 Task: Search one way flight ticket for 4 adults, 2 children, 2 infants in seat and 1 infant on lap in economy from Dayton: James M. Cox Dayton International Airport to Laramie: Laramie Regional Airport on 5-3-2023. Choice of flights is Westjet. Number of bags: 1 carry on bag. Price is upto 75000. Outbound departure time preference is 15:45.
Action: Mouse moved to (373, 183)
Screenshot: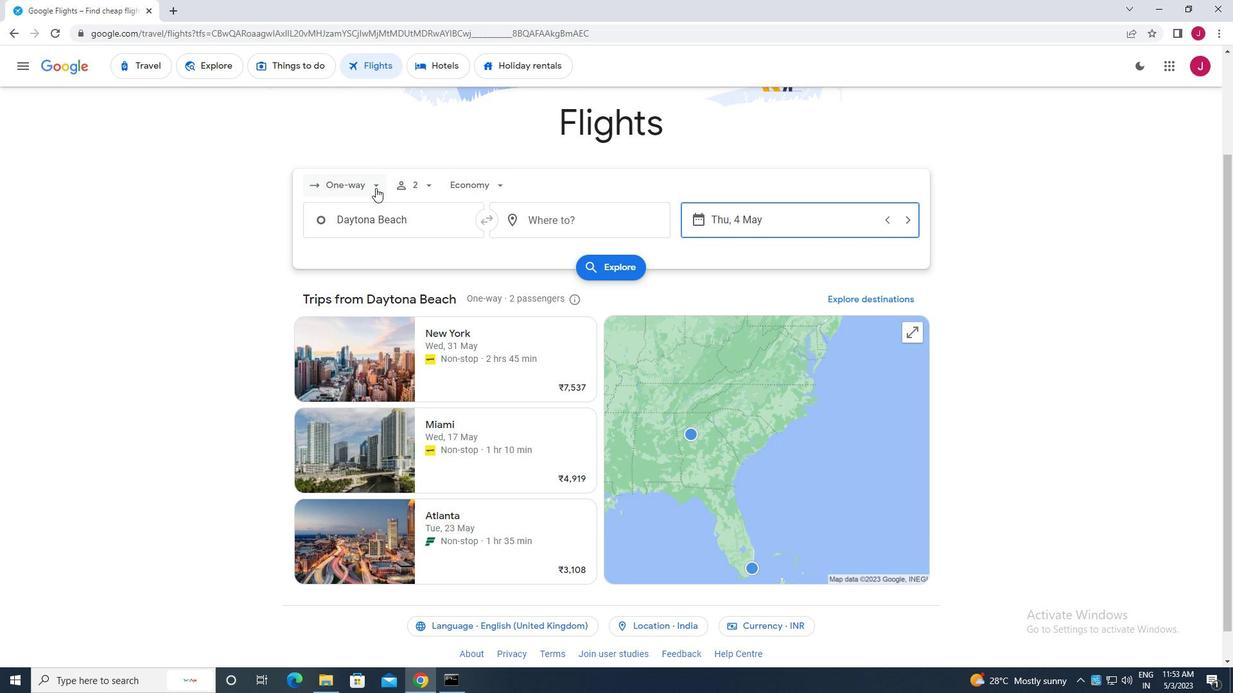 
Action: Mouse pressed left at (373, 183)
Screenshot: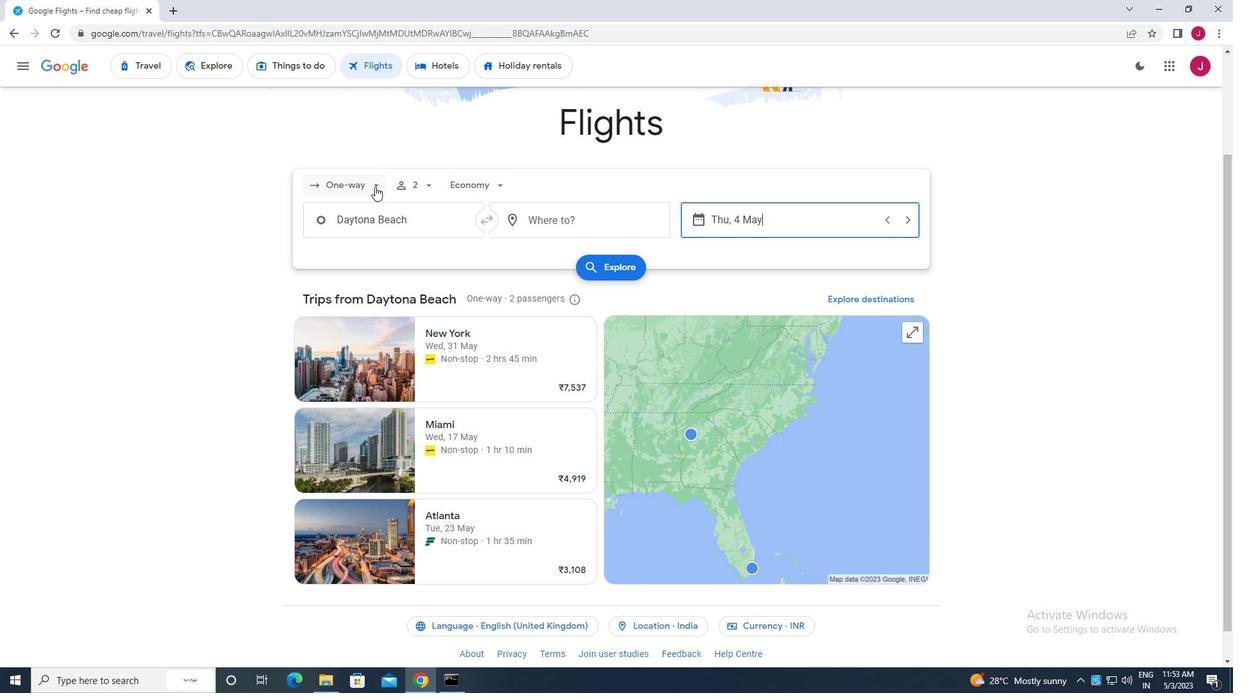 
Action: Mouse moved to (361, 247)
Screenshot: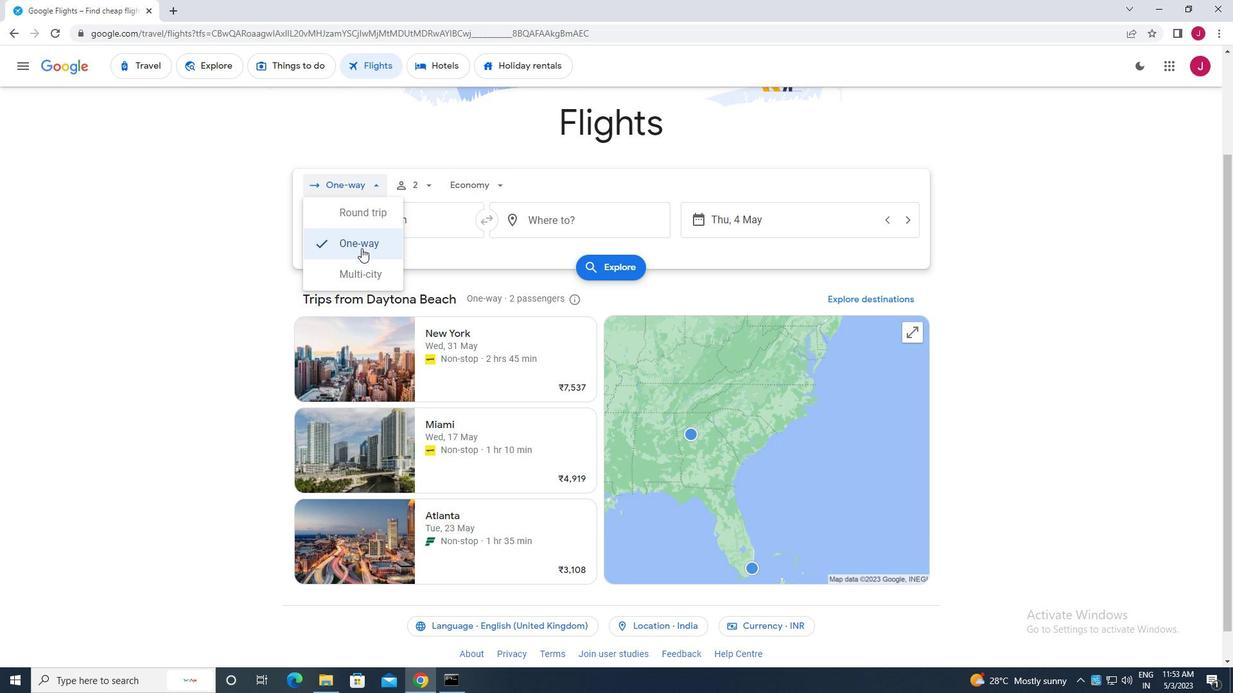 
Action: Mouse pressed left at (361, 247)
Screenshot: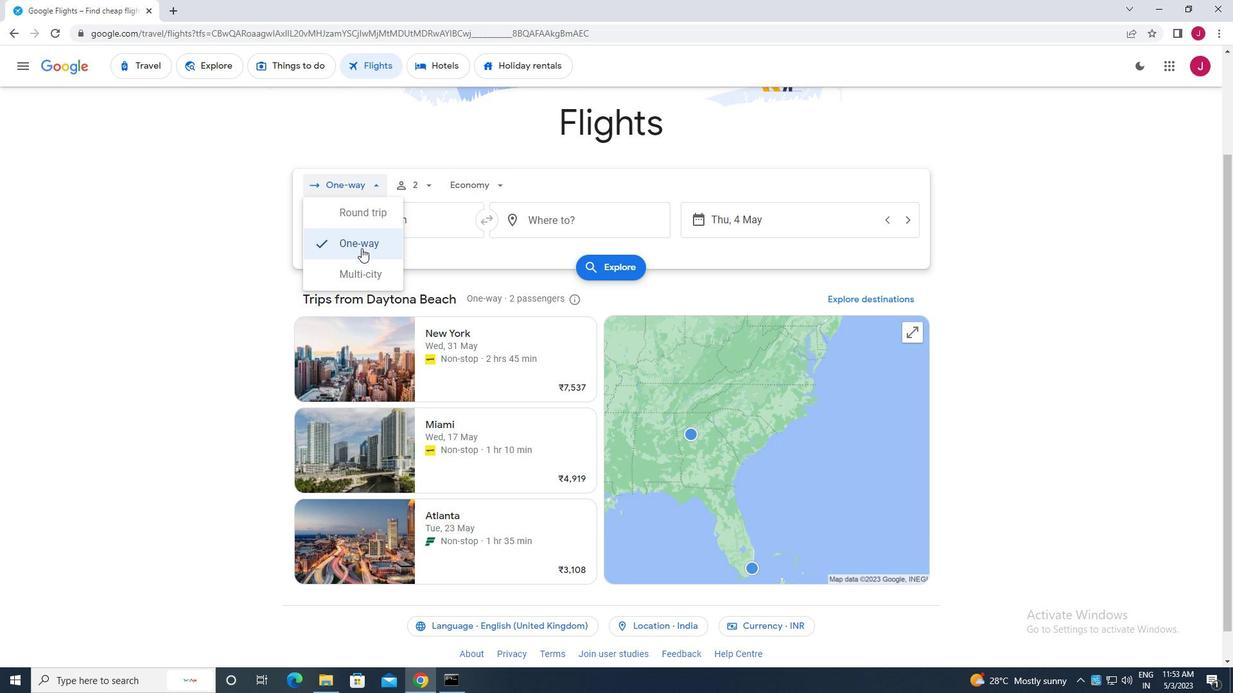 
Action: Mouse moved to (430, 185)
Screenshot: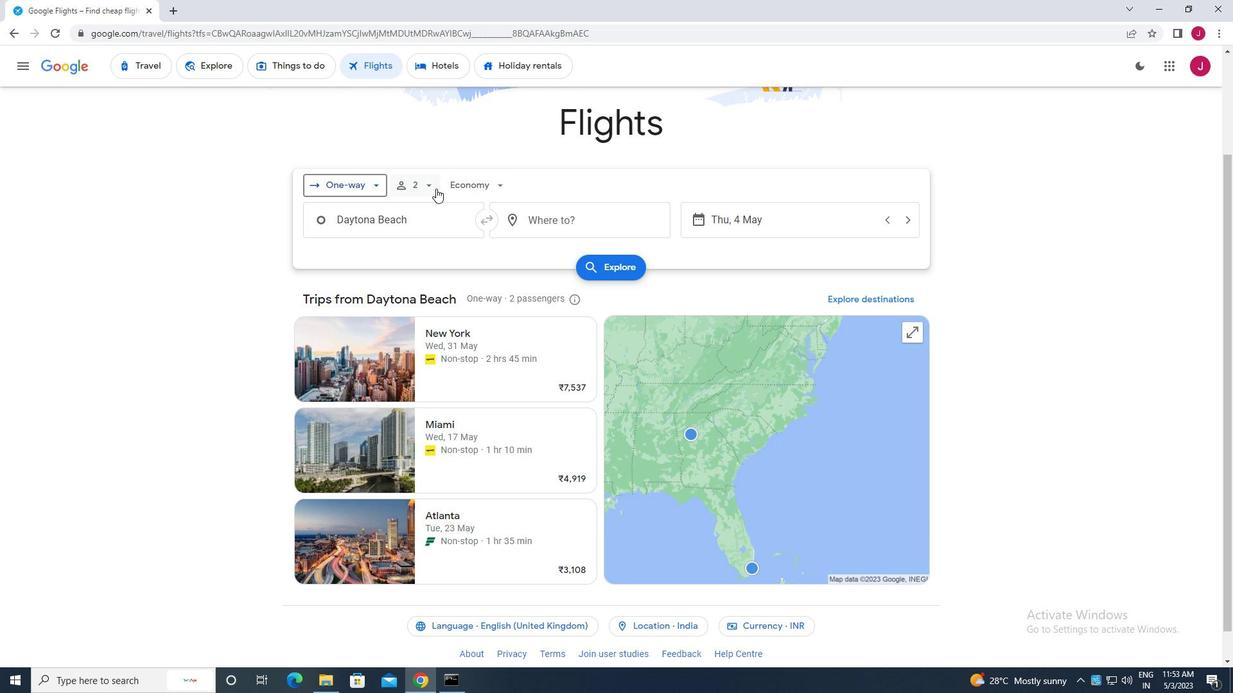
Action: Mouse pressed left at (430, 185)
Screenshot: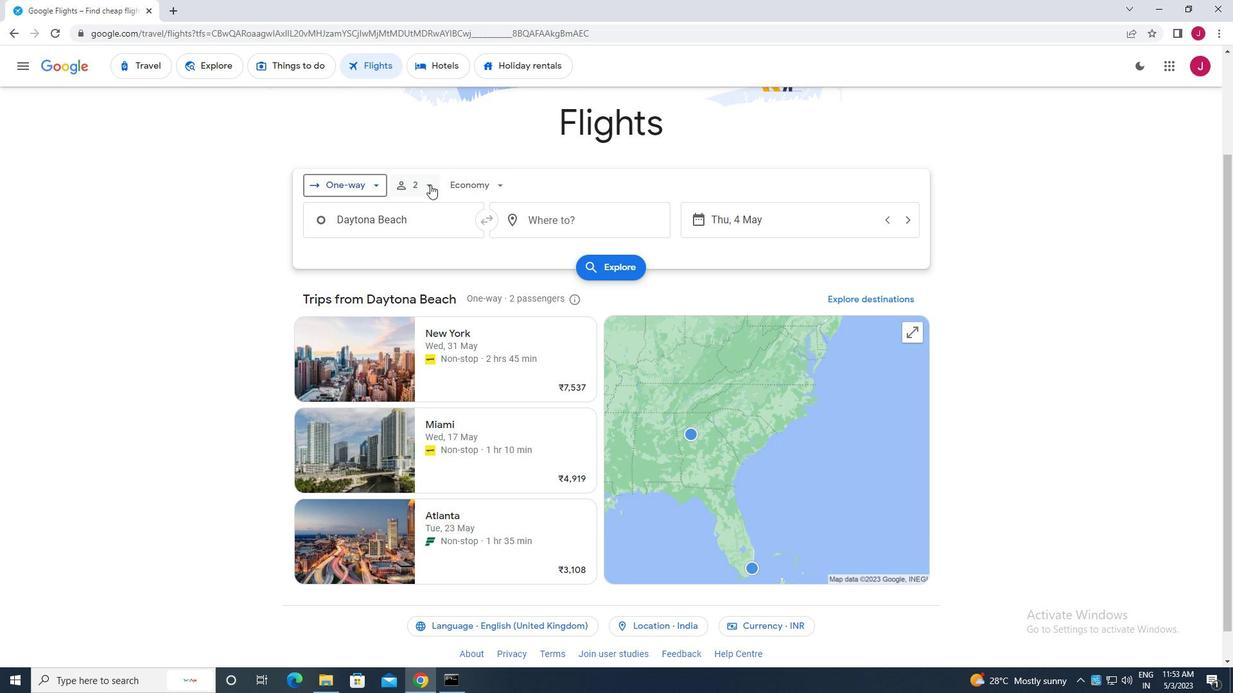 
Action: Mouse moved to (531, 217)
Screenshot: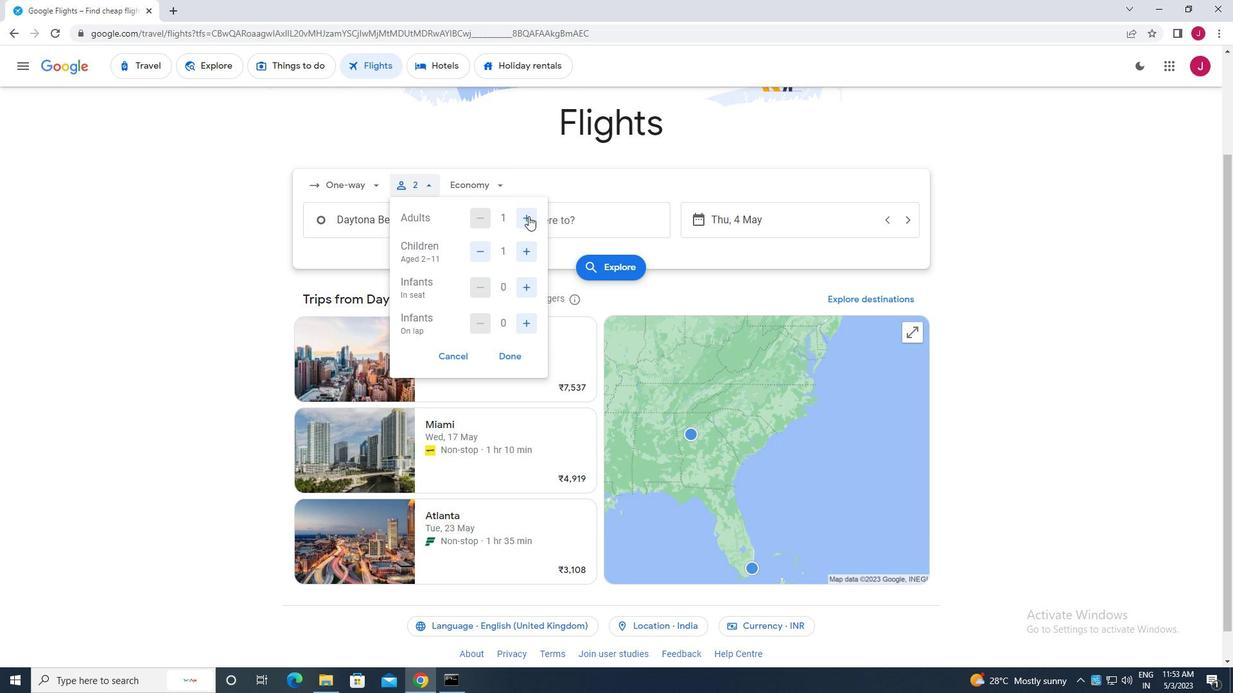 
Action: Mouse pressed left at (531, 217)
Screenshot: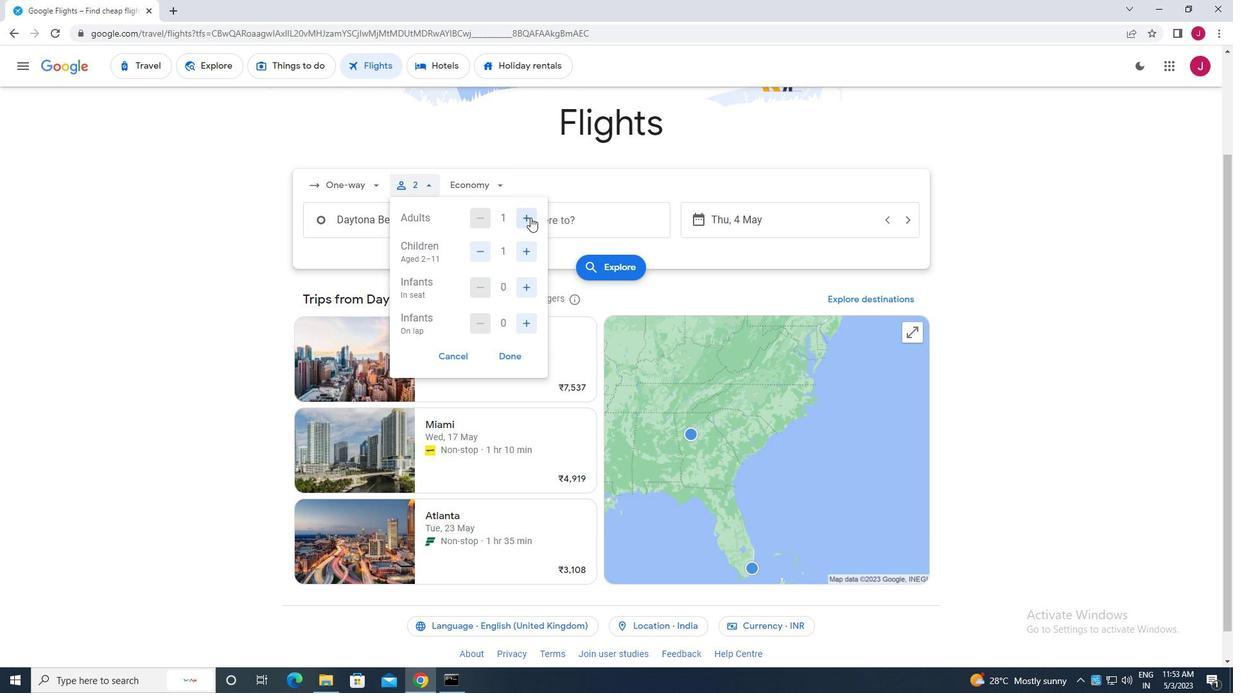 
Action: Mouse pressed left at (531, 217)
Screenshot: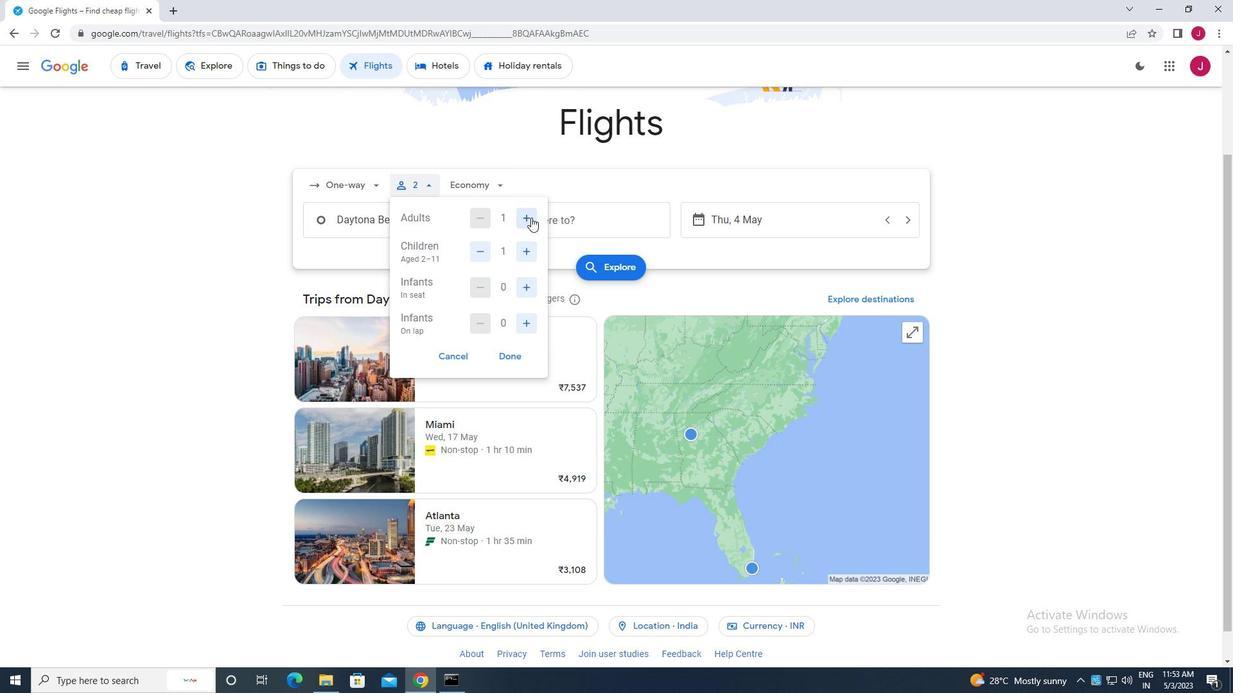 
Action: Mouse pressed left at (531, 217)
Screenshot: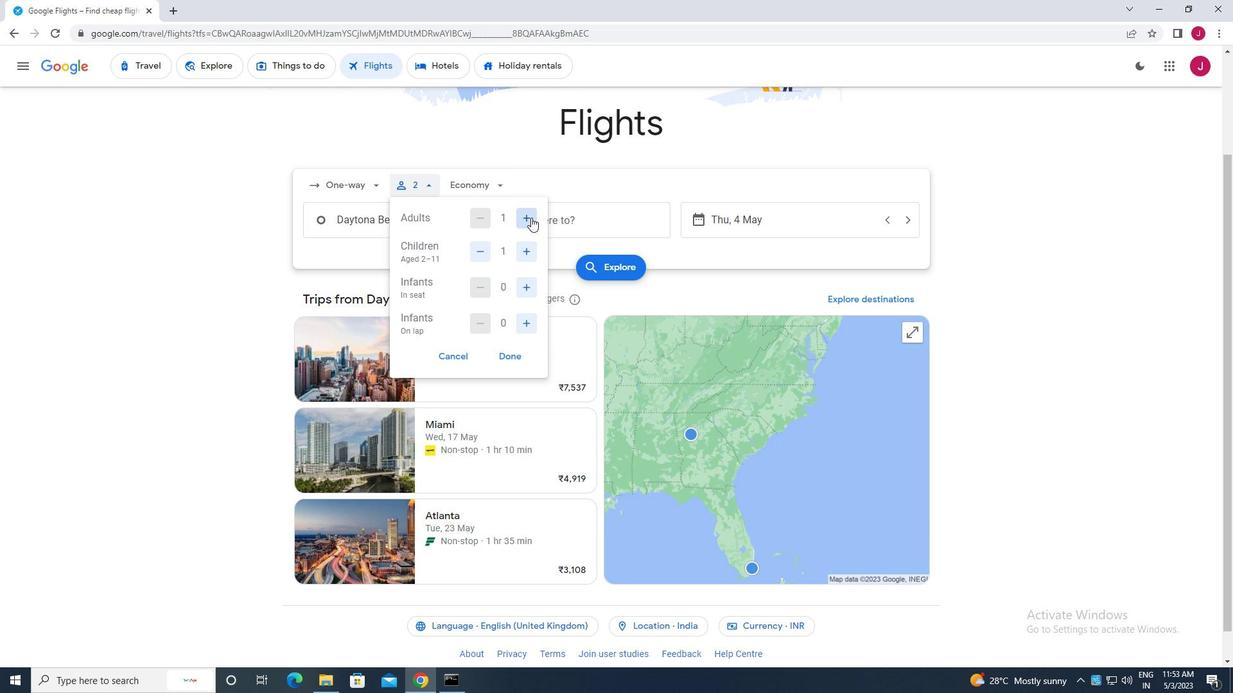 
Action: Mouse moved to (523, 249)
Screenshot: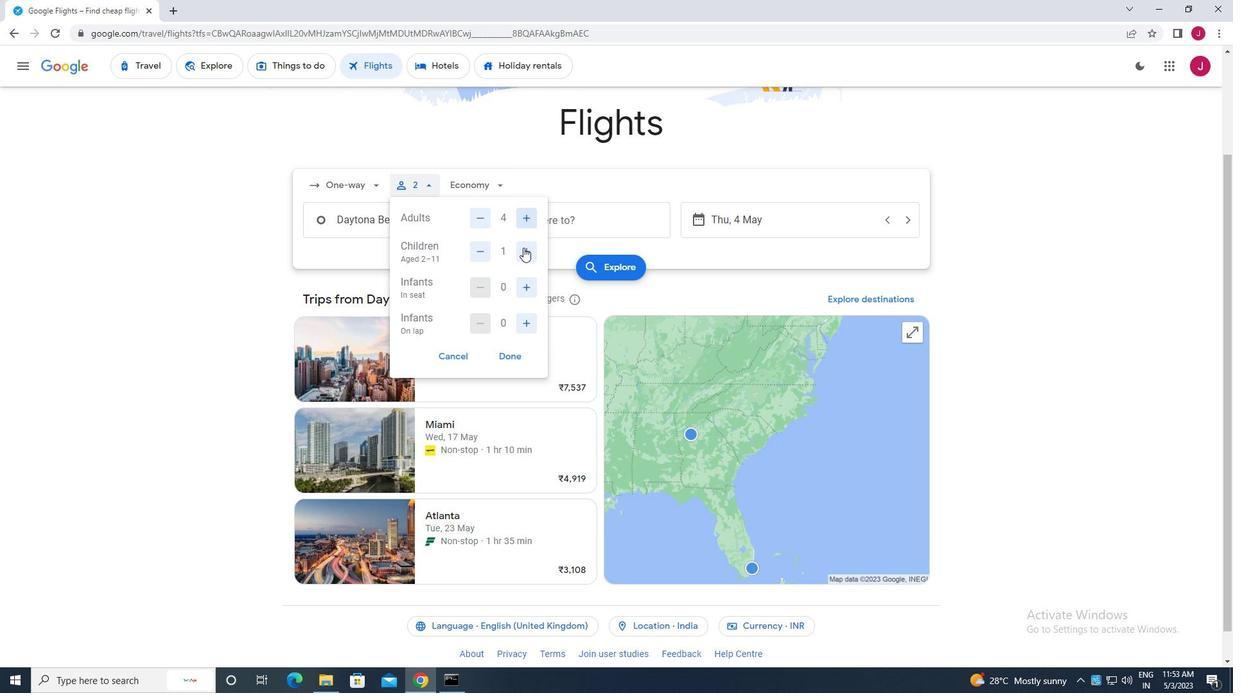 
Action: Mouse pressed left at (523, 249)
Screenshot: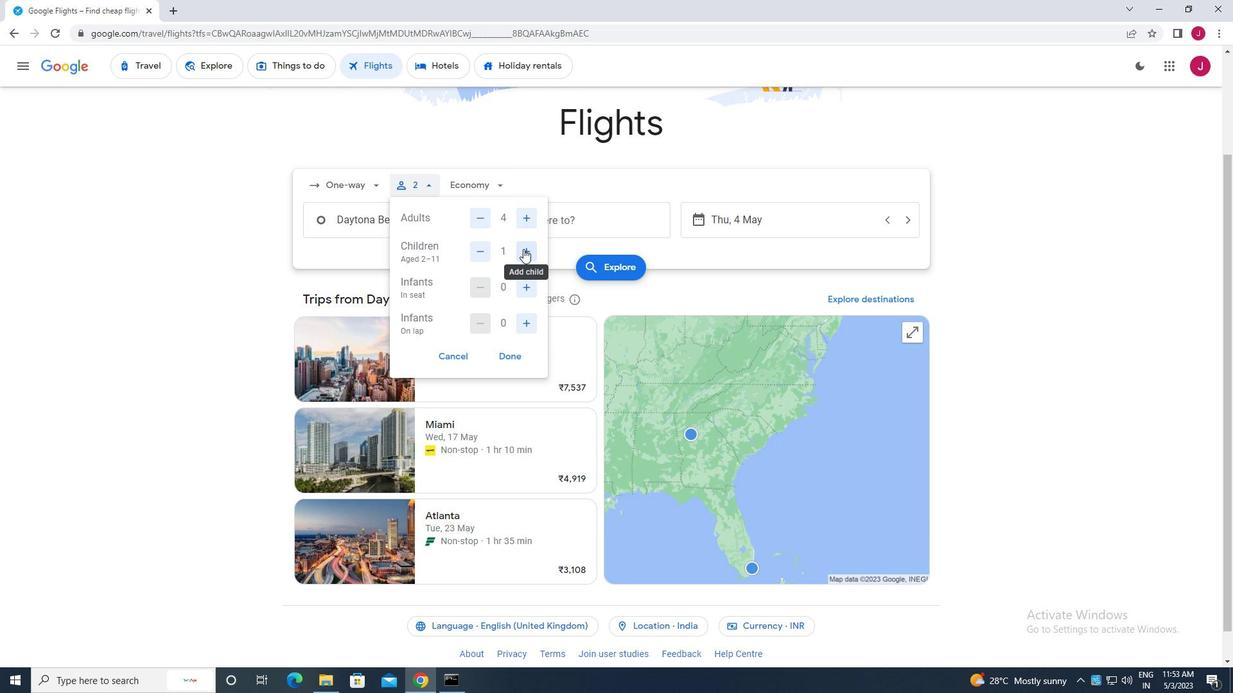 
Action: Mouse moved to (522, 283)
Screenshot: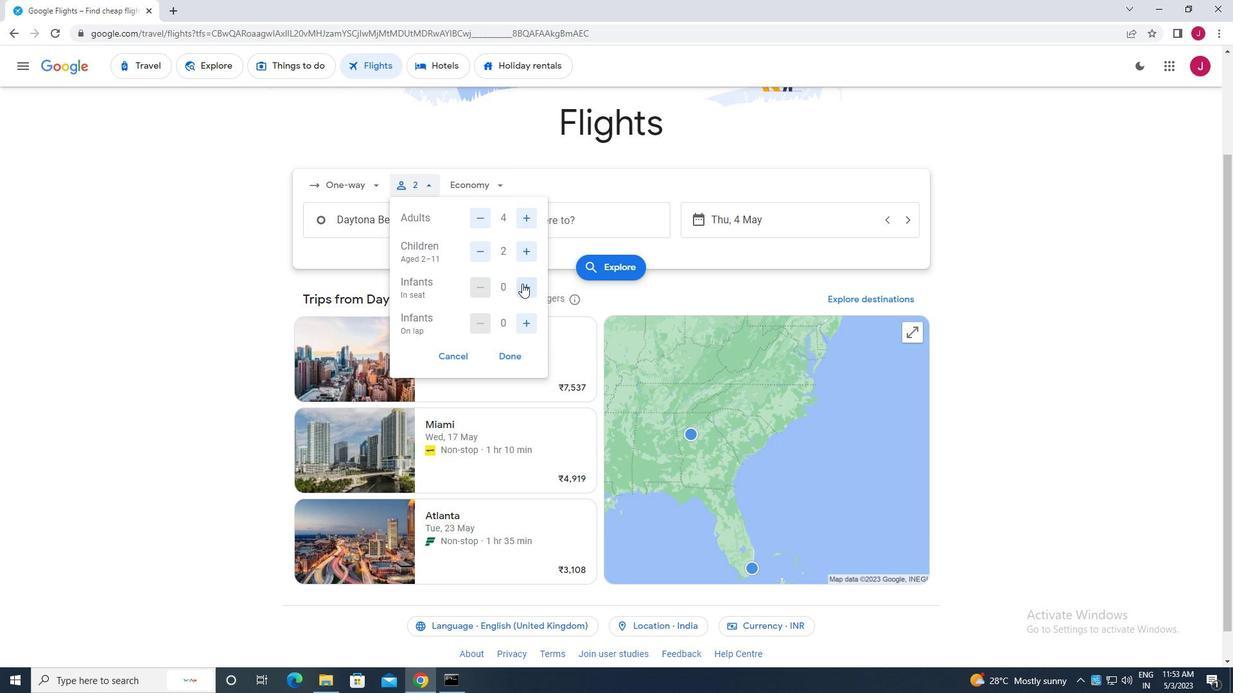 
Action: Mouse pressed left at (522, 283)
Screenshot: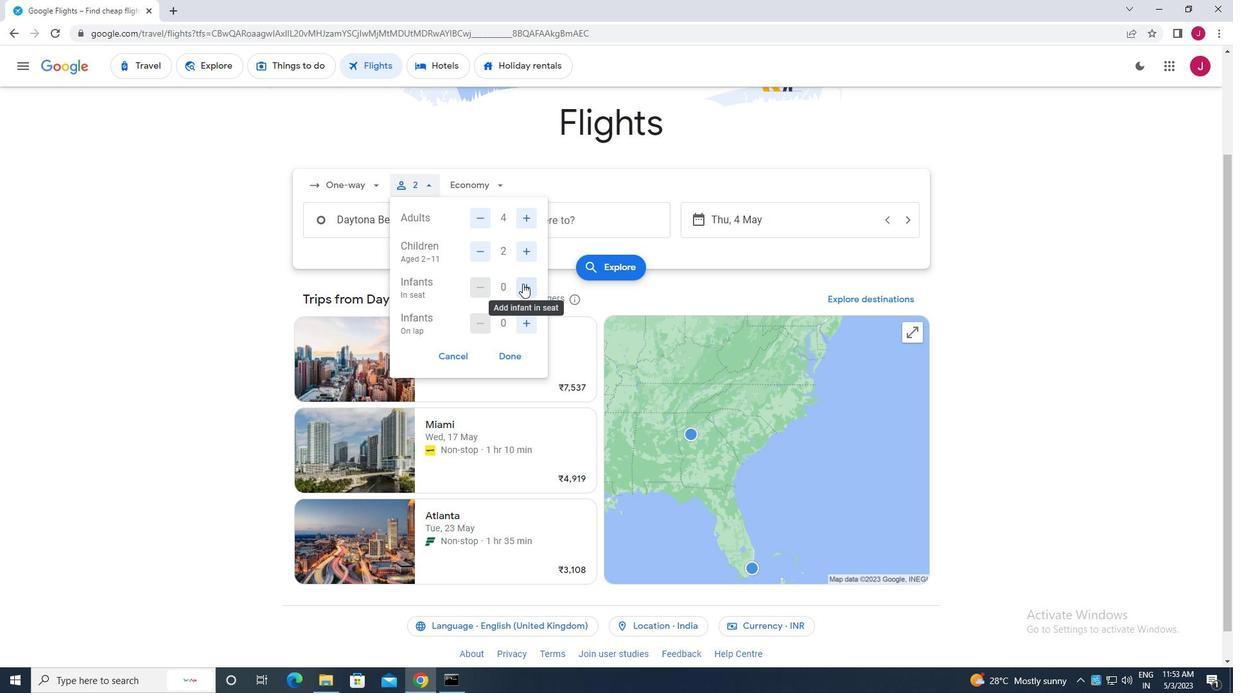 
Action: Mouse pressed left at (522, 283)
Screenshot: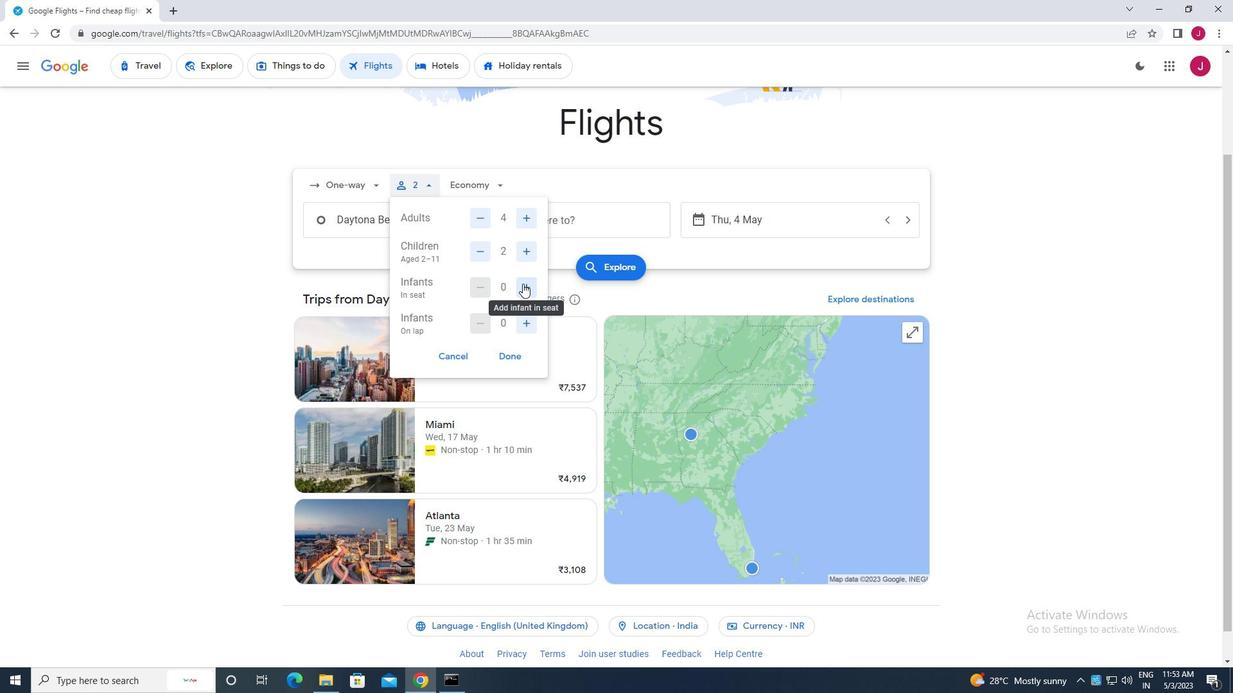 
Action: Mouse moved to (524, 318)
Screenshot: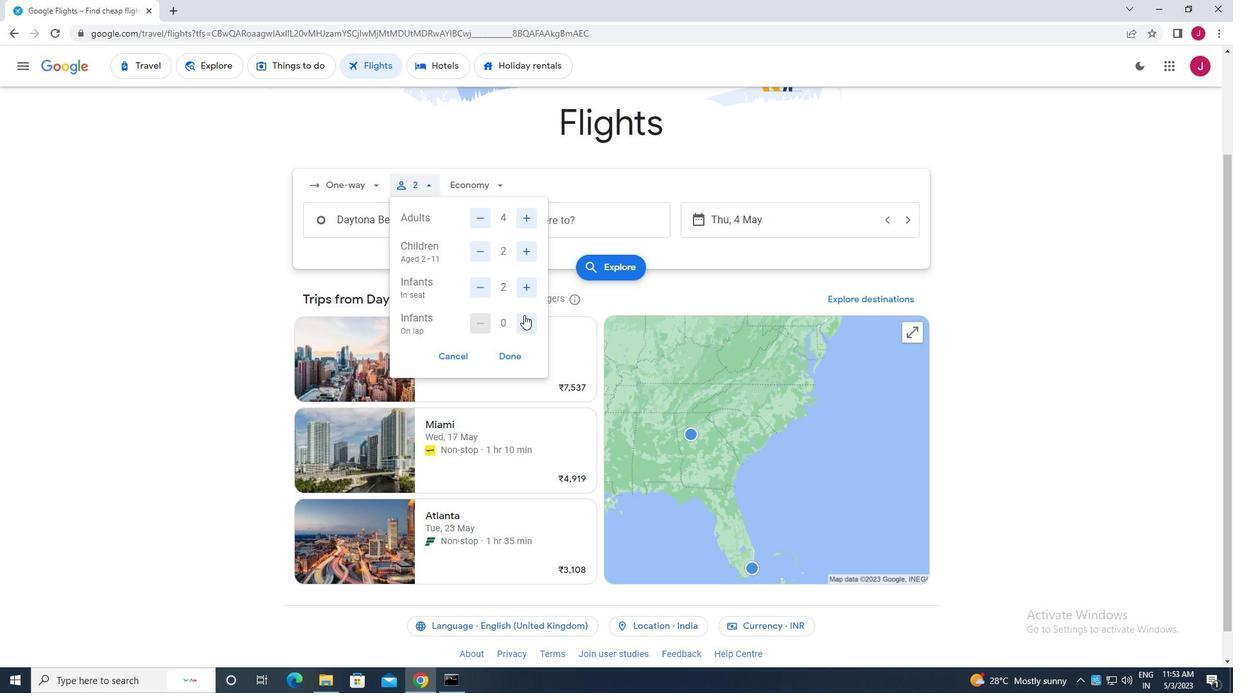 
Action: Mouse pressed left at (524, 318)
Screenshot: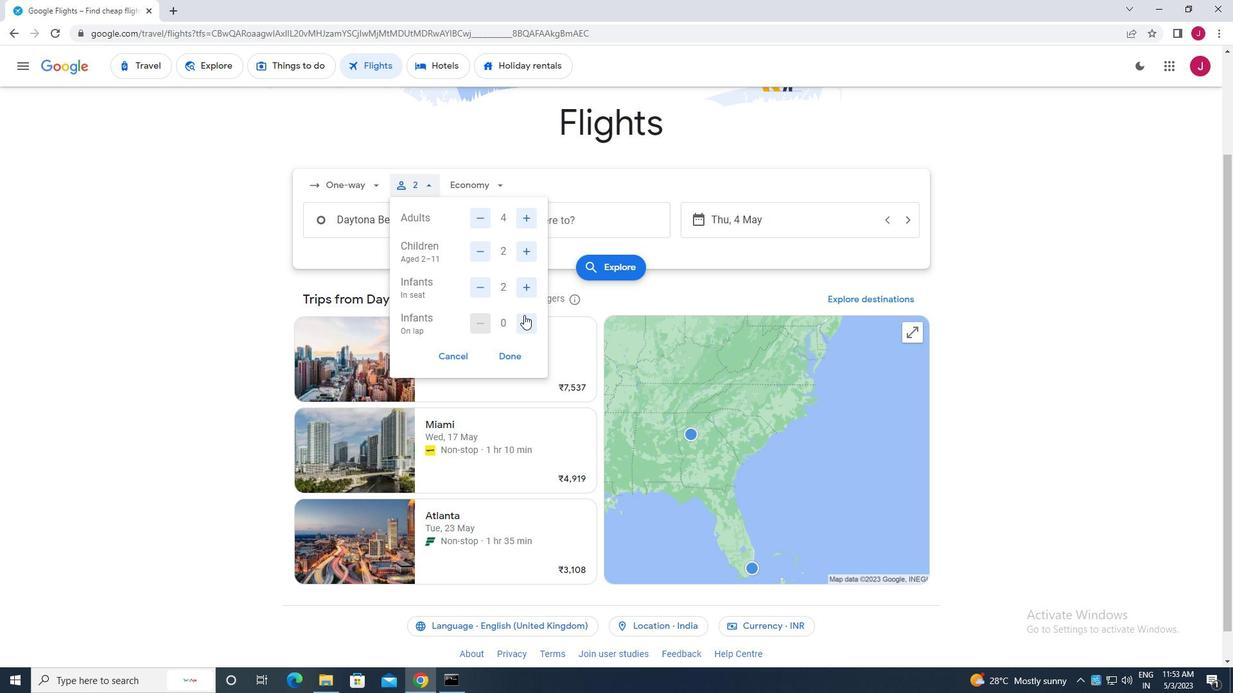 
Action: Mouse moved to (508, 353)
Screenshot: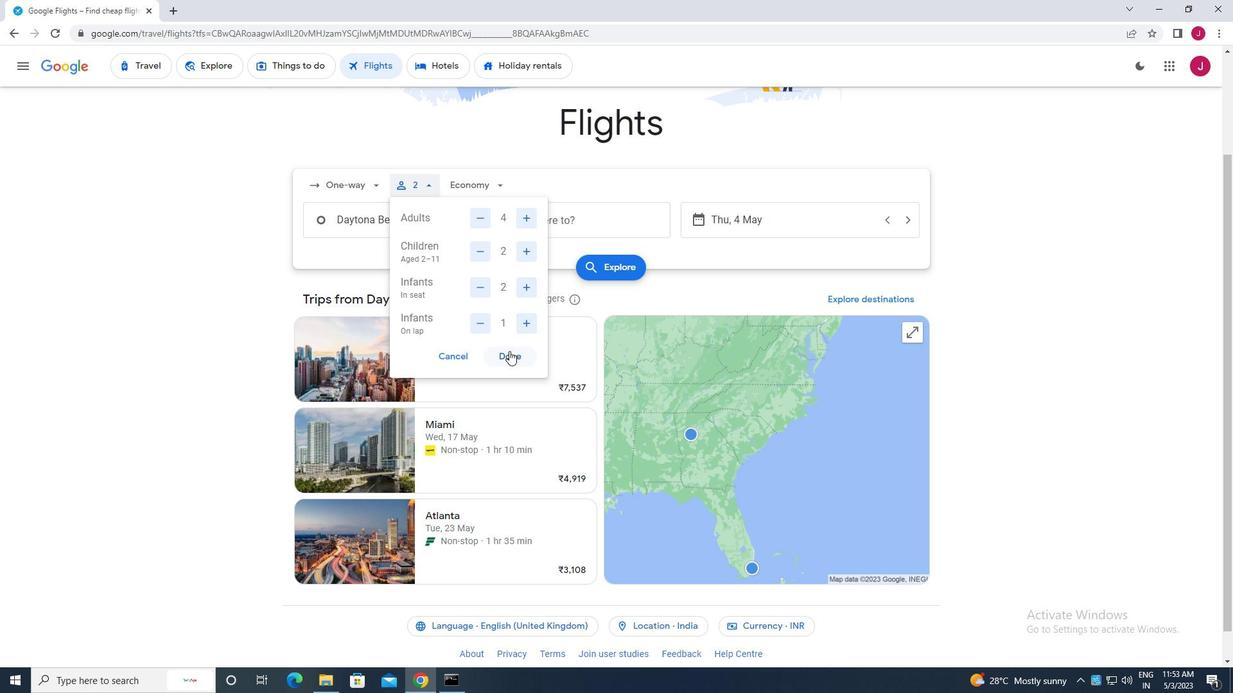 
Action: Mouse pressed left at (508, 353)
Screenshot: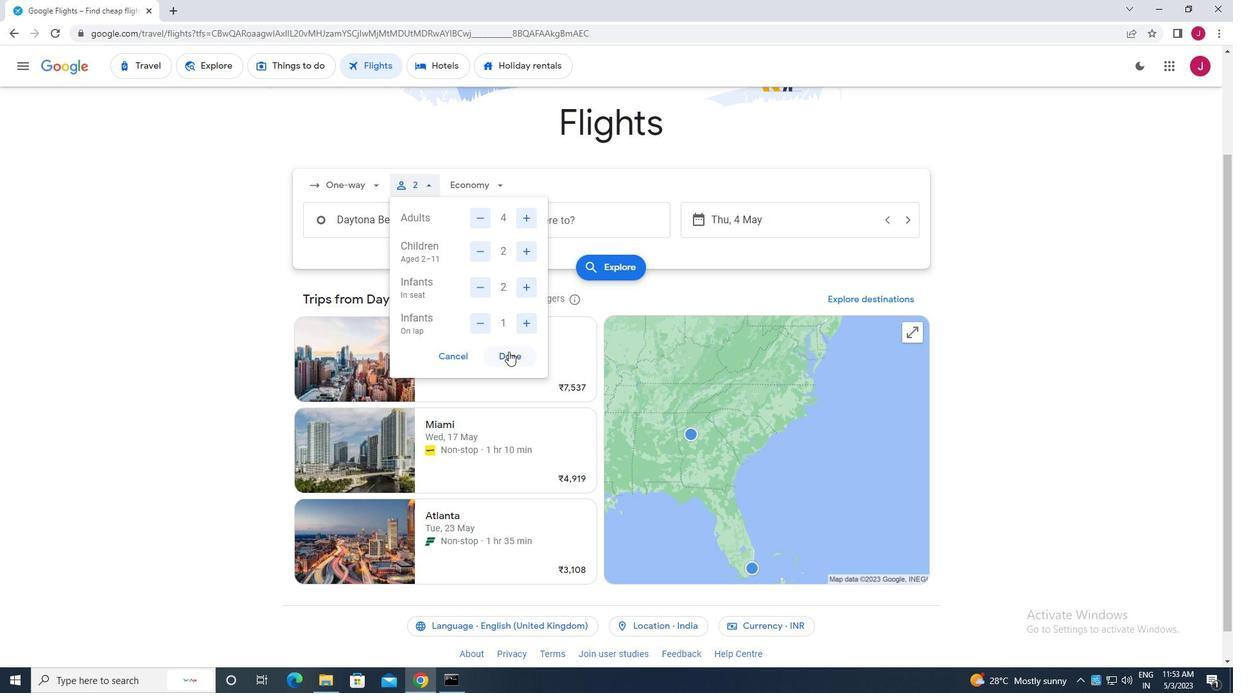 
Action: Mouse moved to (476, 185)
Screenshot: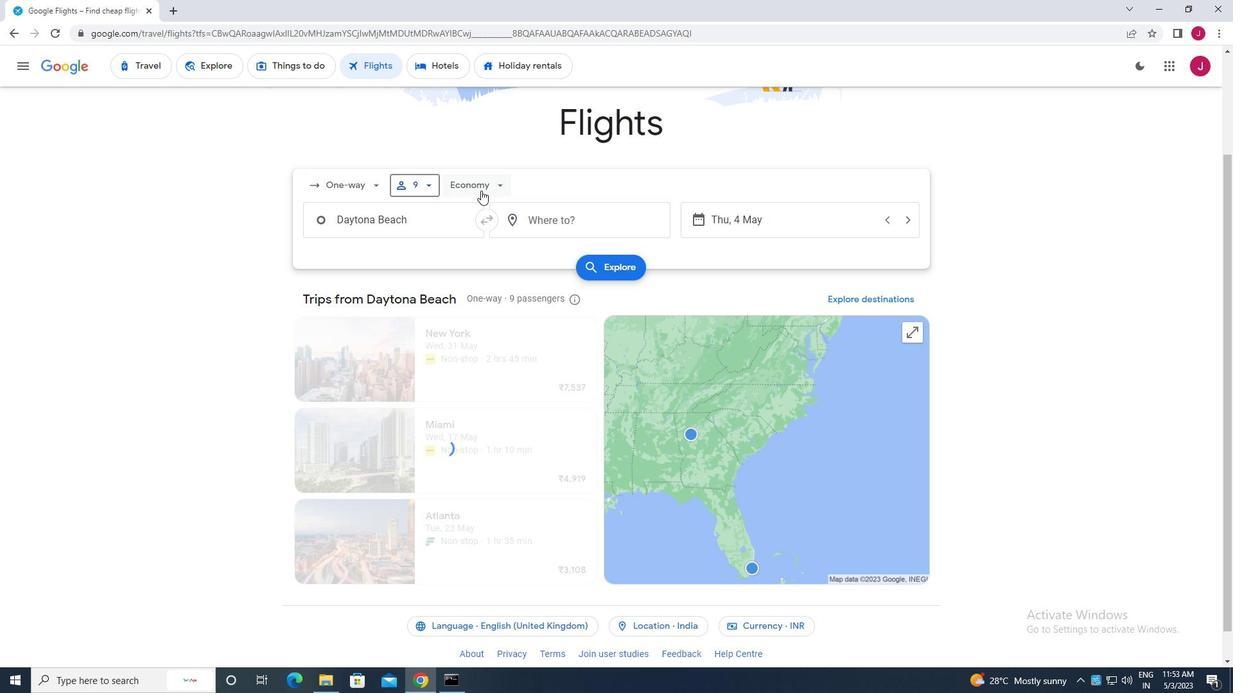 
Action: Mouse pressed left at (476, 185)
Screenshot: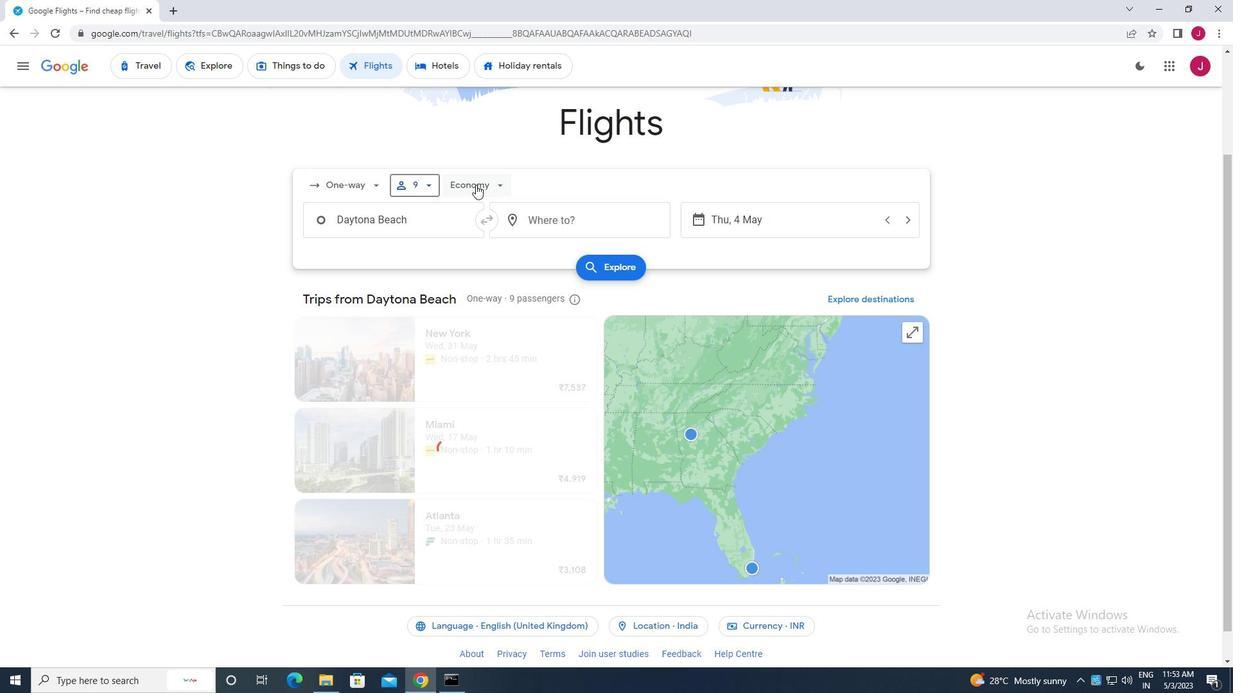 
Action: Mouse moved to (414, 219)
Screenshot: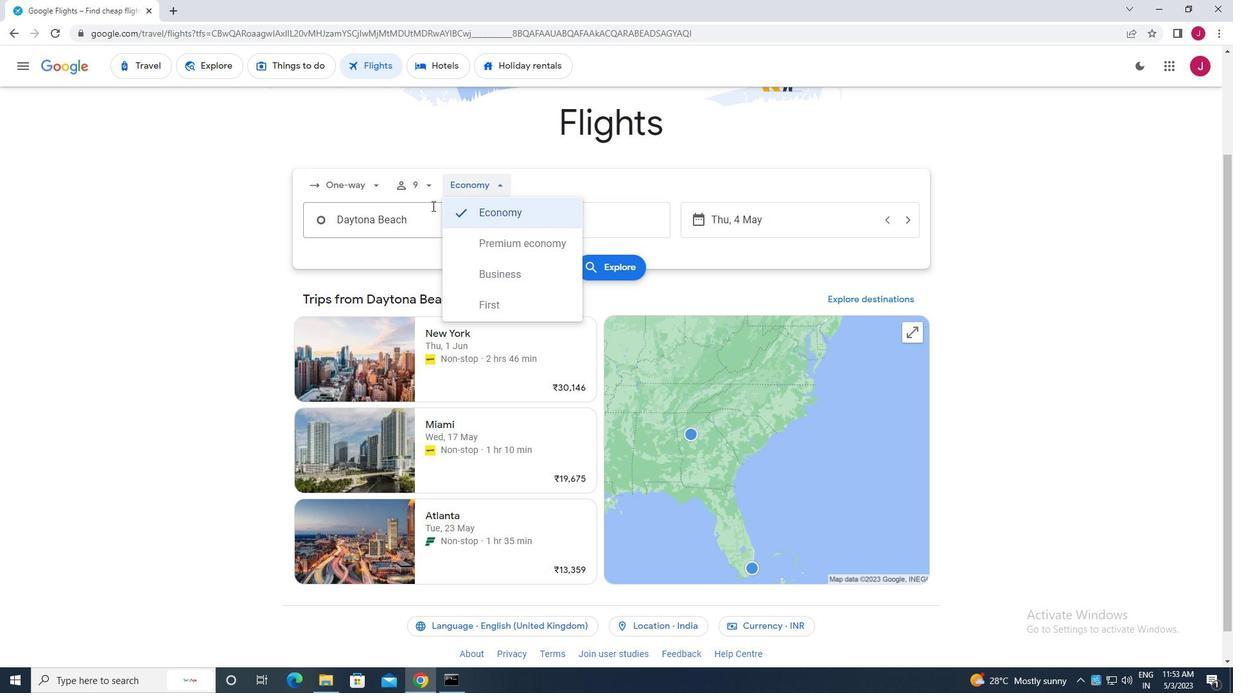 
Action: Mouse pressed left at (414, 219)
Screenshot: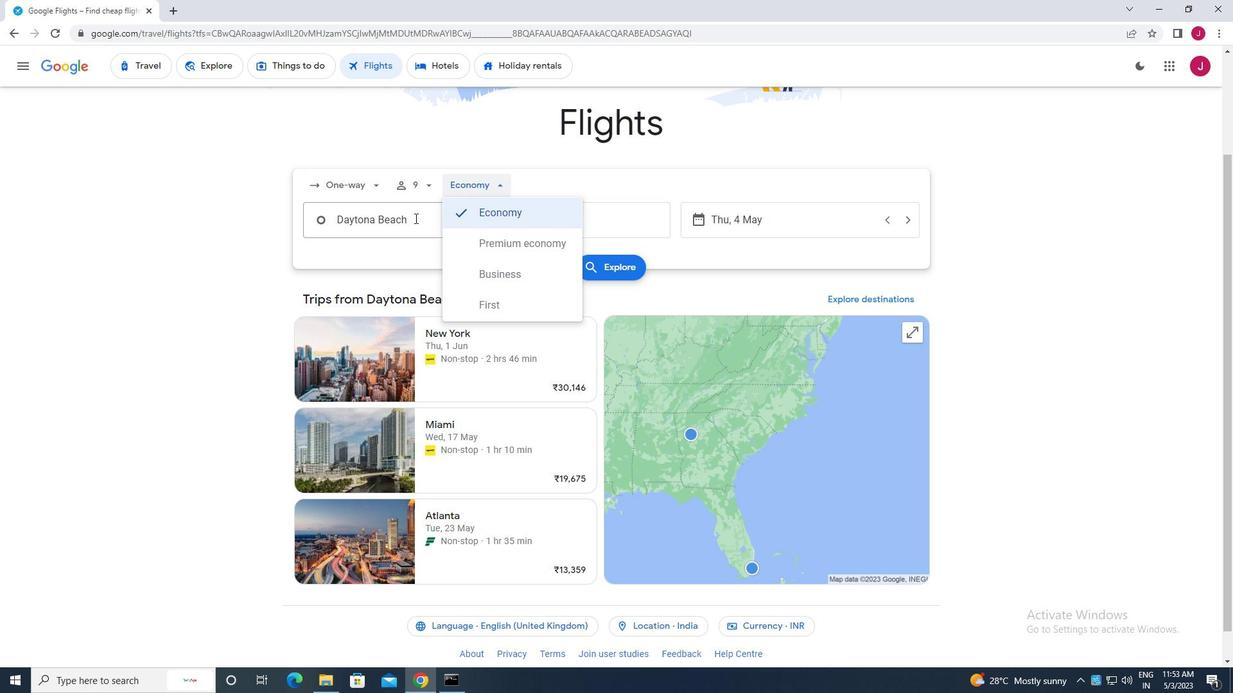 
Action: Mouse moved to (498, 179)
Screenshot: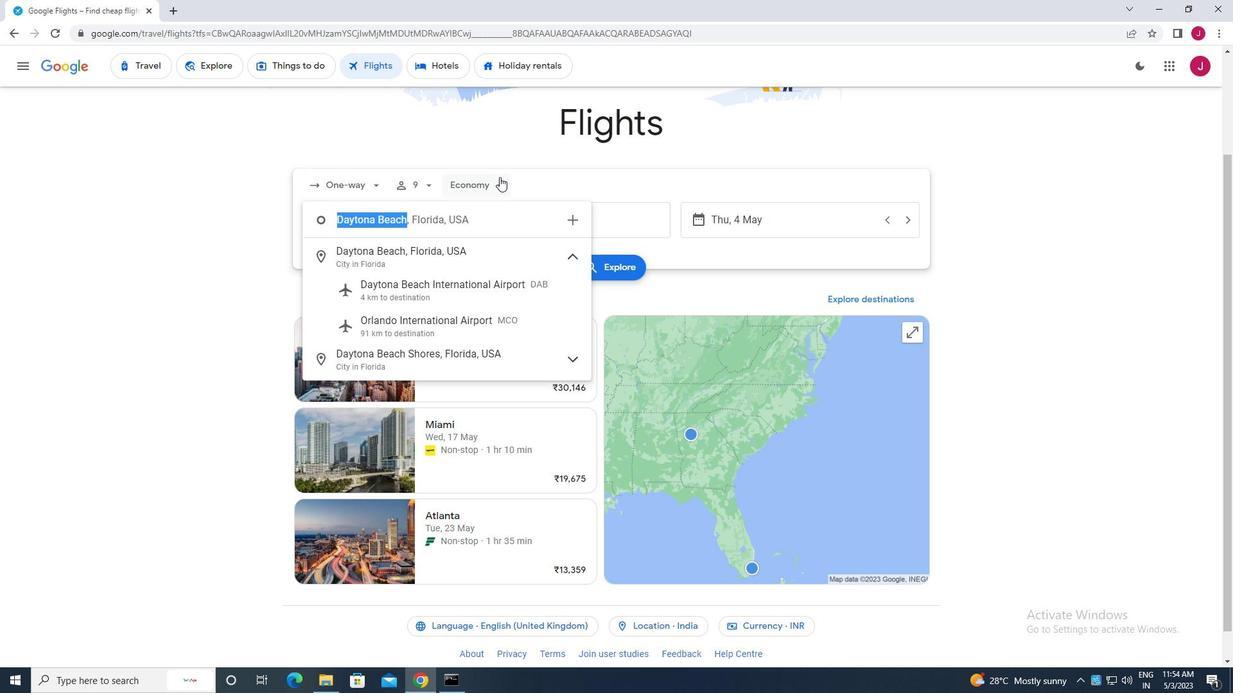 
Action: Mouse pressed left at (498, 179)
Screenshot: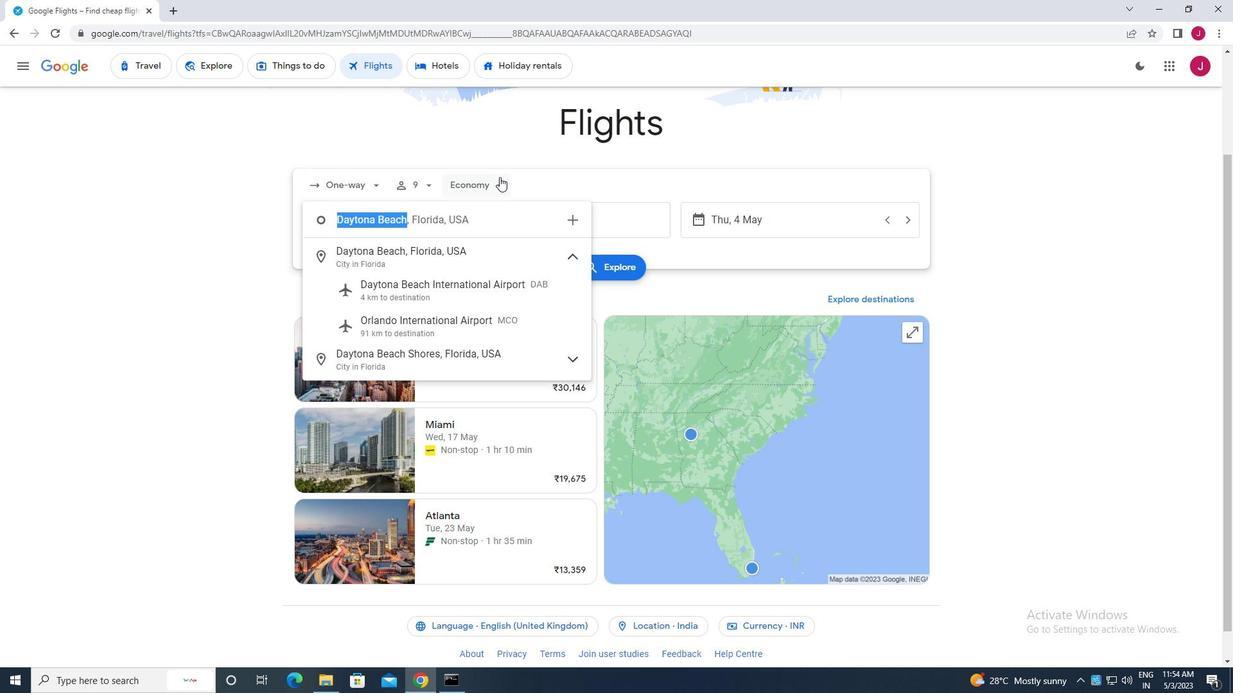 
Action: Mouse moved to (495, 210)
Screenshot: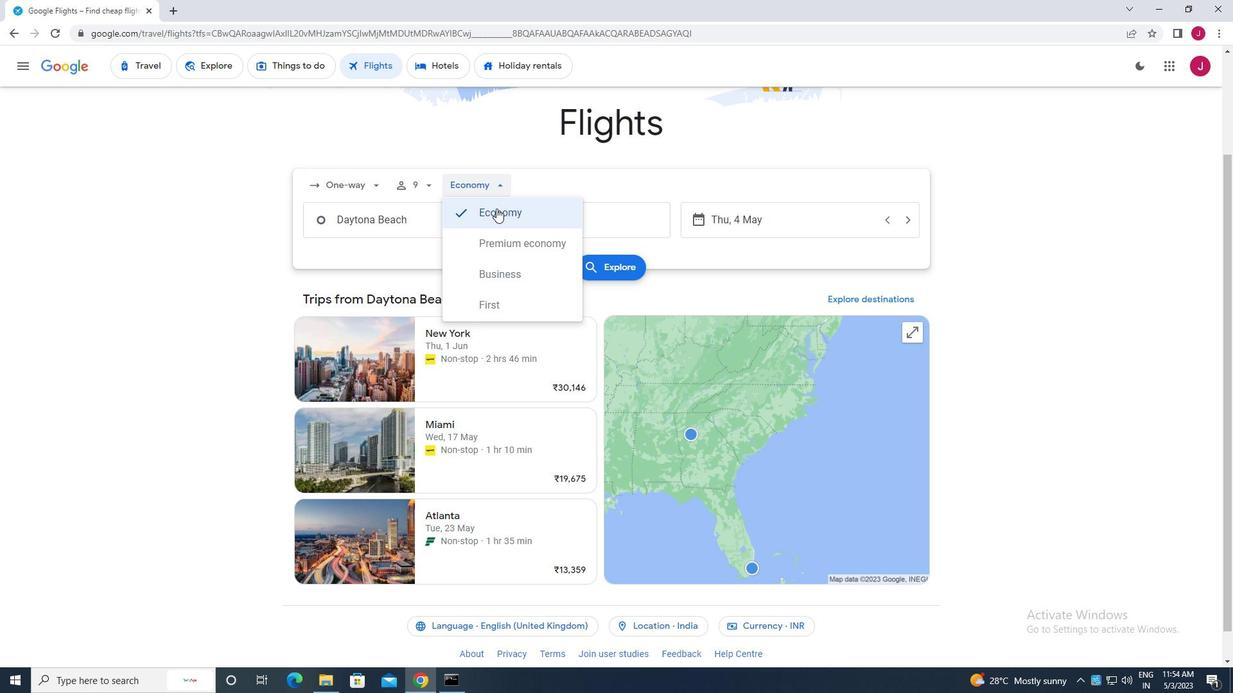 
Action: Mouse pressed left at (495, 210)
Screenshot: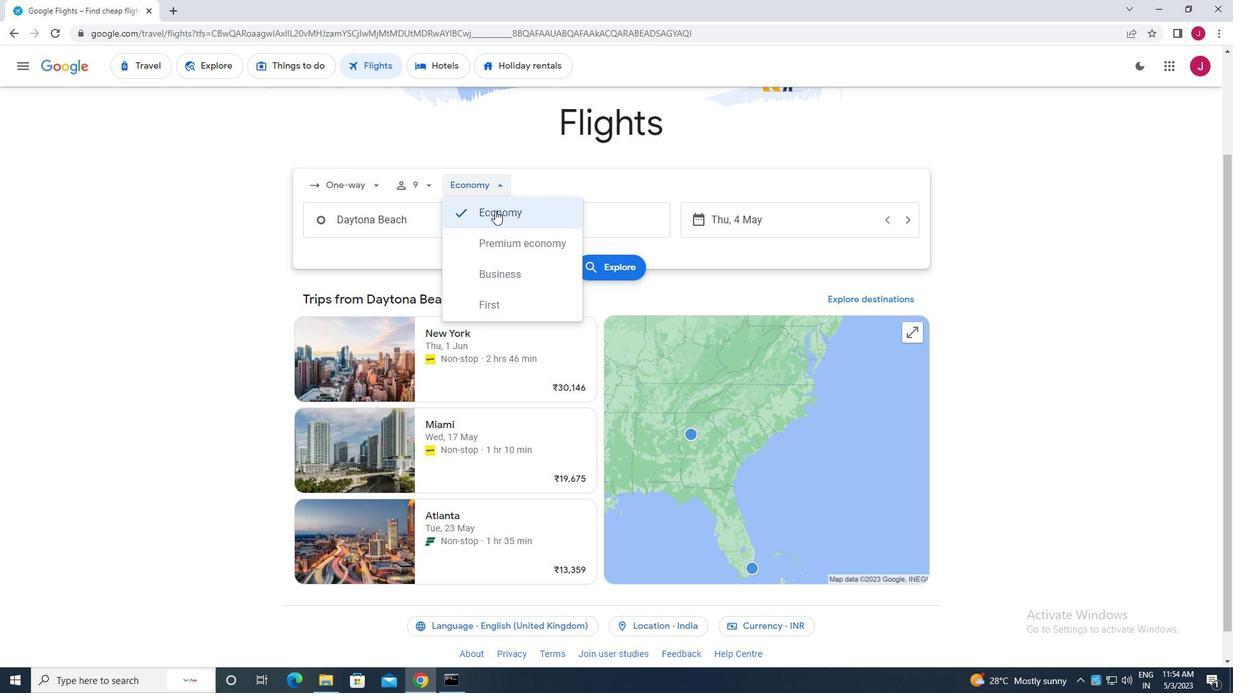 
Action: Mouse moved to (425, 220)
Screenshot: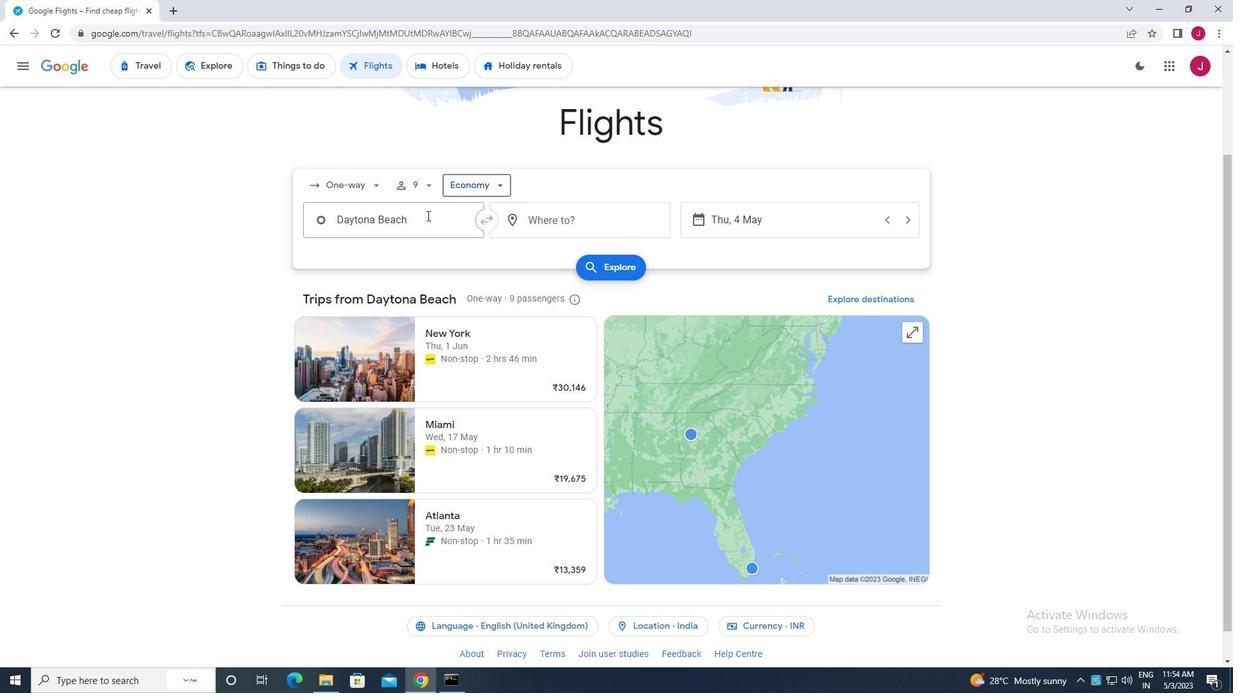 
Action: Mouse pressed left at (425, 220)
Screenshot: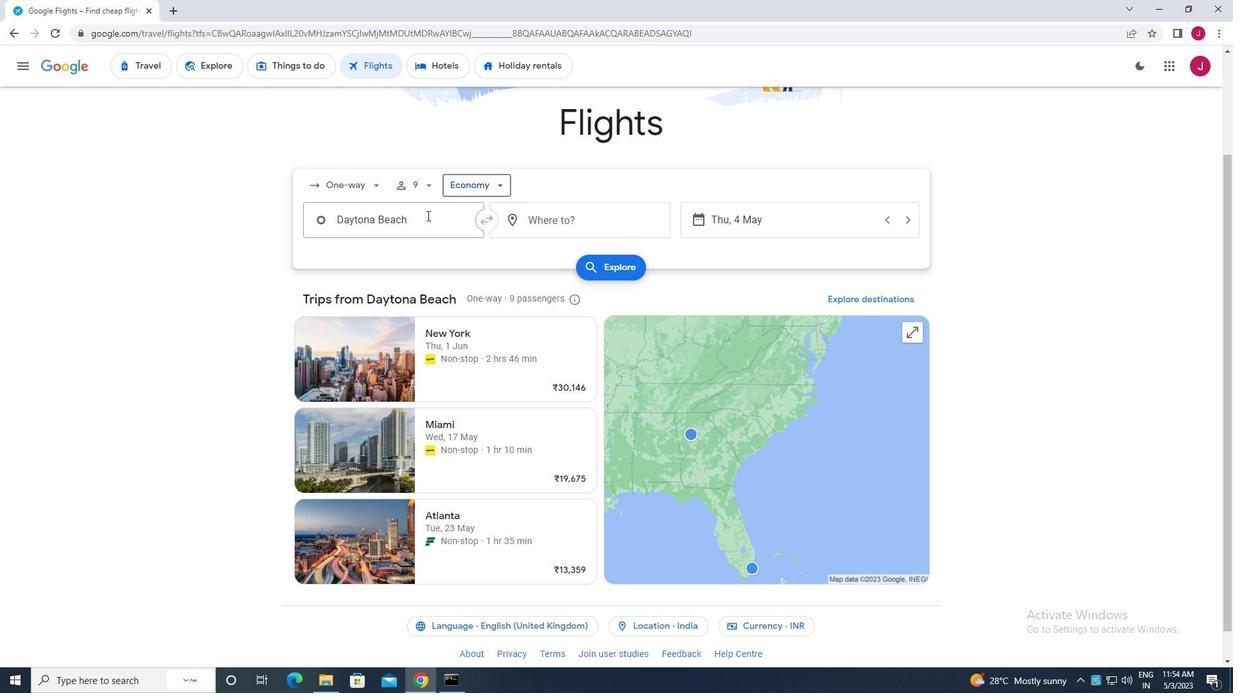 
Action: Mouse moved to (412, 217)
Screenshot: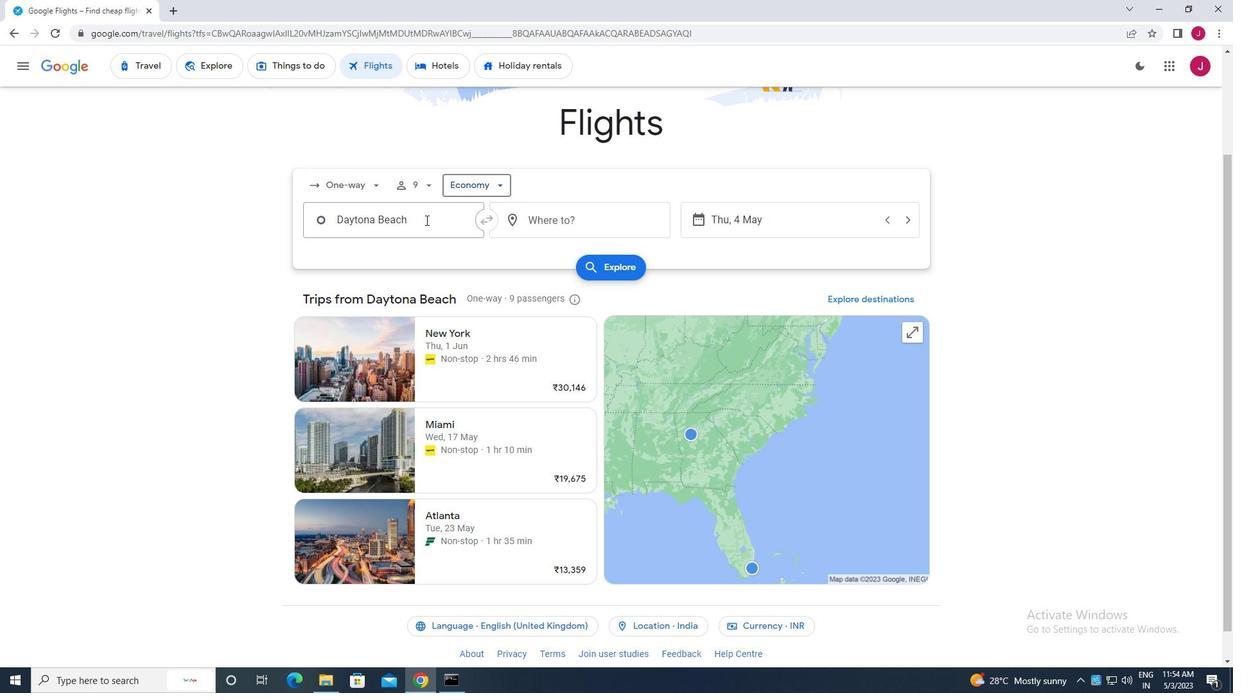 
Action: Key pressed dayton<Key.enter>
Screenshot: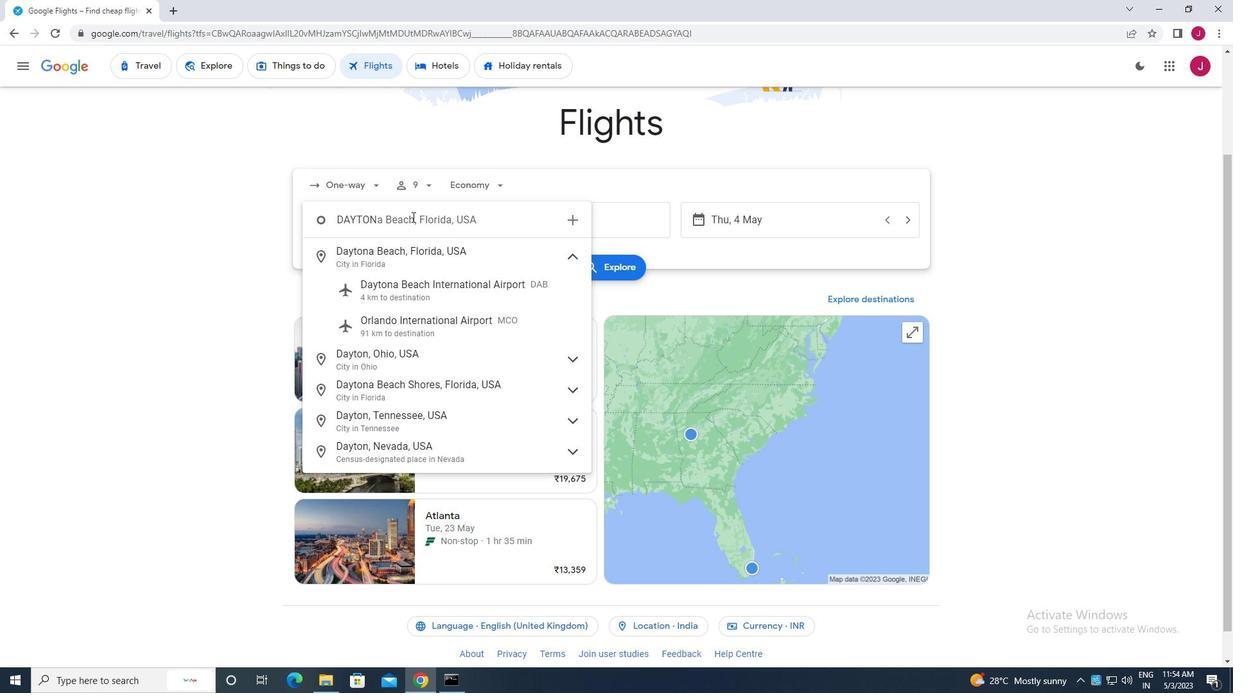 
Action: Mouse moved to (575, 223)
Screenshot: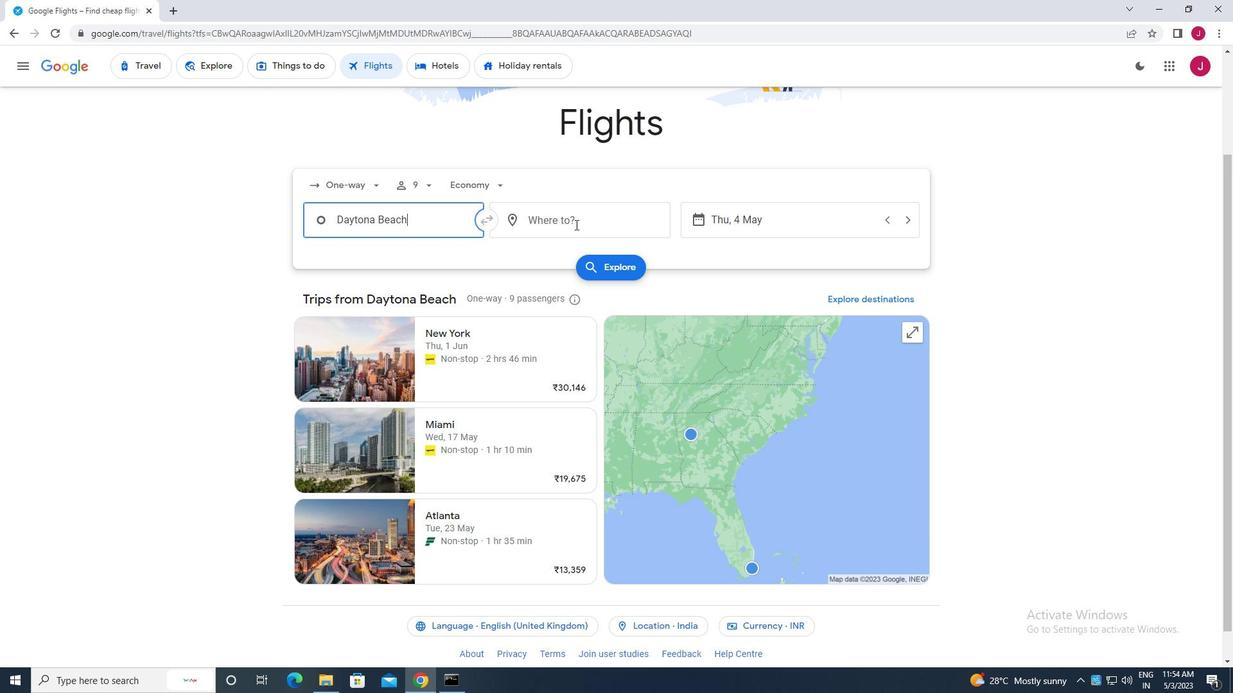 
Action: Mouse pressed left at (575, 223)
Screenshot: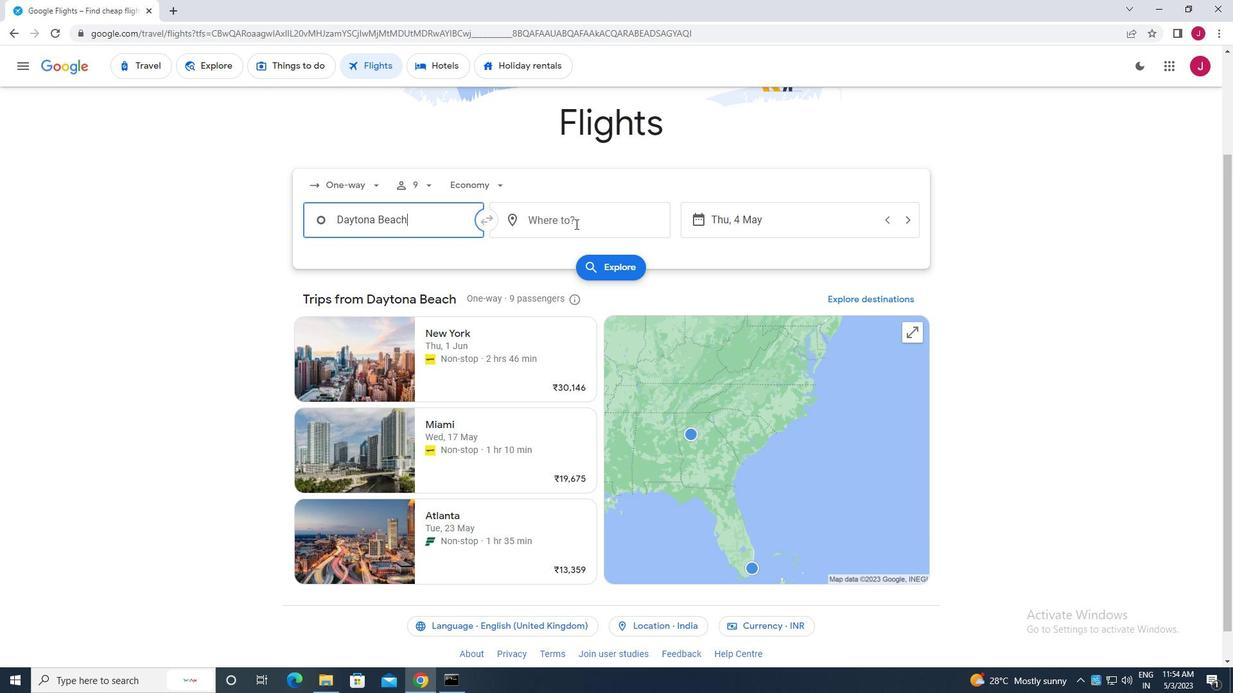 
Action: Key pressed laram
Screenshot: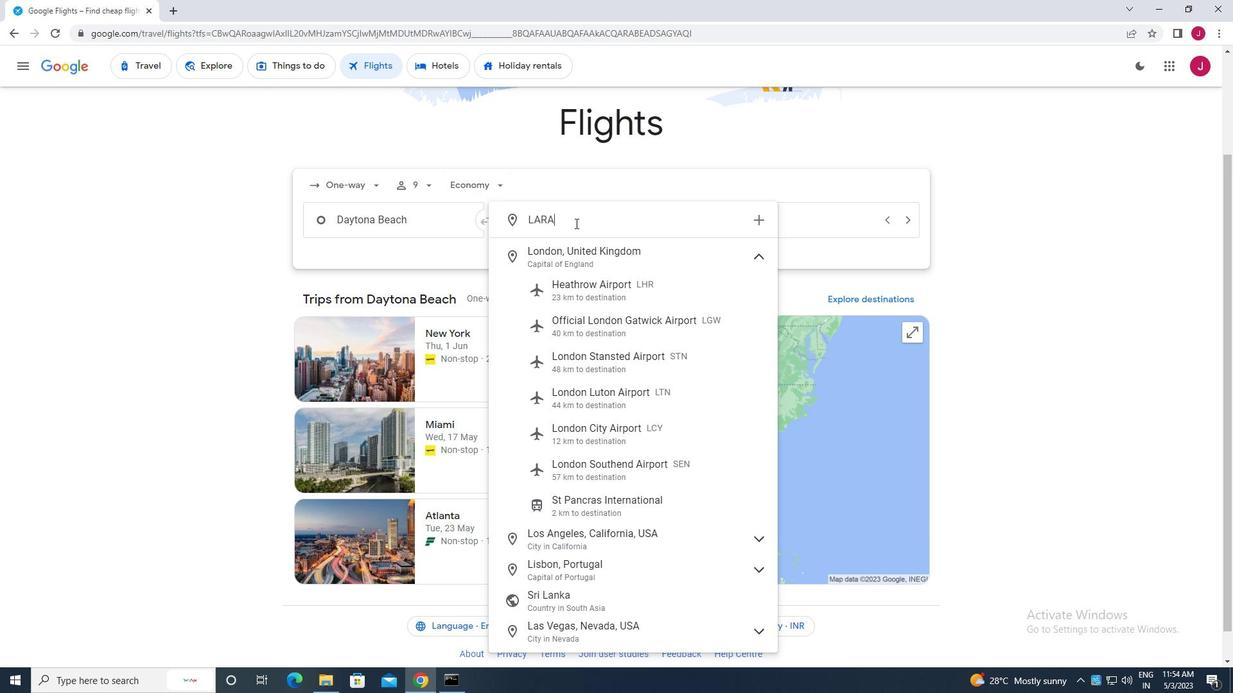 
Action: Mouse moved to (596, 323)
Screenshot: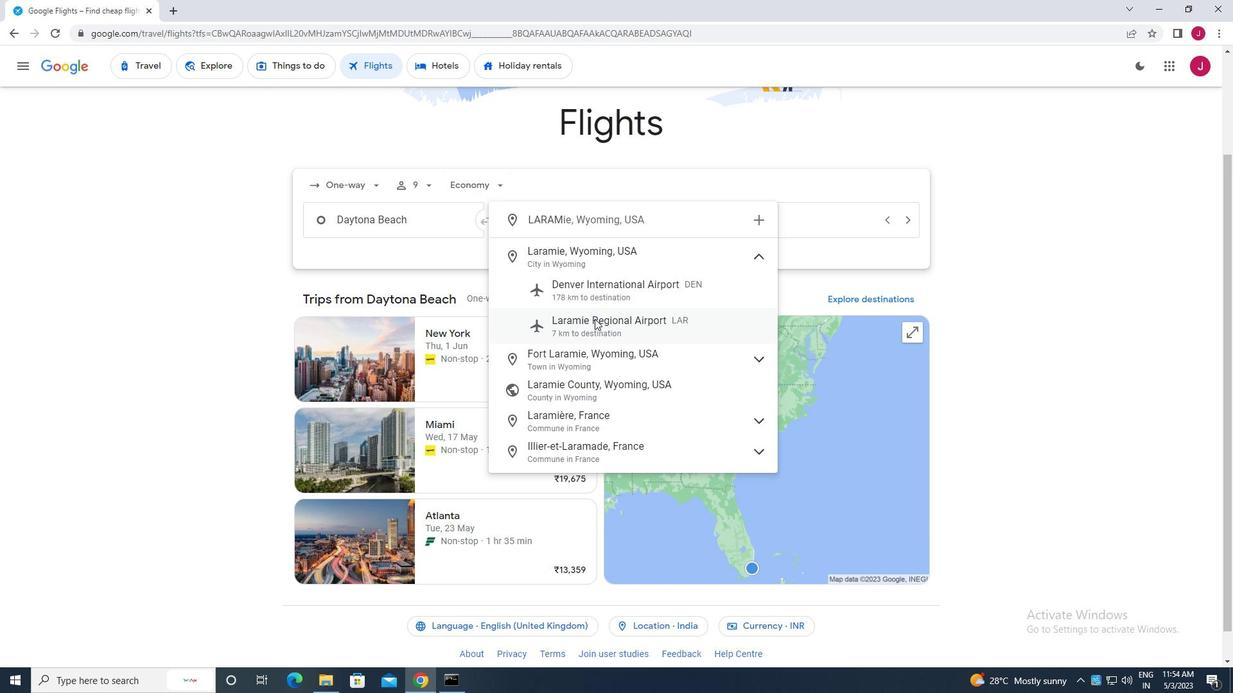 
Action: Mouse pressed left at (596, 323)
Screenshot: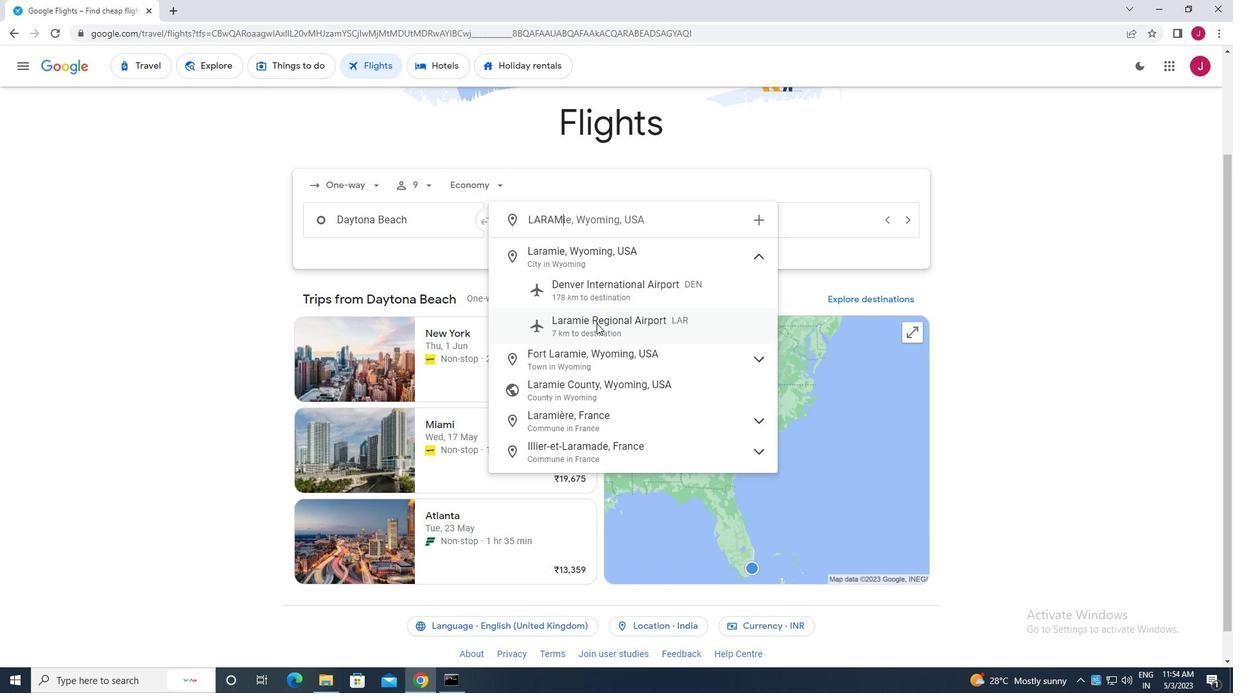 
Action: Mouse moved to (781, 225)
Screenshot: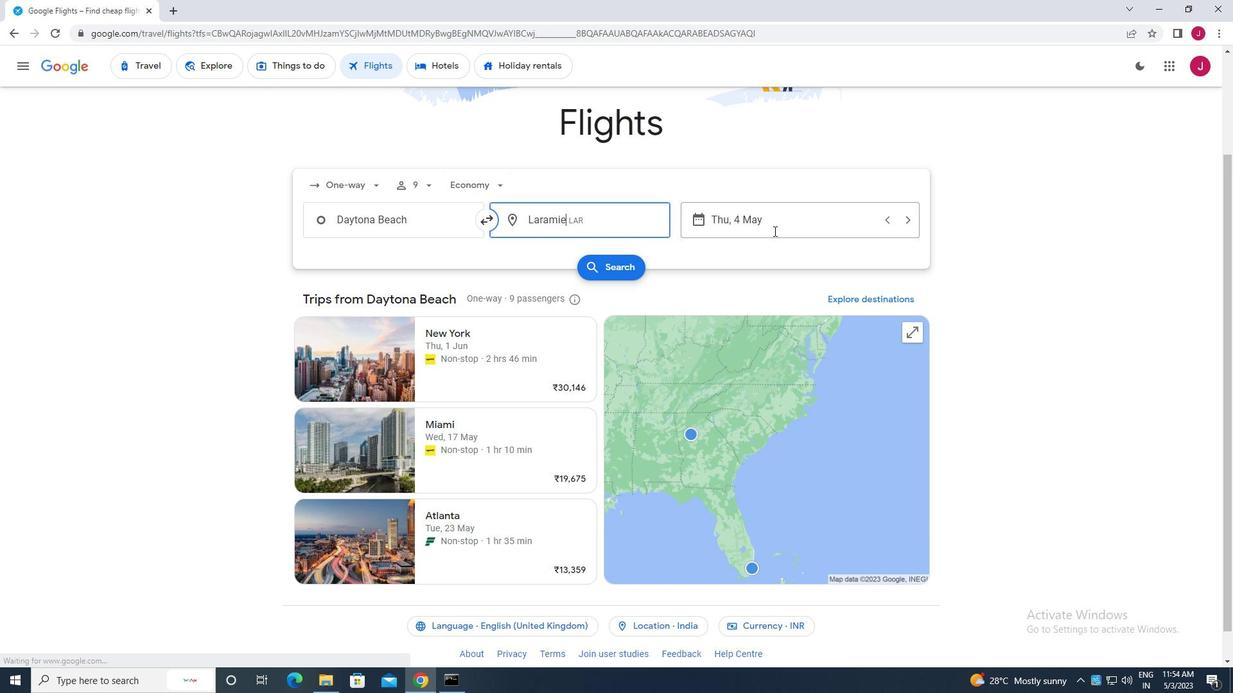 
Action: Mouse pressed left at (781, 225)
Screenshot: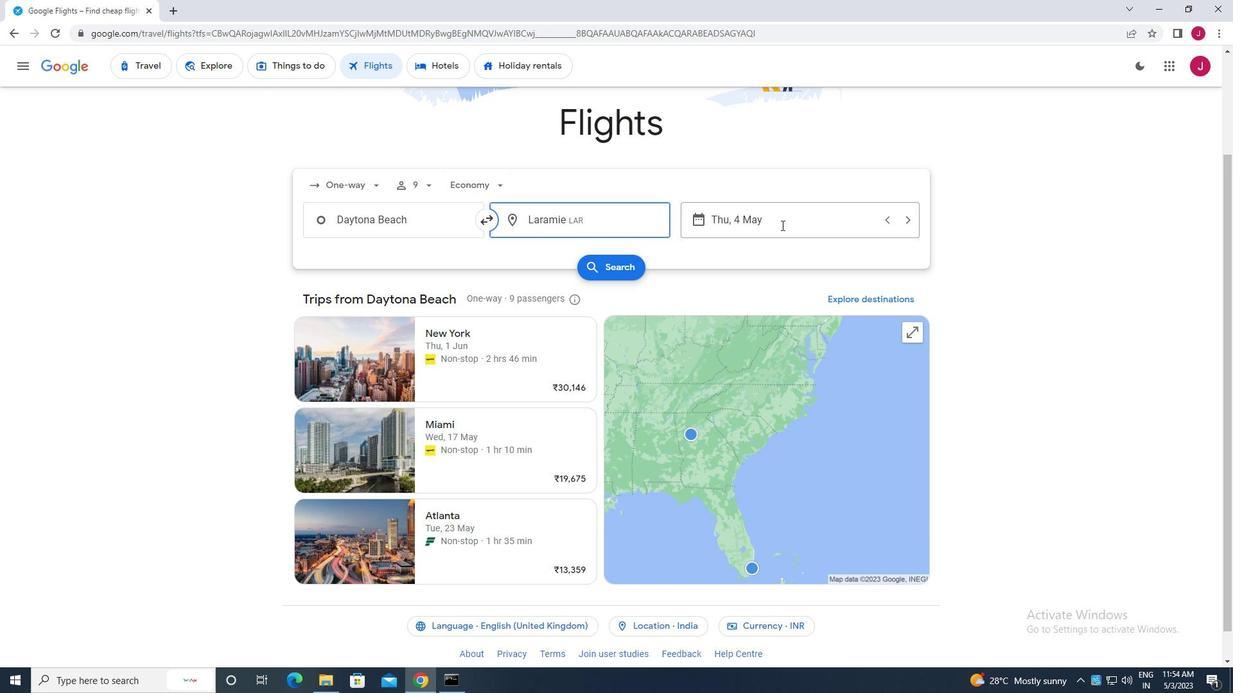 
Action: Mouse moved to (564, 319)
Screenshot: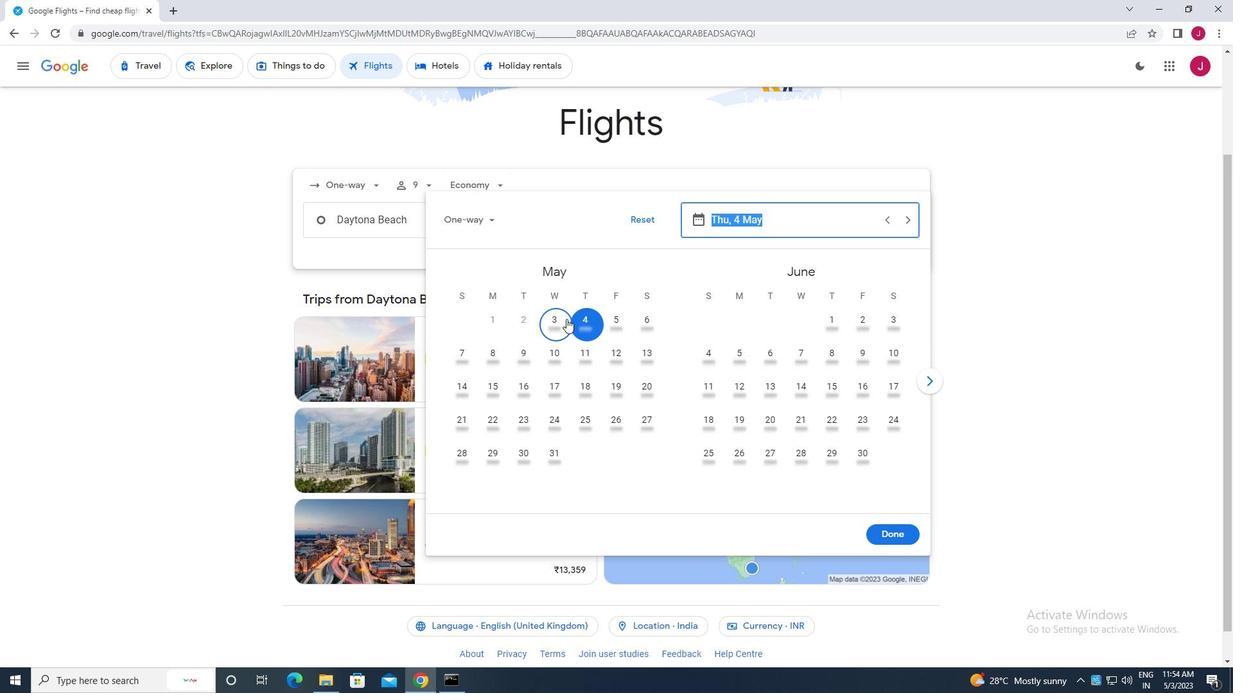 
Action: Mouse pressed left at (564, 319)
Screenshot: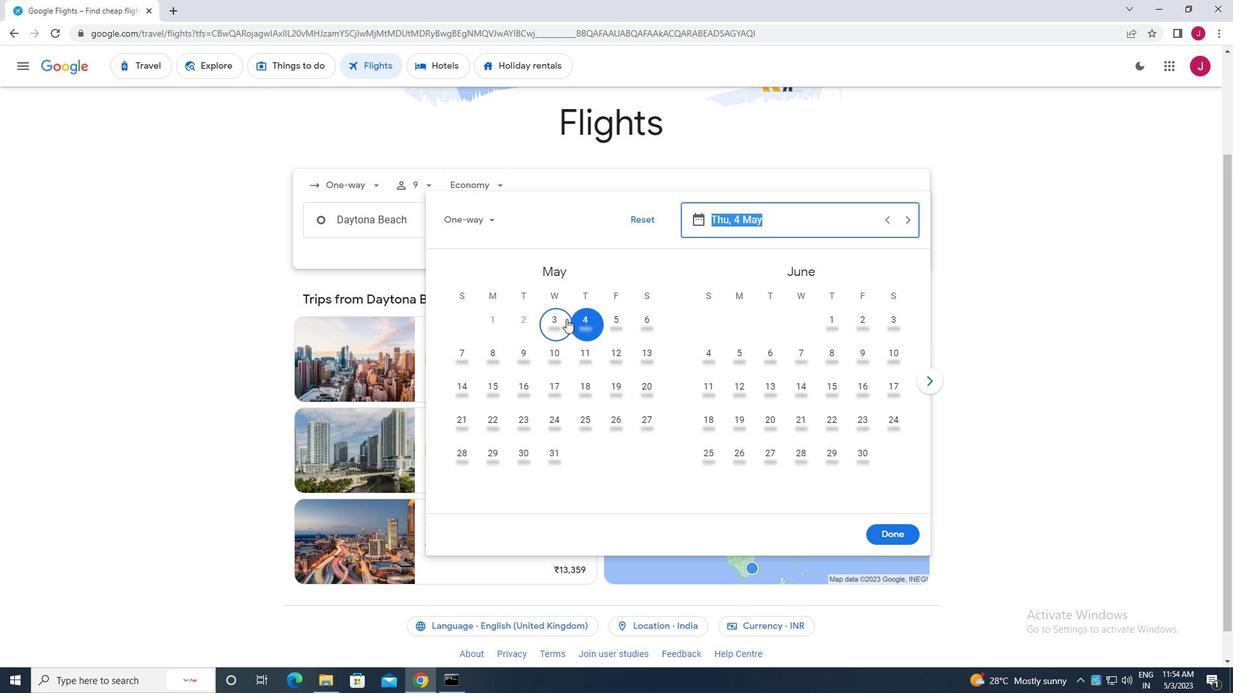 
Action: Mouse moved to (896, 529)
Screenshot: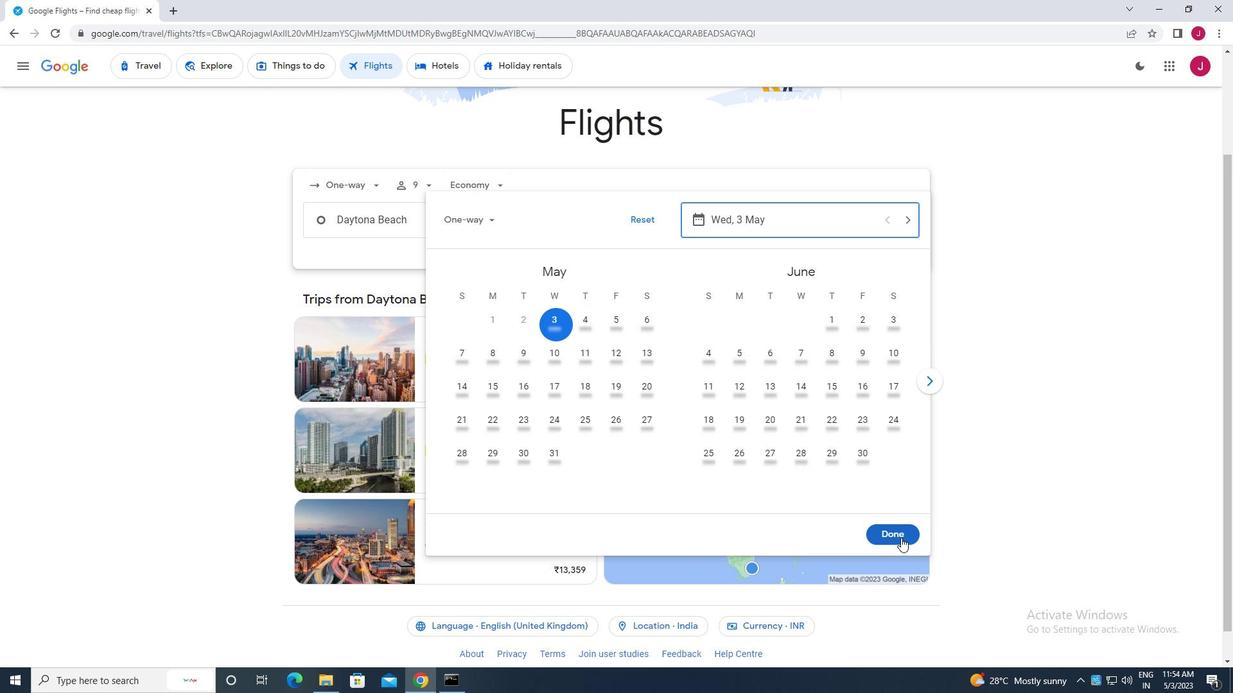 
Action: Mouse pressed left at (896, 529)
Screenshot: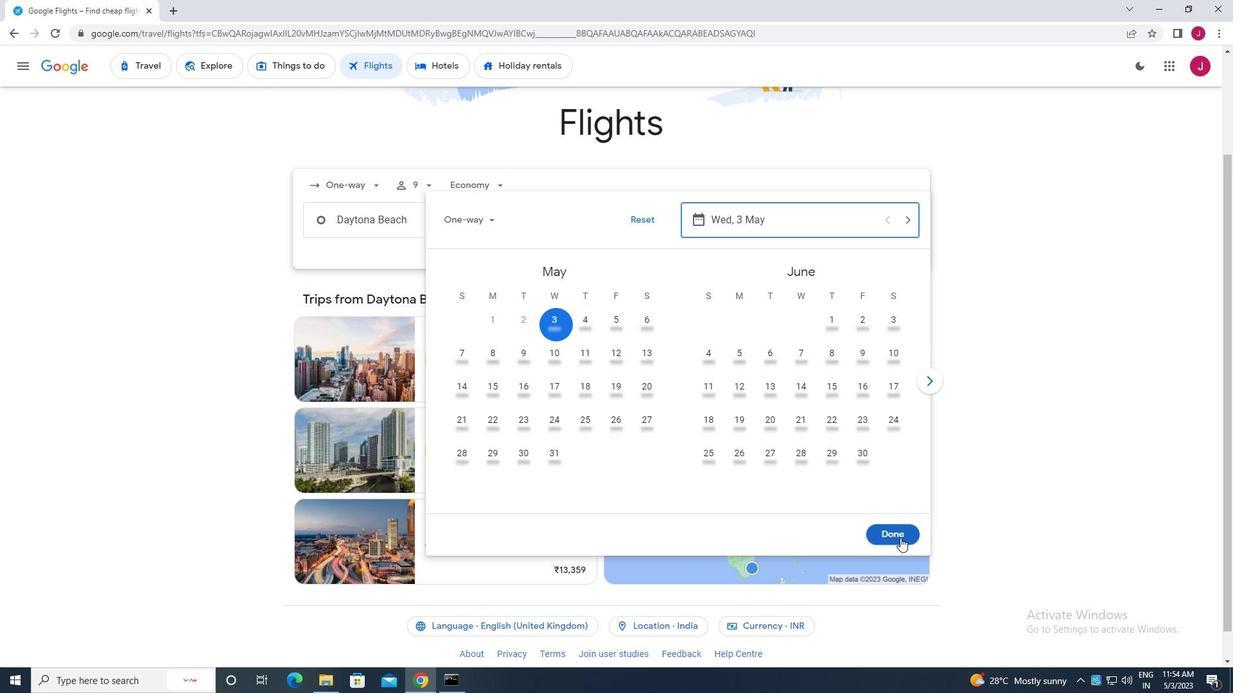 
Action: Mouse moved to (627, 271)
Screenshot: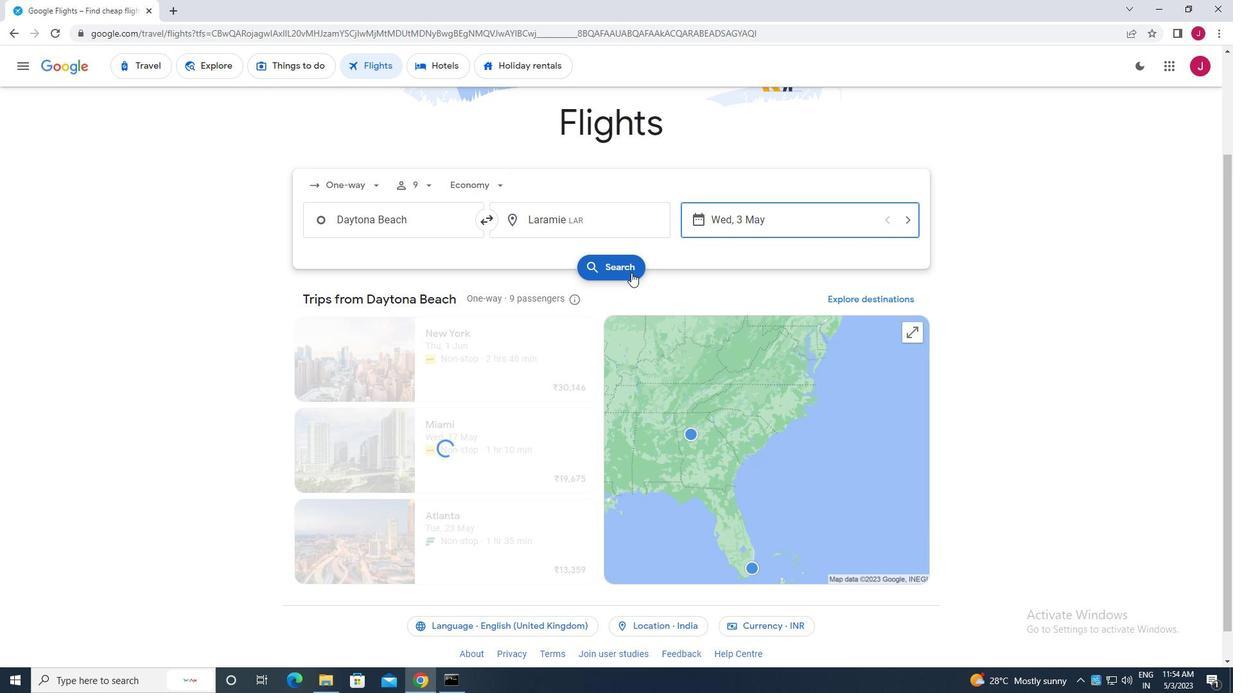 
Action: Mouse pressed left at (627, 271)
Screenshot: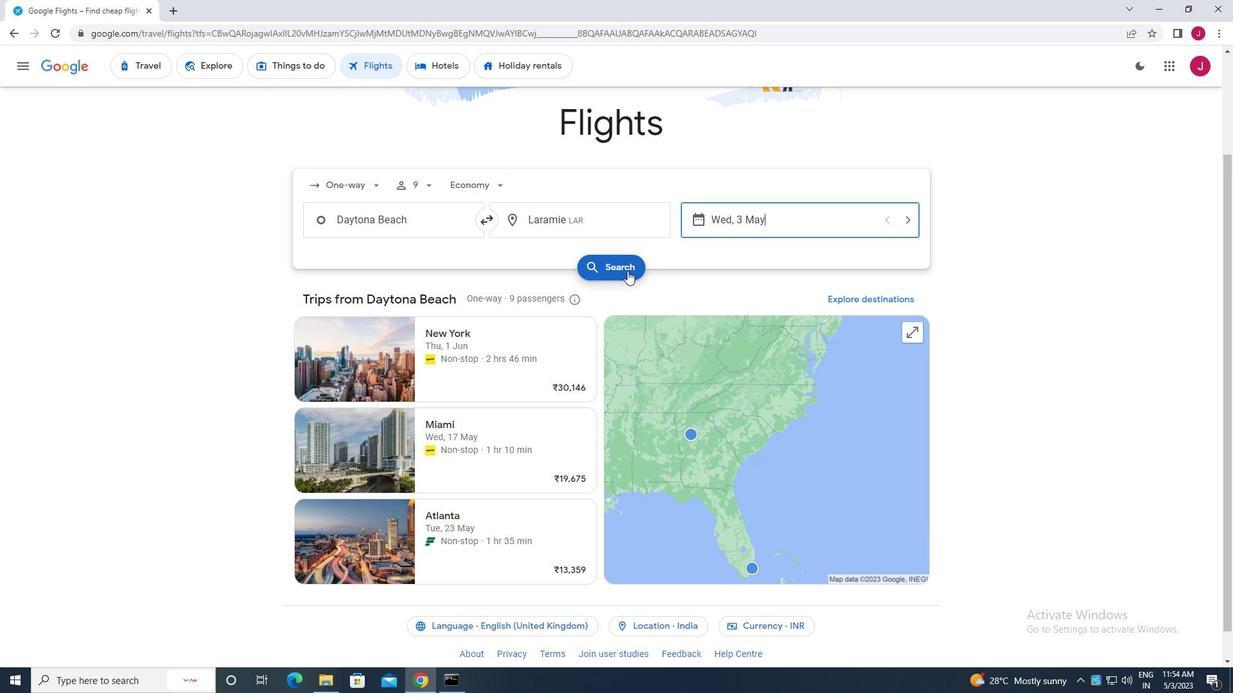 
Action: Mouse moved to (335, 184)
Screenshot: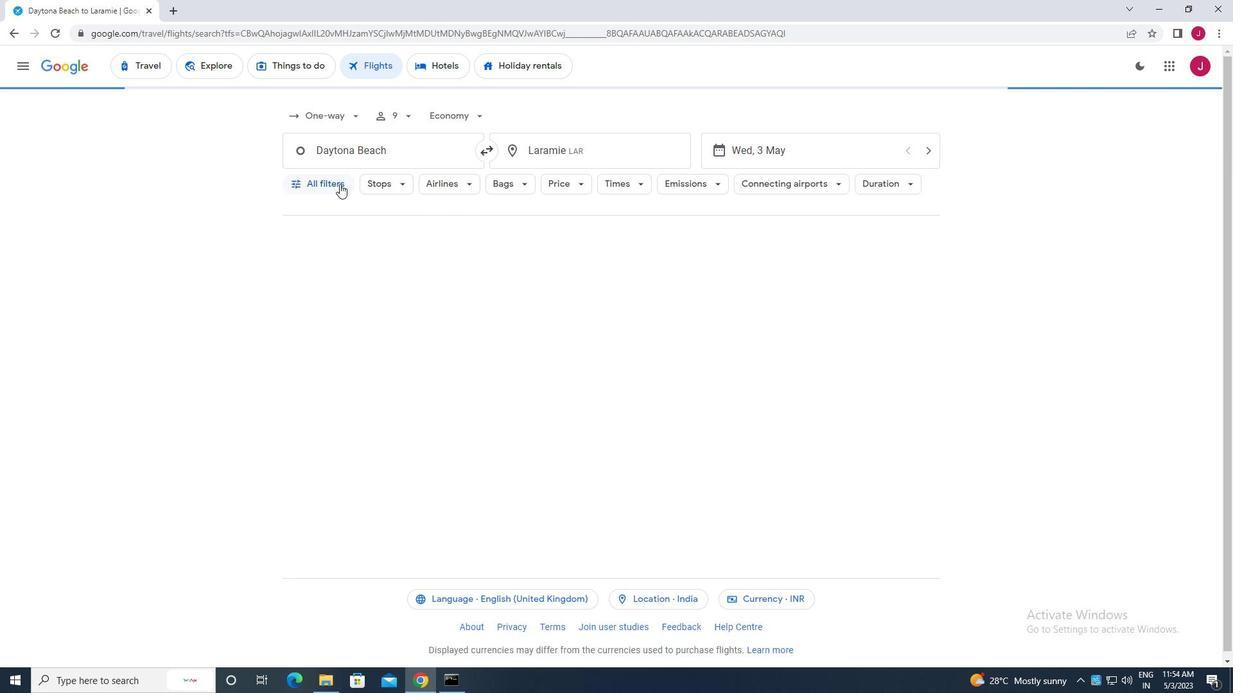 
Action: Mouse pressed left at (335, 184)
Screenshot: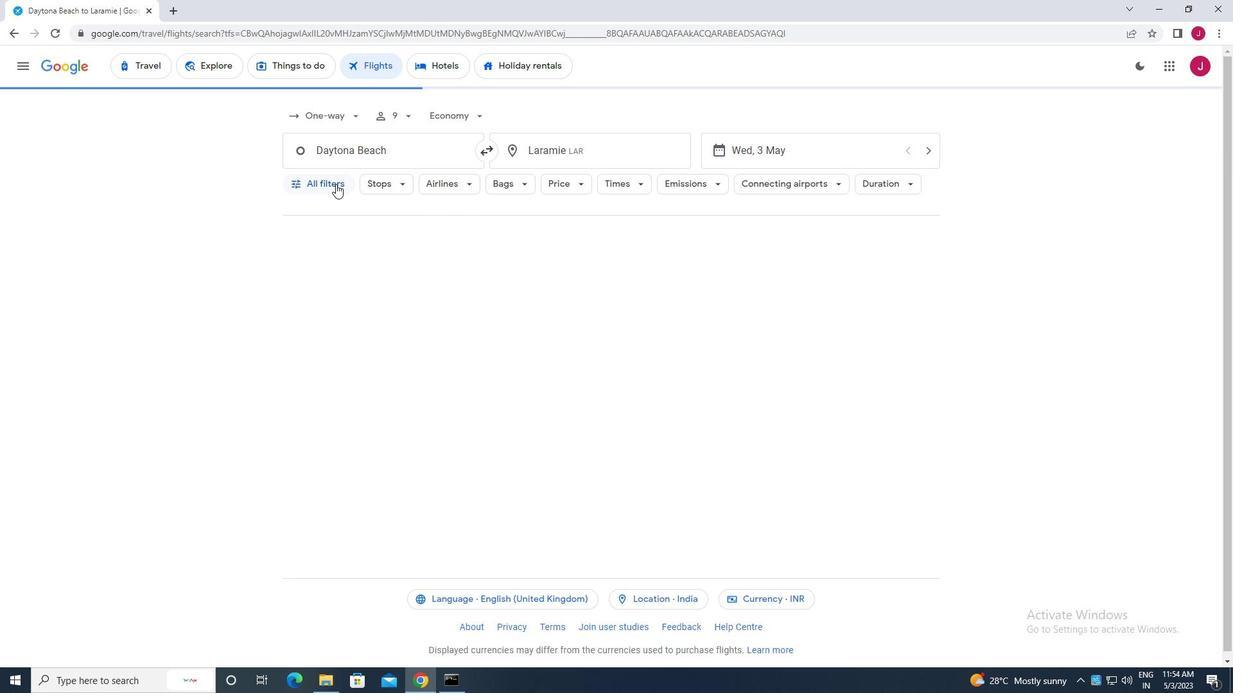 
Action: Mouse moved to (357, 264)
Screenshot: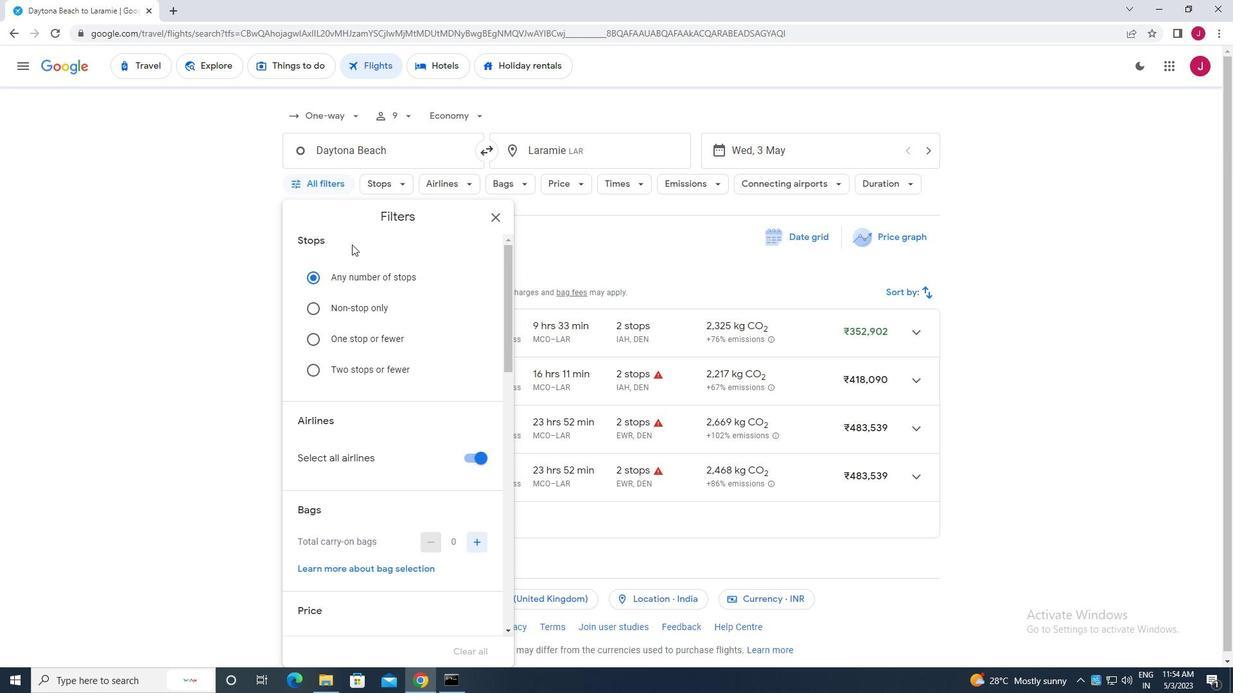 
Action: Mouse scrolled (357, 263) with delta (0, 0)
Screenshot: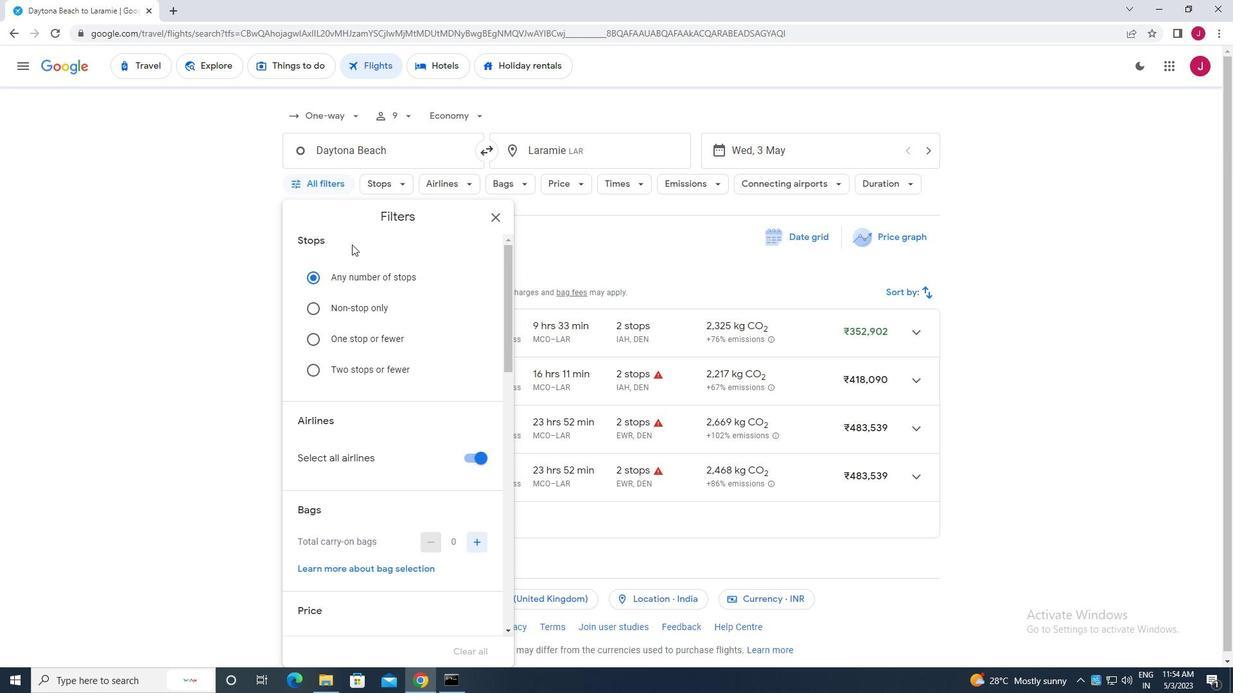 
Action: Mouse moved to (395, 303)
Screenshot: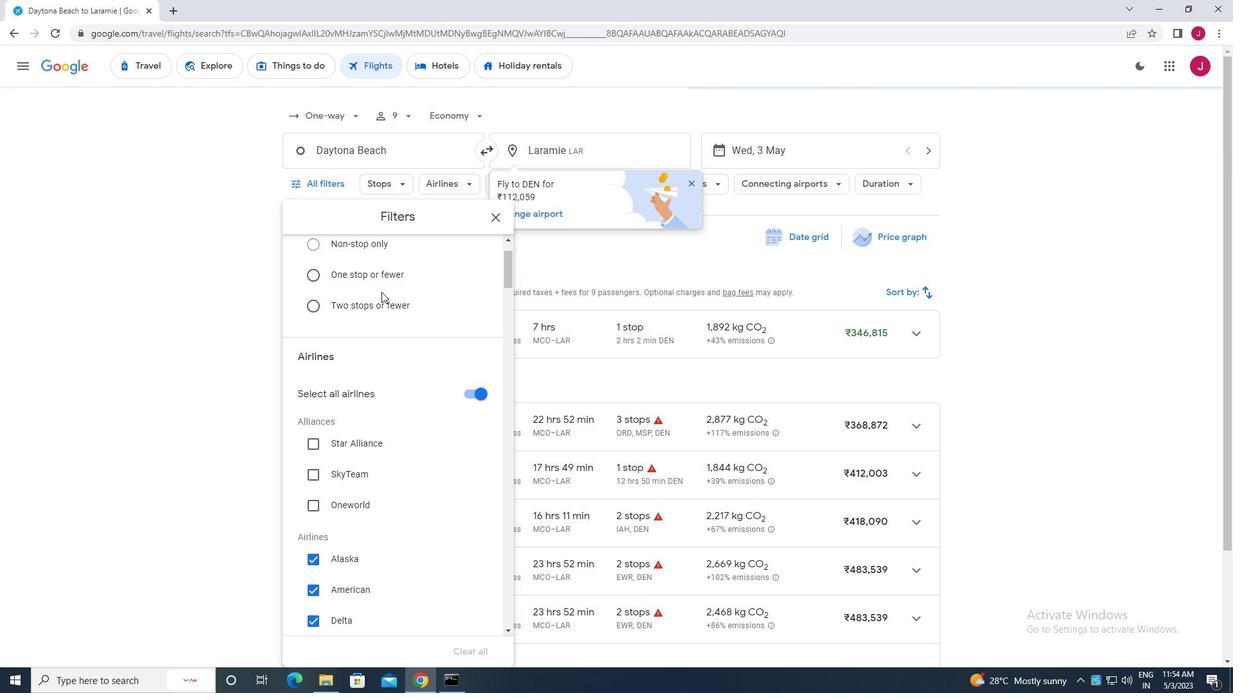 
Action: Mouse scrolled (395, 303) with delta (0, 0)
Screenshot: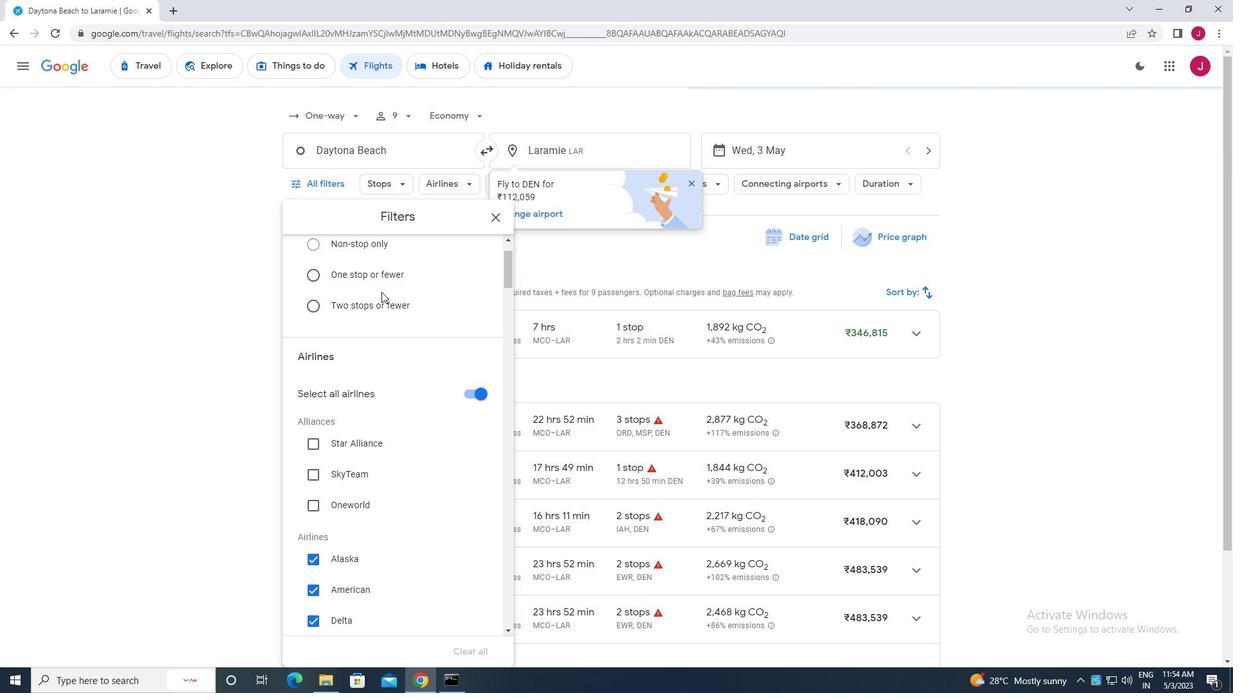 
Action: Mouse moved to (395, 303)
Screenshot: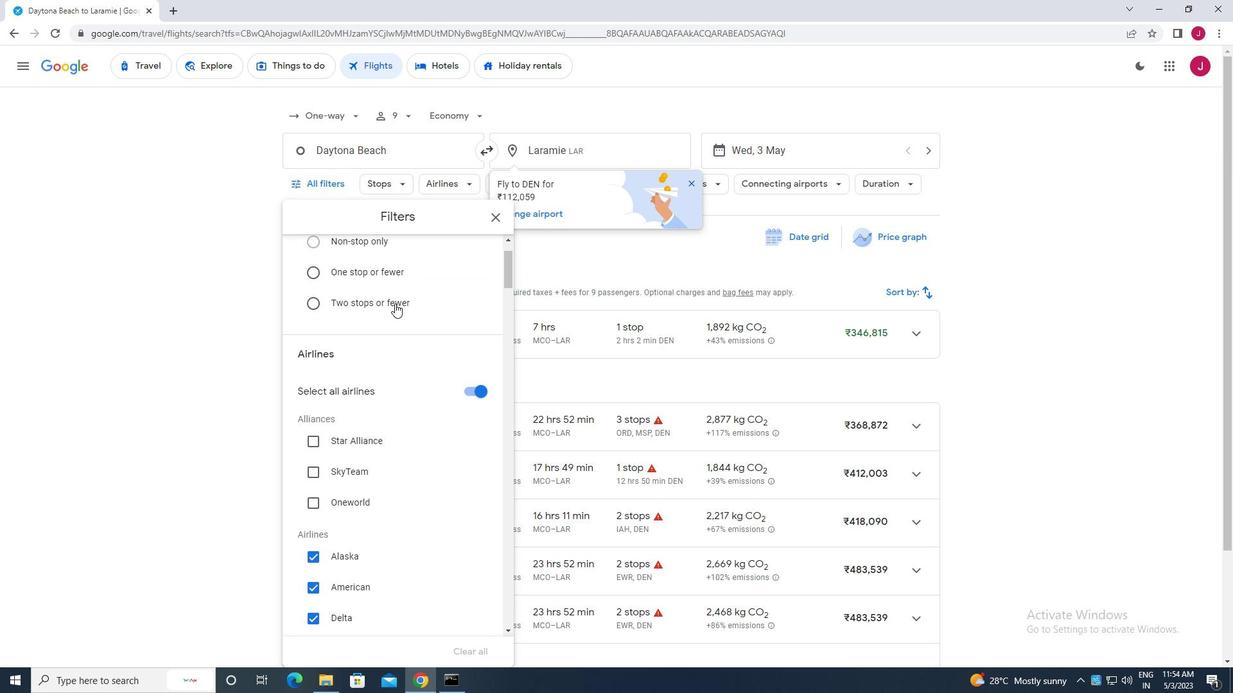 
Action: Mouse scrolled (395, 303) with delta (0, 0)
Screenshot: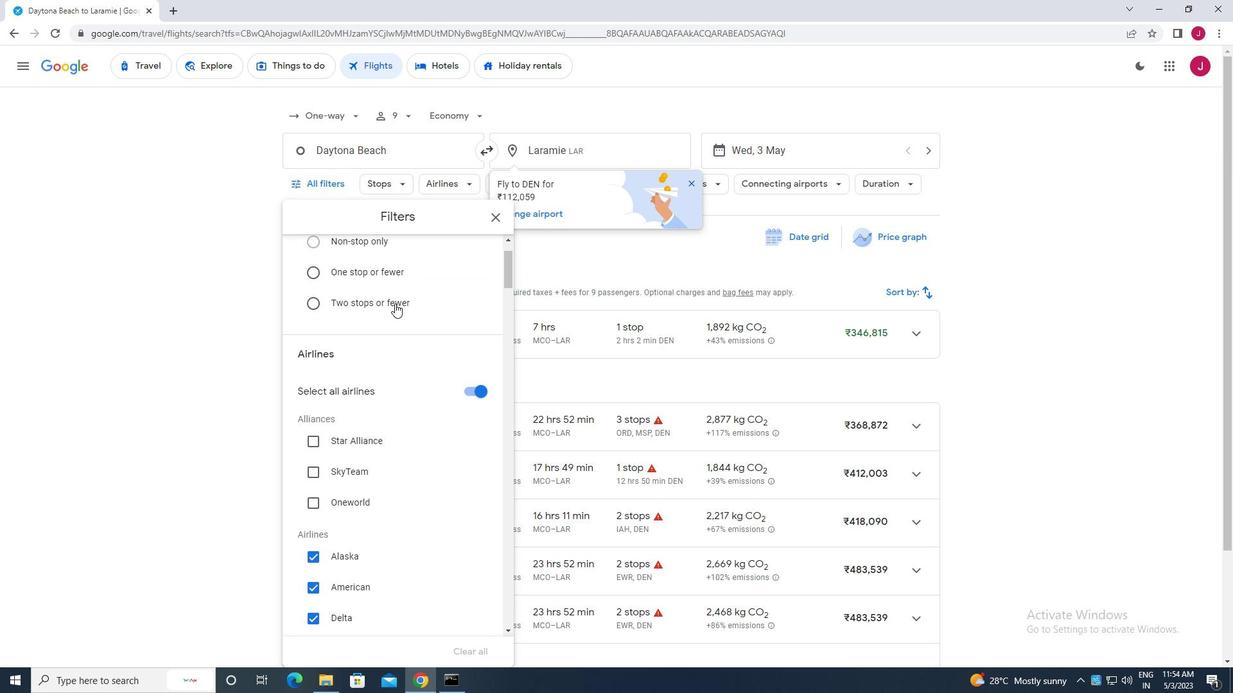 
Action: Mouse moved to (470, 262)
Screenshot: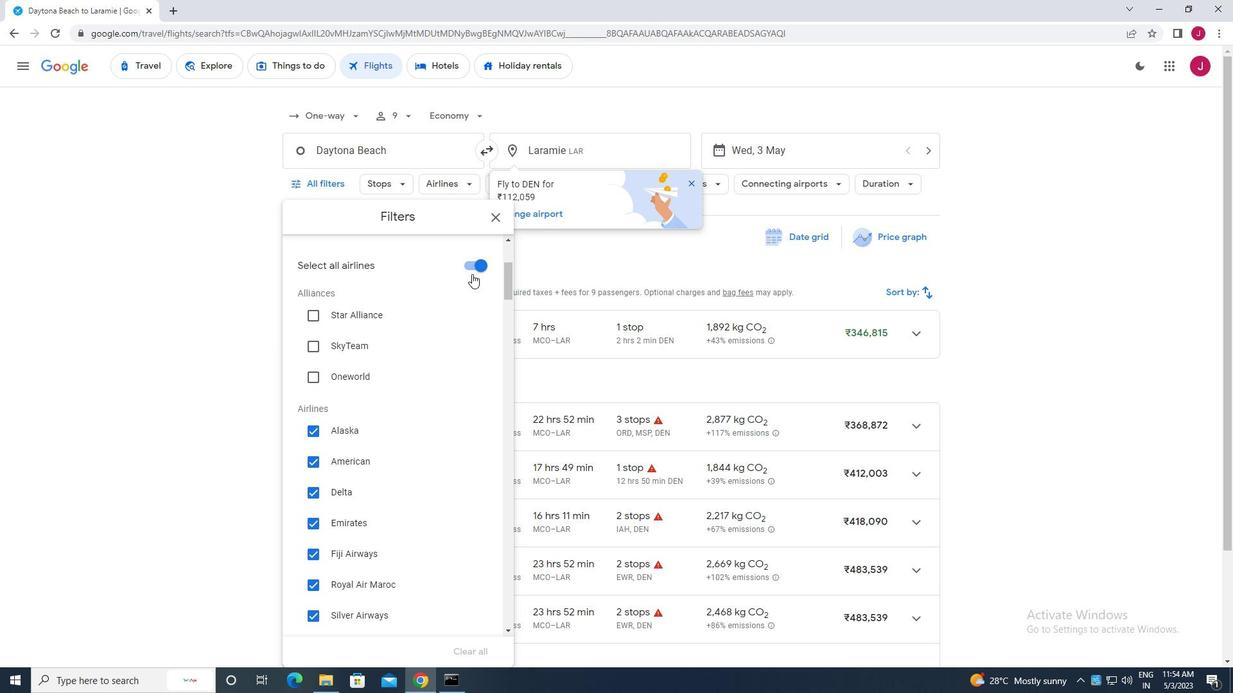 
Action: Mouse pressed left at (470, 262)
Screenshot: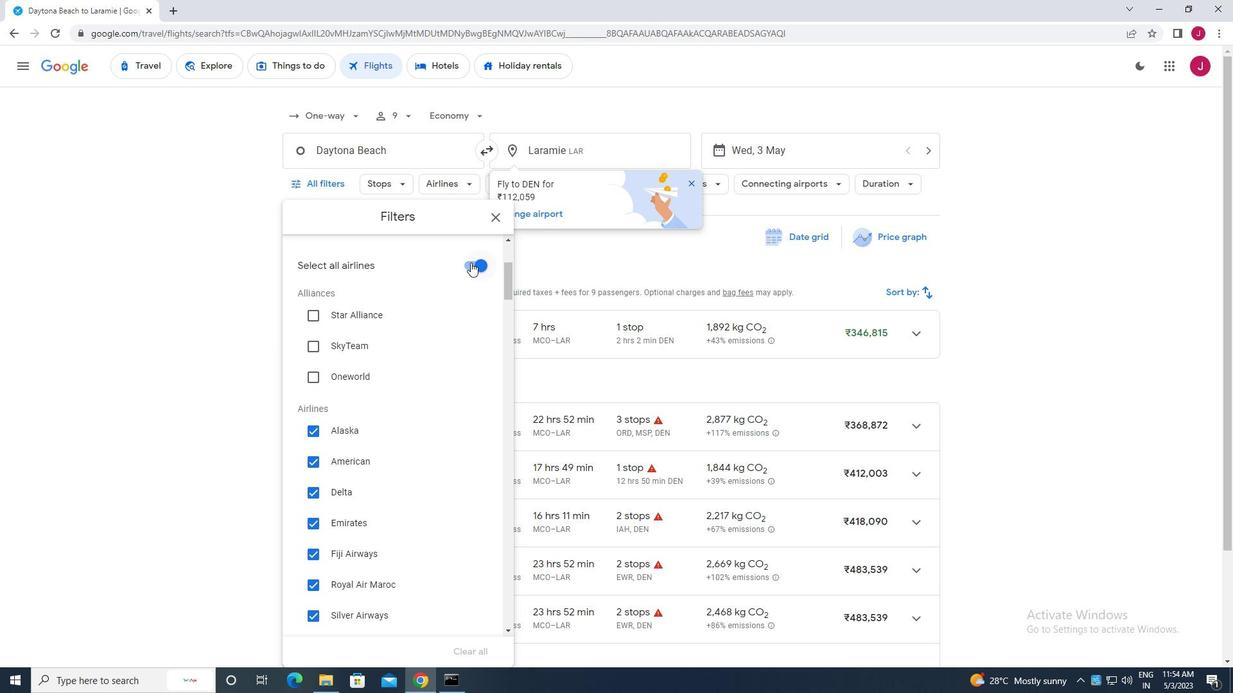 
Action: Mouse moved to (413, 287)
Screenshot: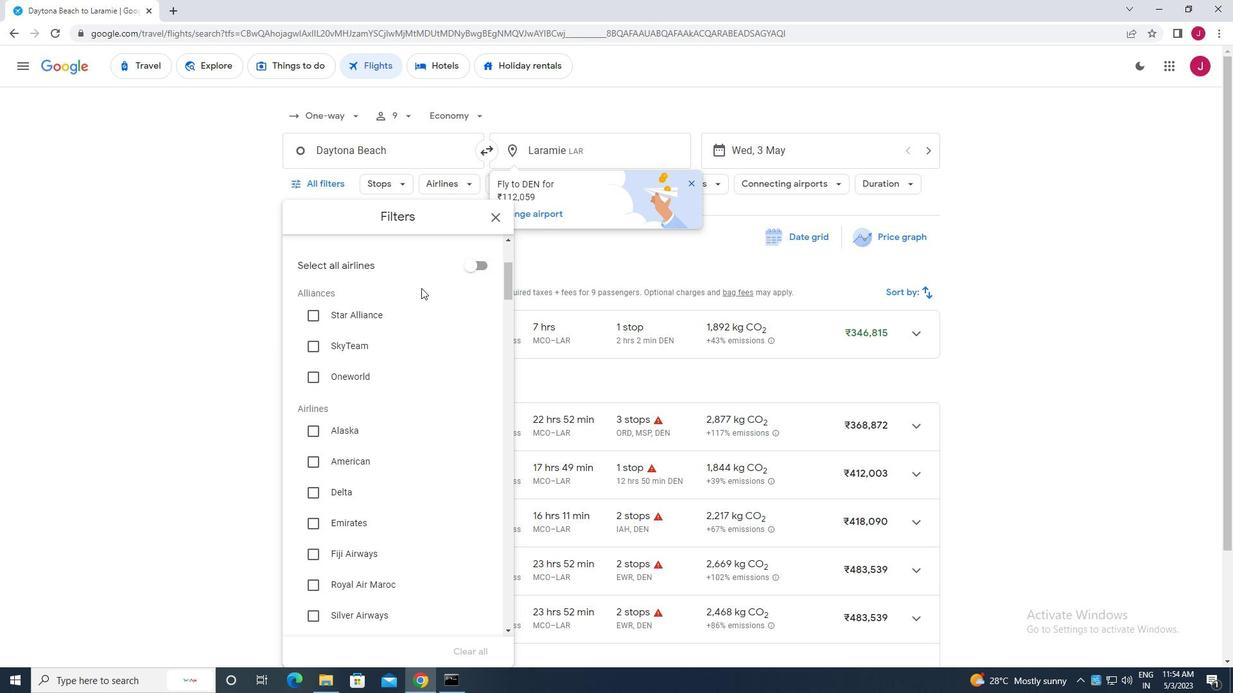 
Action: Mouse scrolled (413, 286) with delta (0, 0)
Screenshot: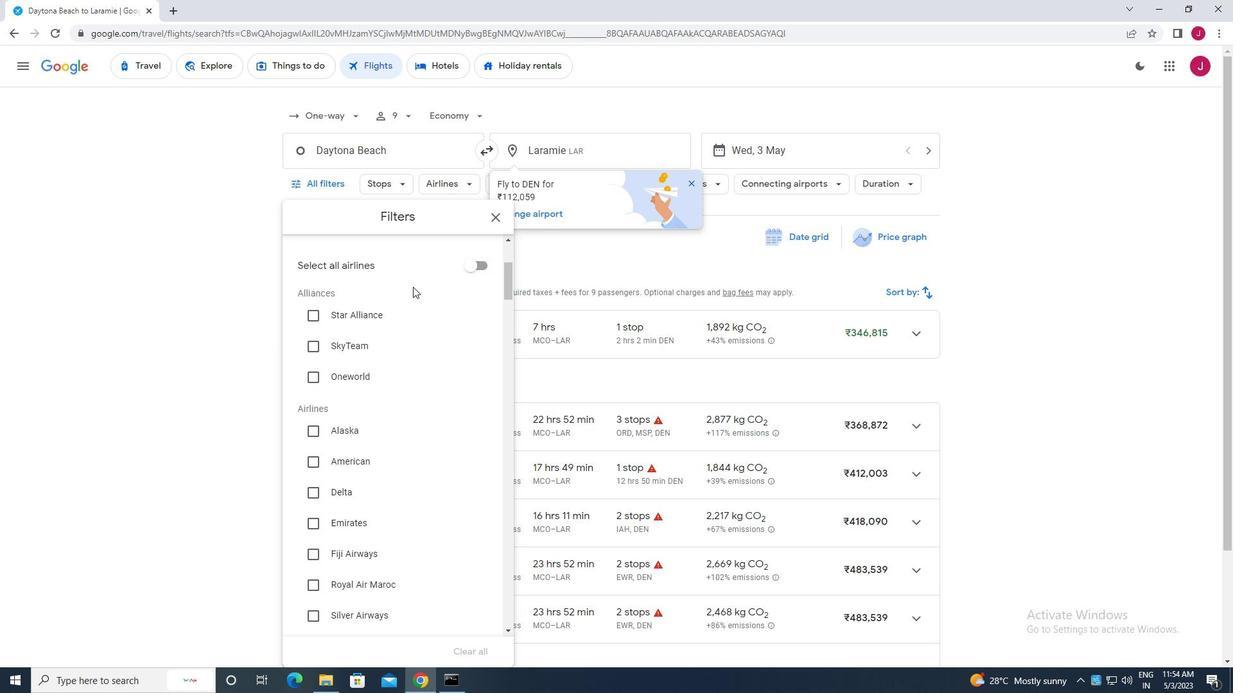 
Action: Mouse scrolled (413, 286) with delta (0, 0)
Screenshot: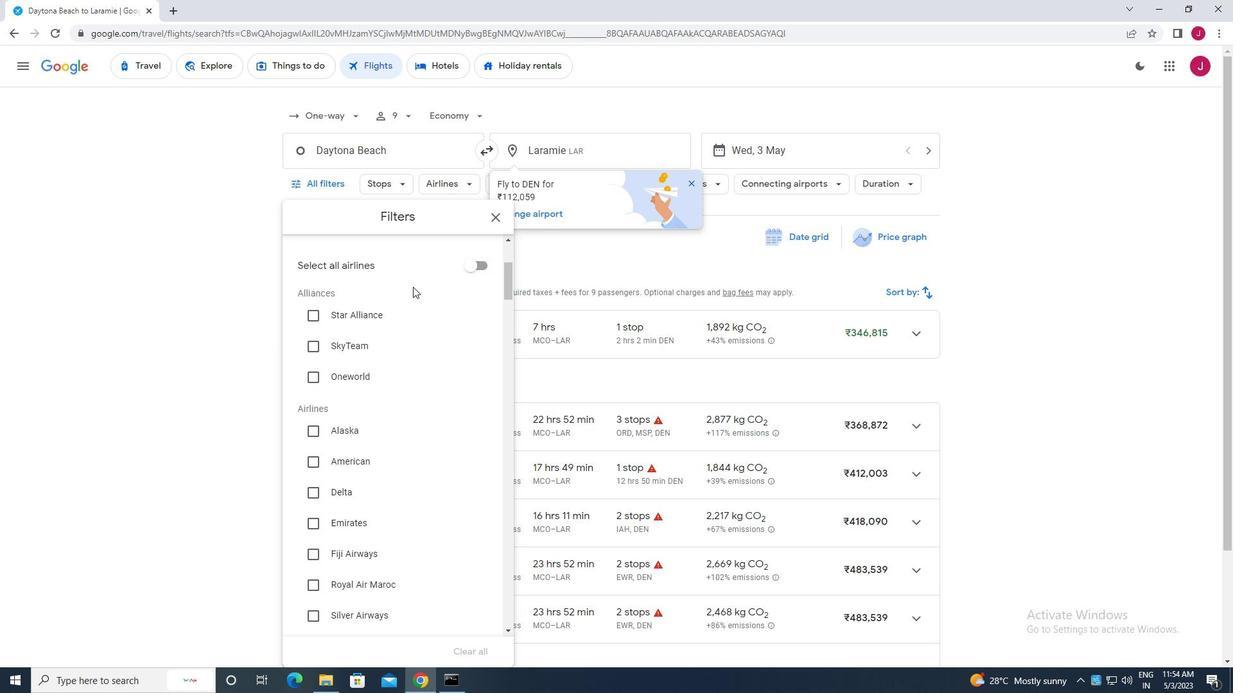 
Action: Mouse moved to (379, 292)
Screenshot: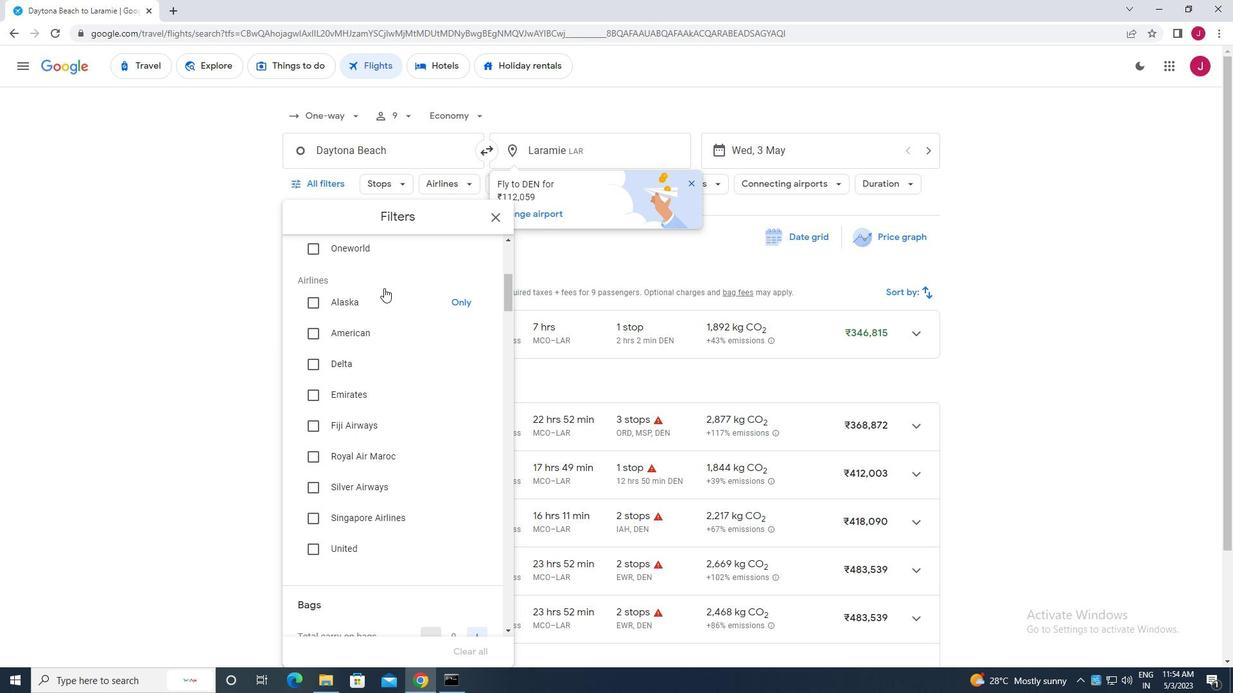 
Action: Mouse scrolled (379, 291) with delta (0, 0)
Screenshot: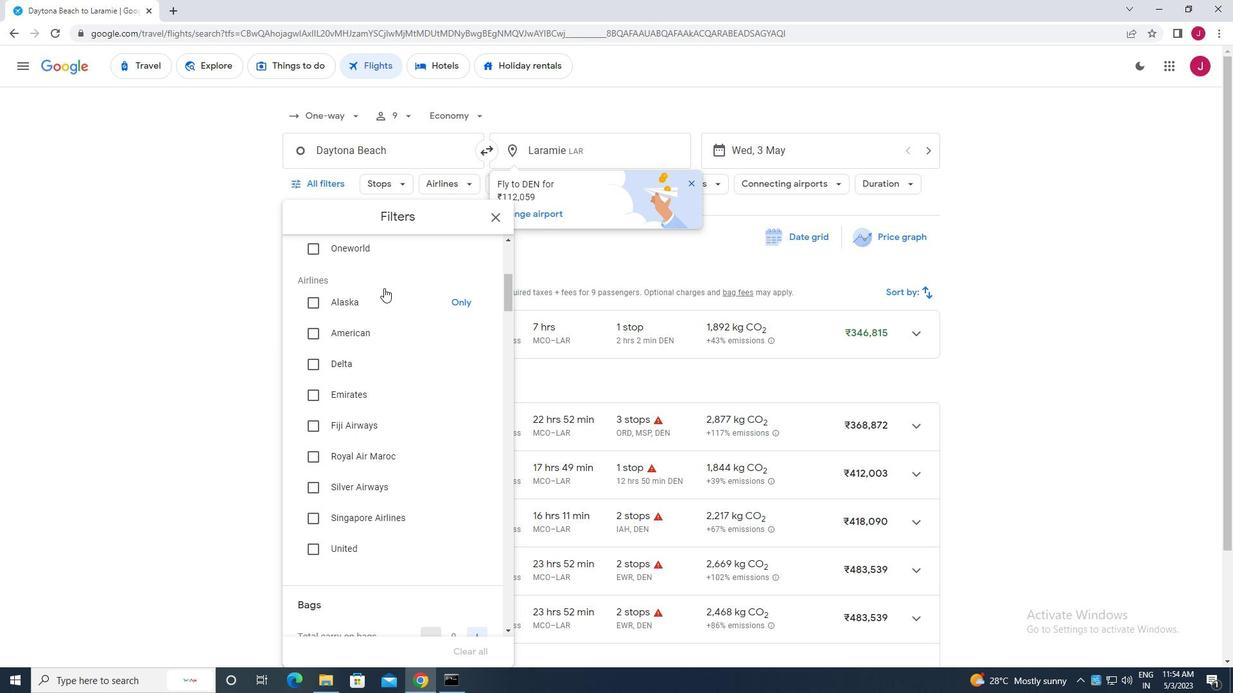 
Action: Mouse moved to (328, 366)
Screenshot: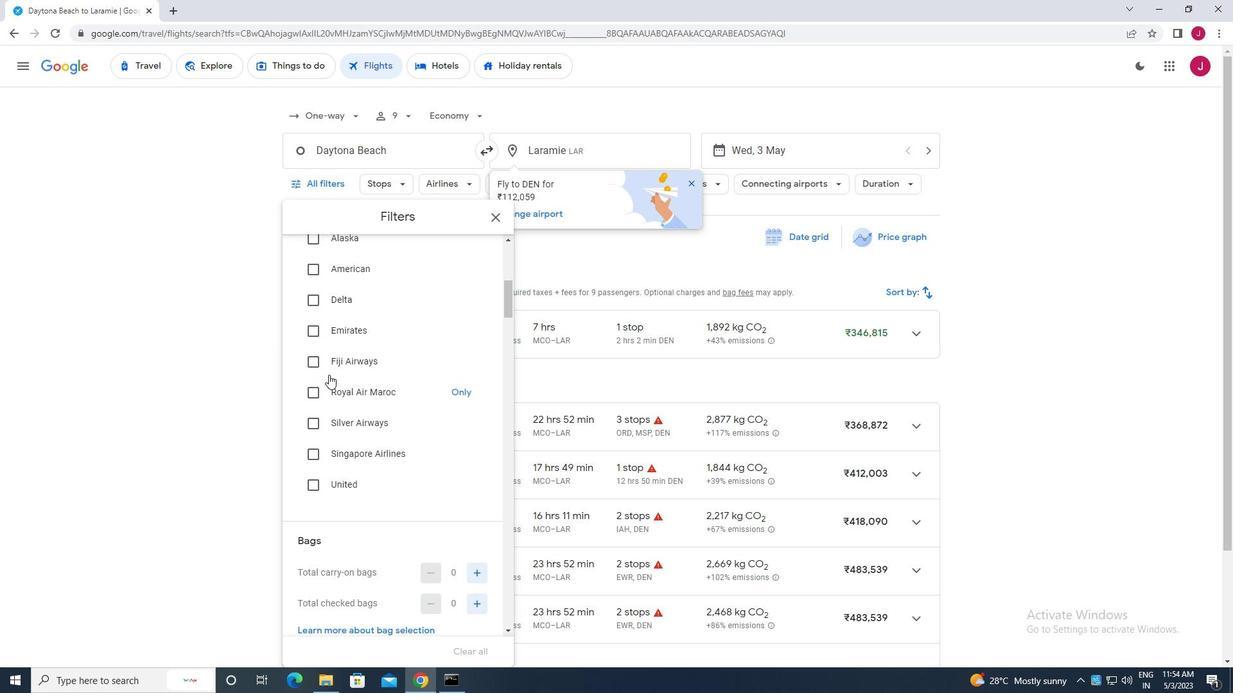 
Action: Mouse scrolled (328, 366) with delta (0, 0)
Screenshot: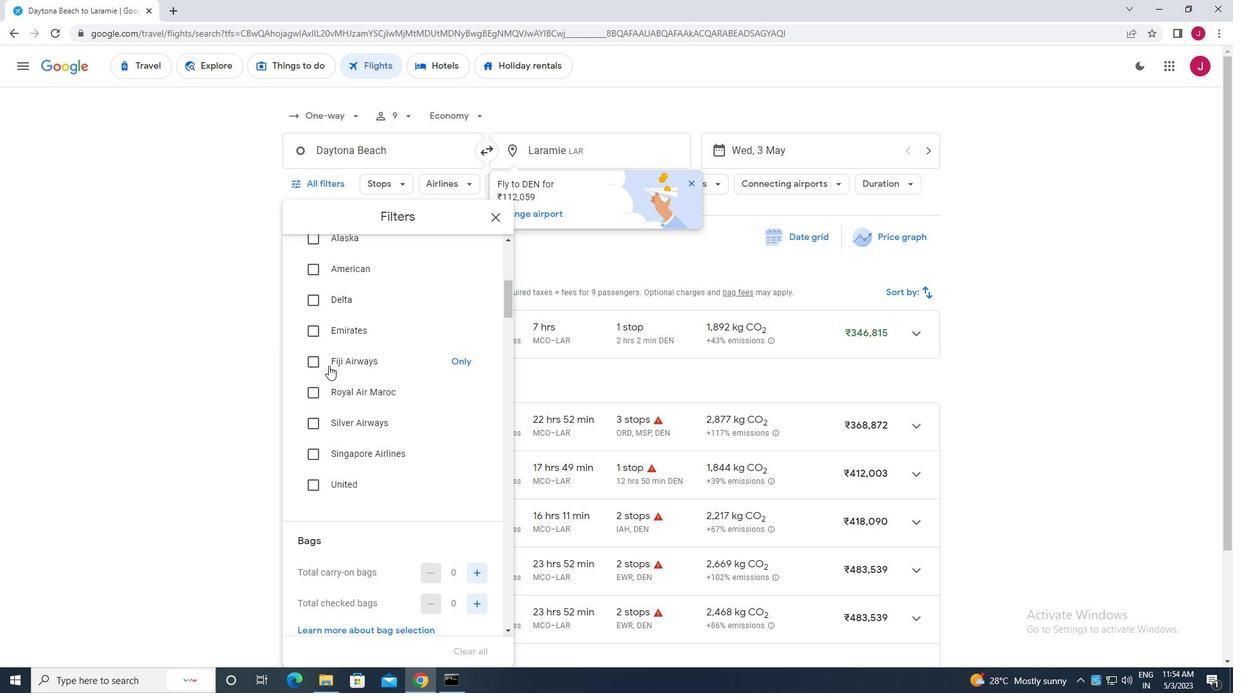 
Action: Mouse scrolled (328, 366) with delta (0, 0)
Screenshot: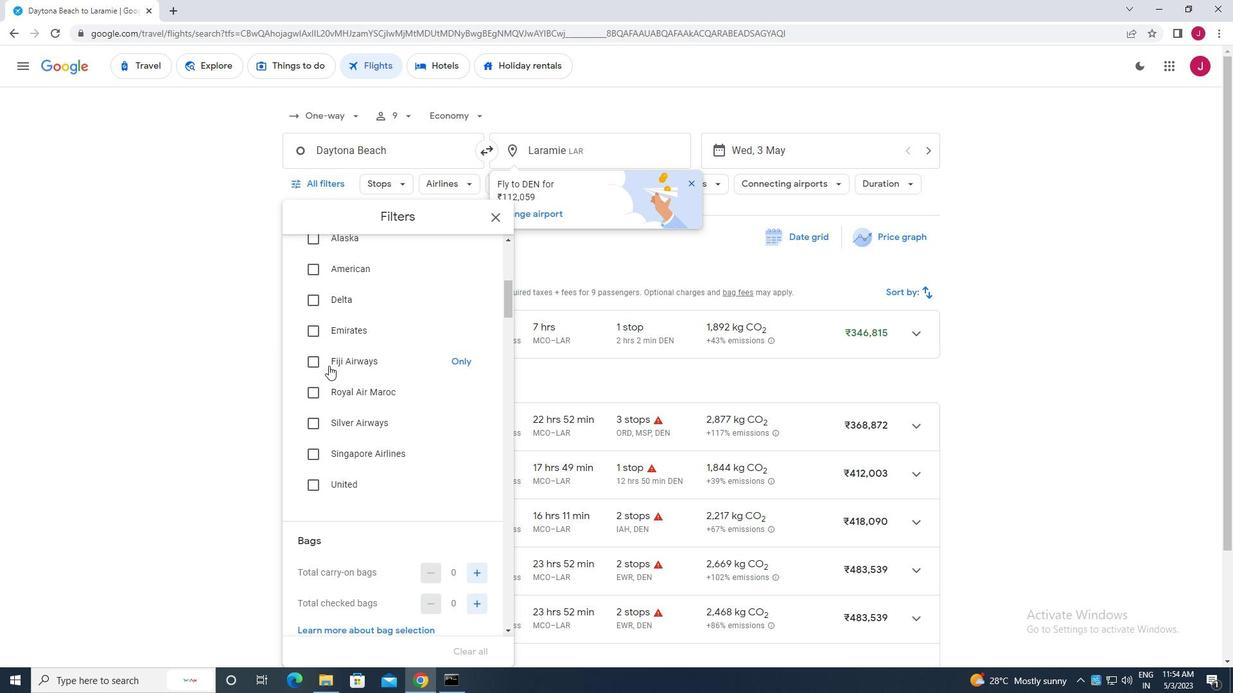 
Action: Mouse moved to (346, 302)
Screenshot: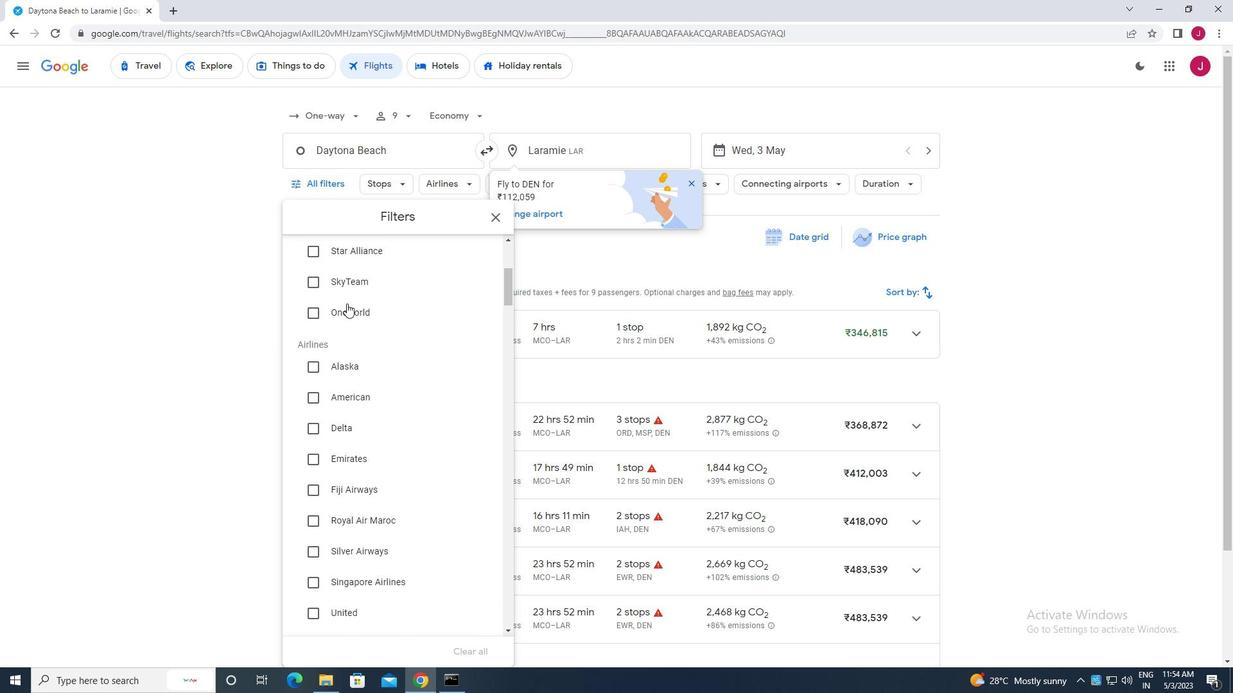 
Action: Mouse scrolled (346, 303) with delta (0, 0)
Screenshot: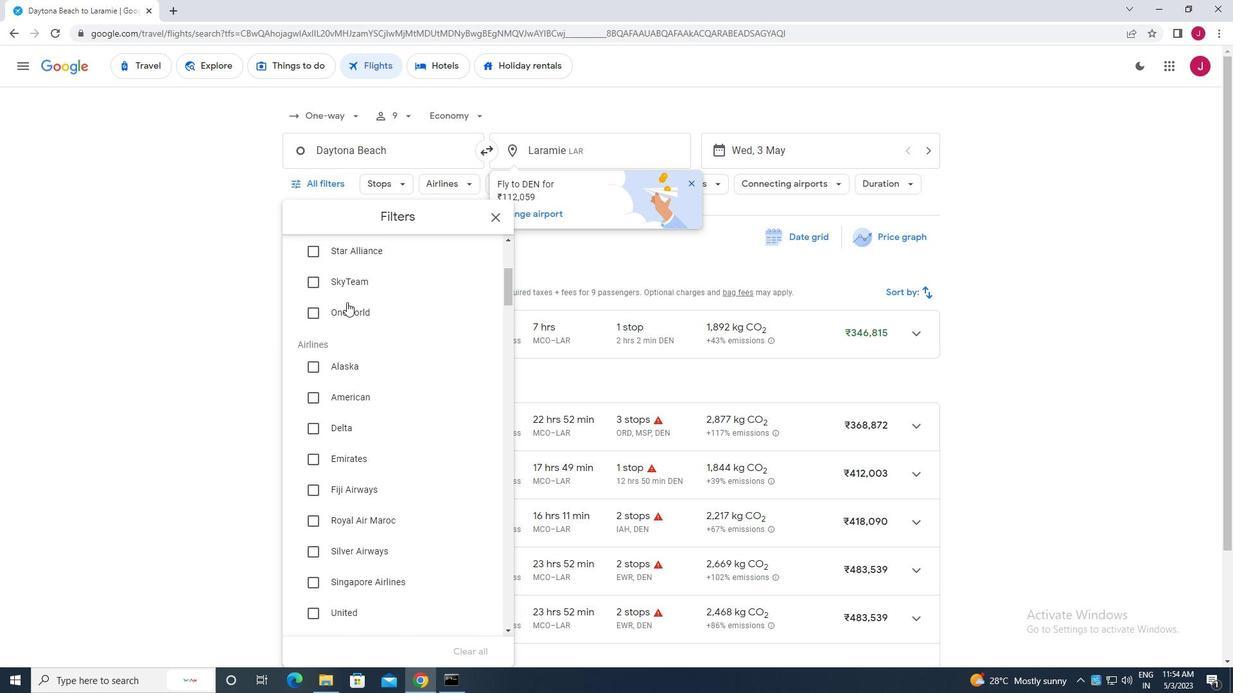 
Action: Mouse scrolled (346, 301) with delta (0, 0)
Screenshot: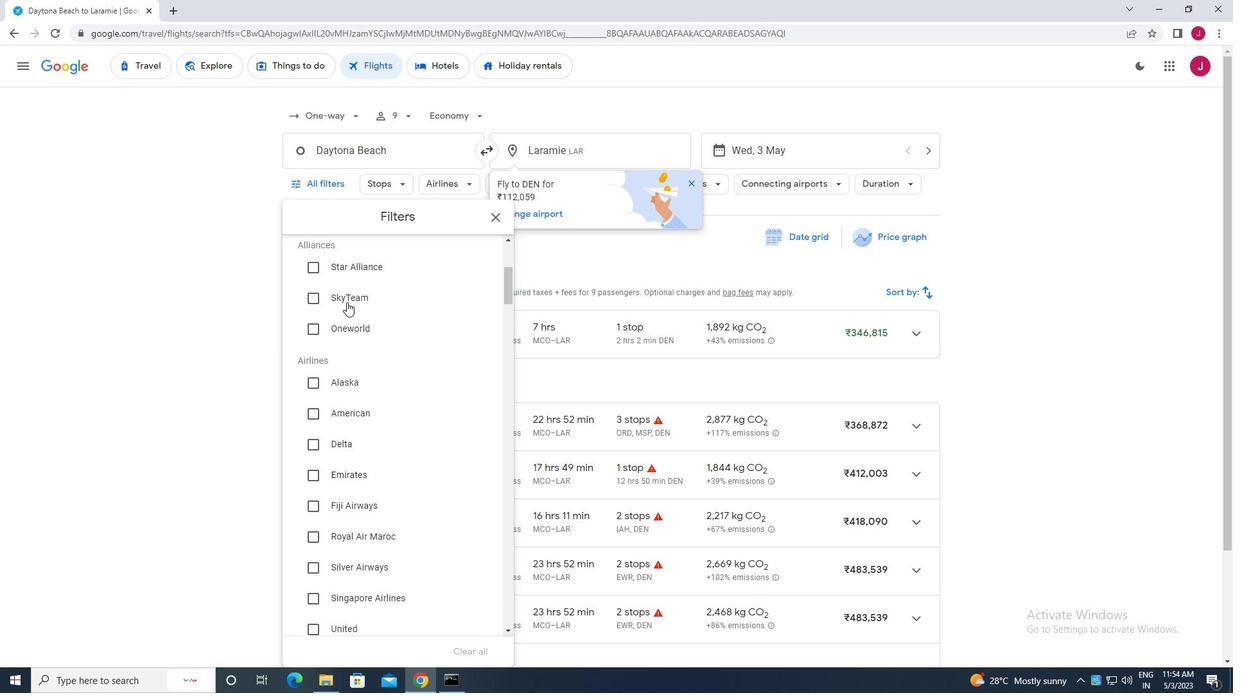 
Action: Mouse scrolled (346, 301) with delta (0, 0)
Screenshot: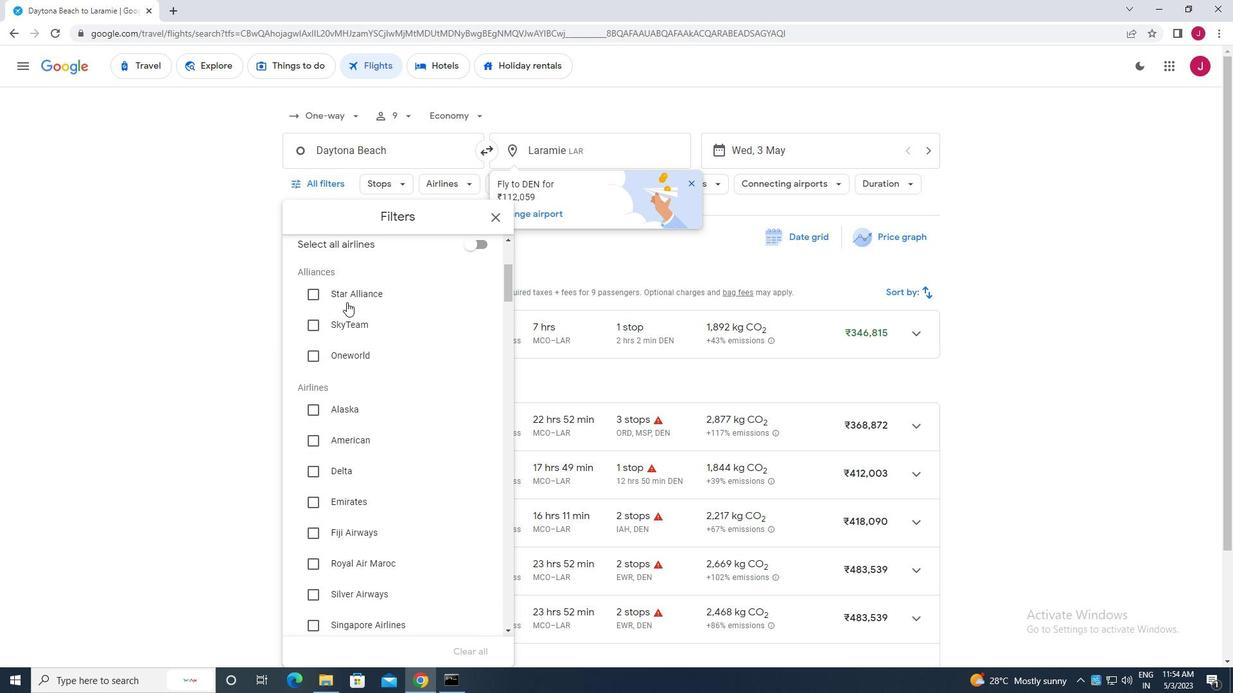 
Action: Mouse scrolled (346, 301) with delta (0, 0)
Screenshot: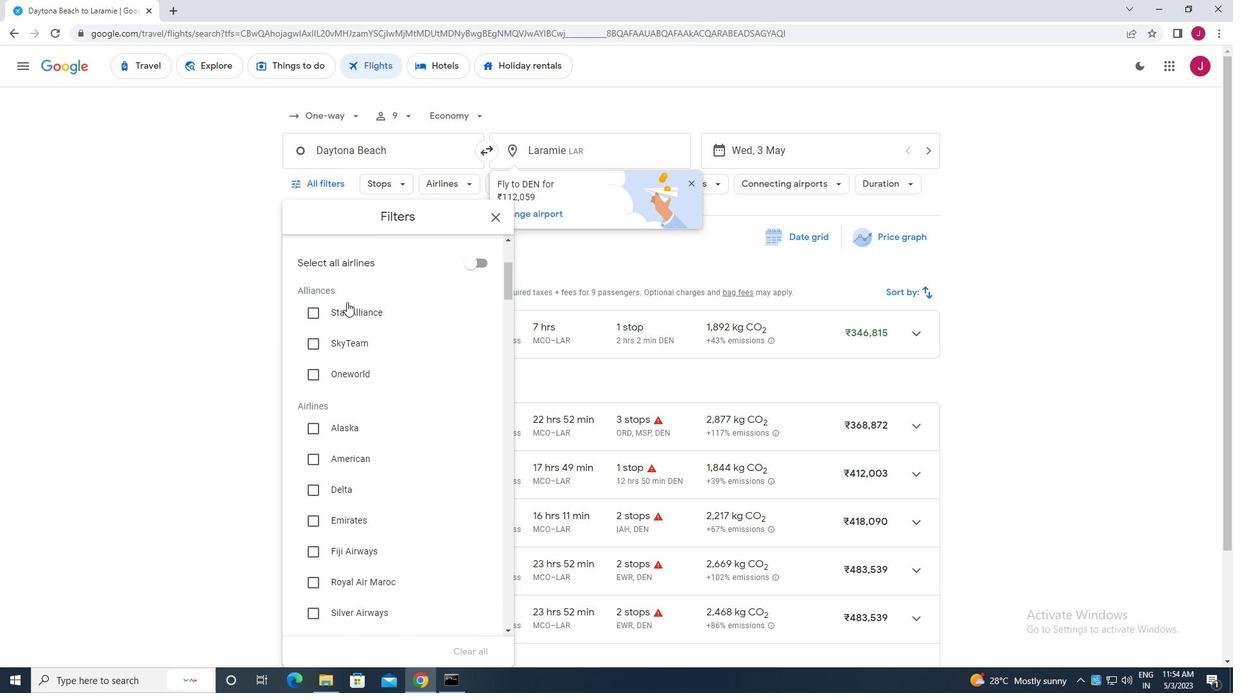 
Action: Mouse scrolled (346, 301) with delta (0, 0)
Screenshot: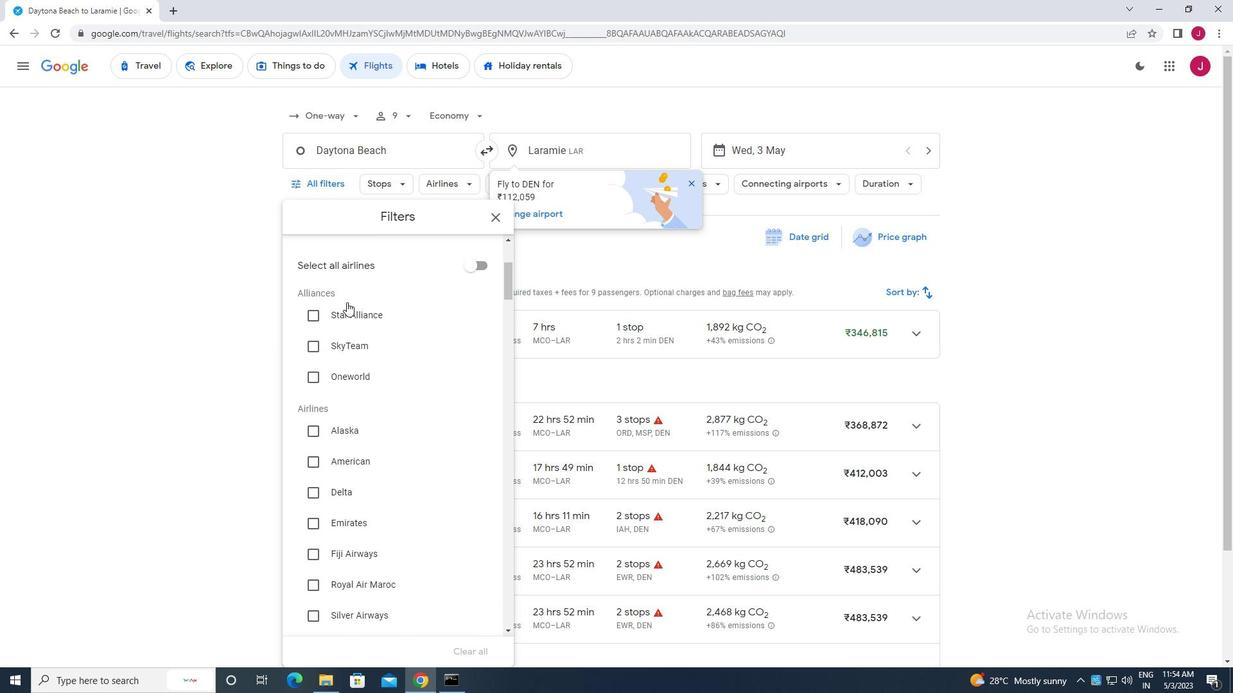 
Action: Mouse scrolled (346, 301) with delta (0, 0)
Screenshot: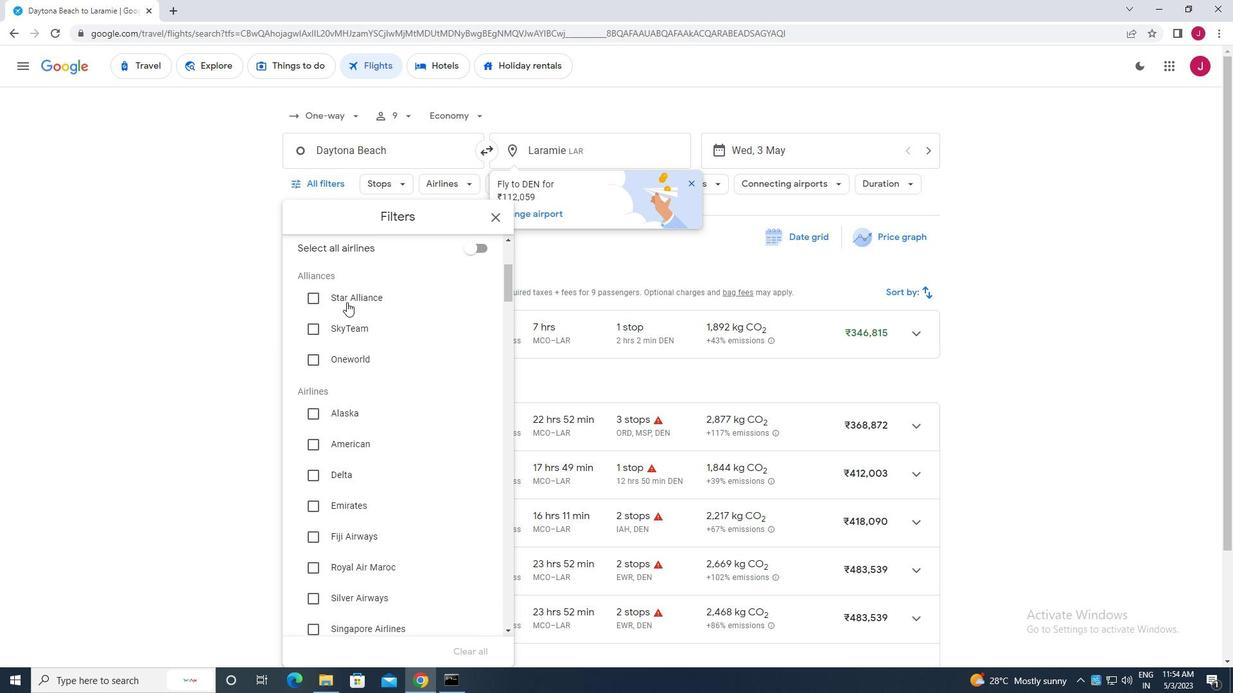 
Action: Mouse scrolled (346, 301) with delta (0, 0)
Screenshot: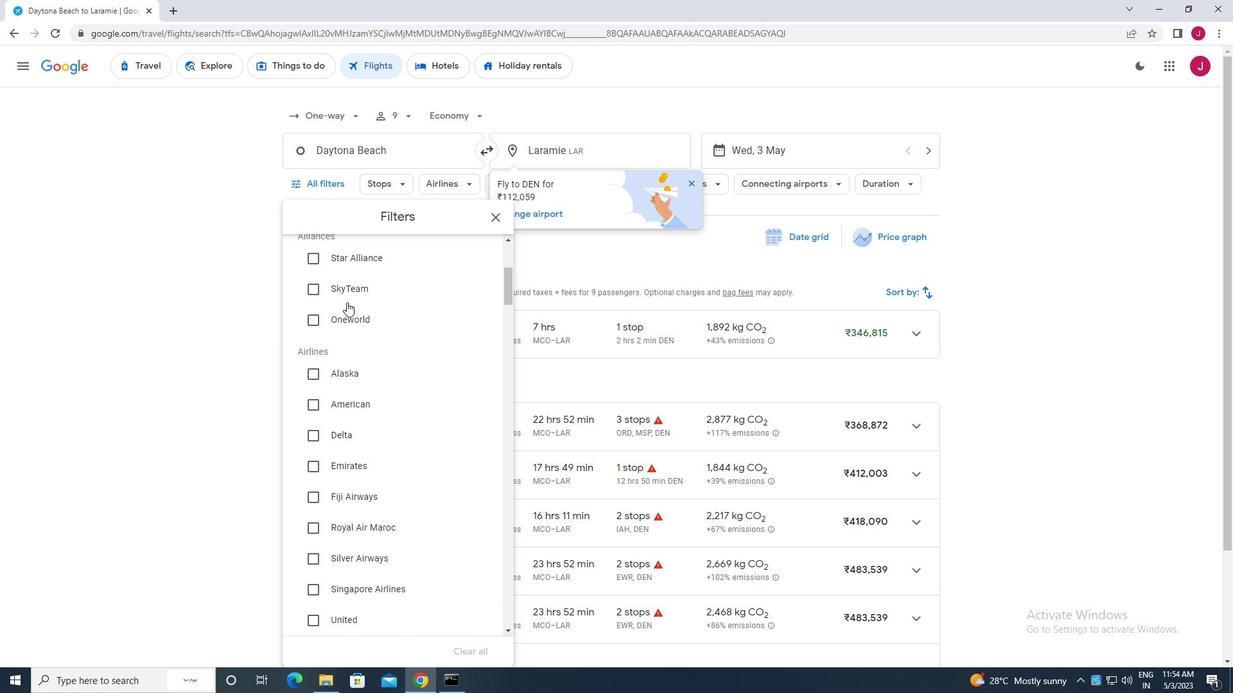 
Action: Mouse scrolled (346, 301) with delta (0, 0)
Screenshot: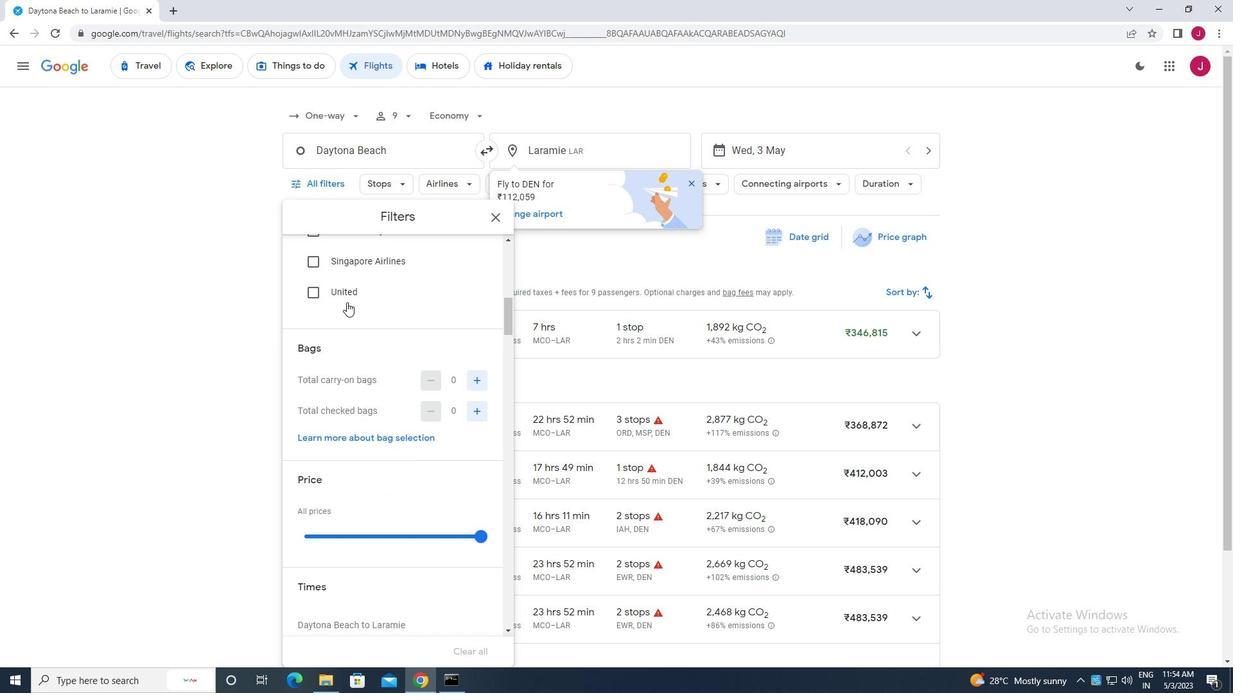 
Action: Mouse scrolled (346, 301) with delta (0, 0)
Screenshot: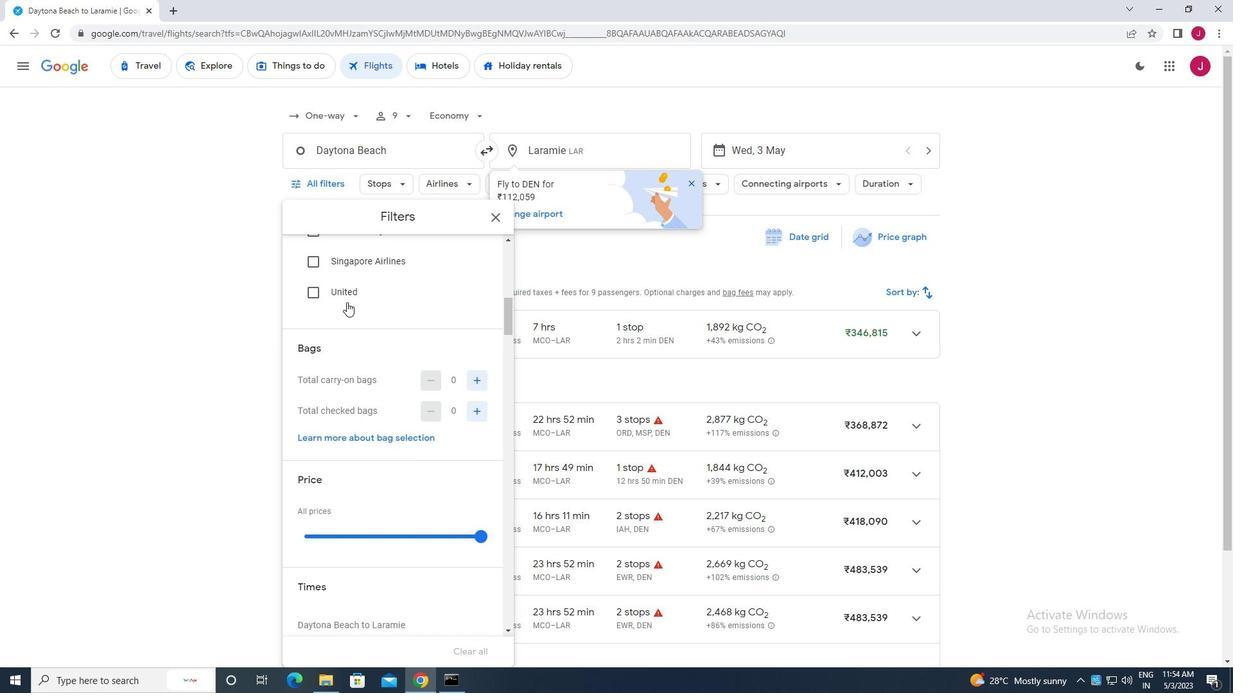 
Action: Mouse moved to (474, 252)
Screenshot: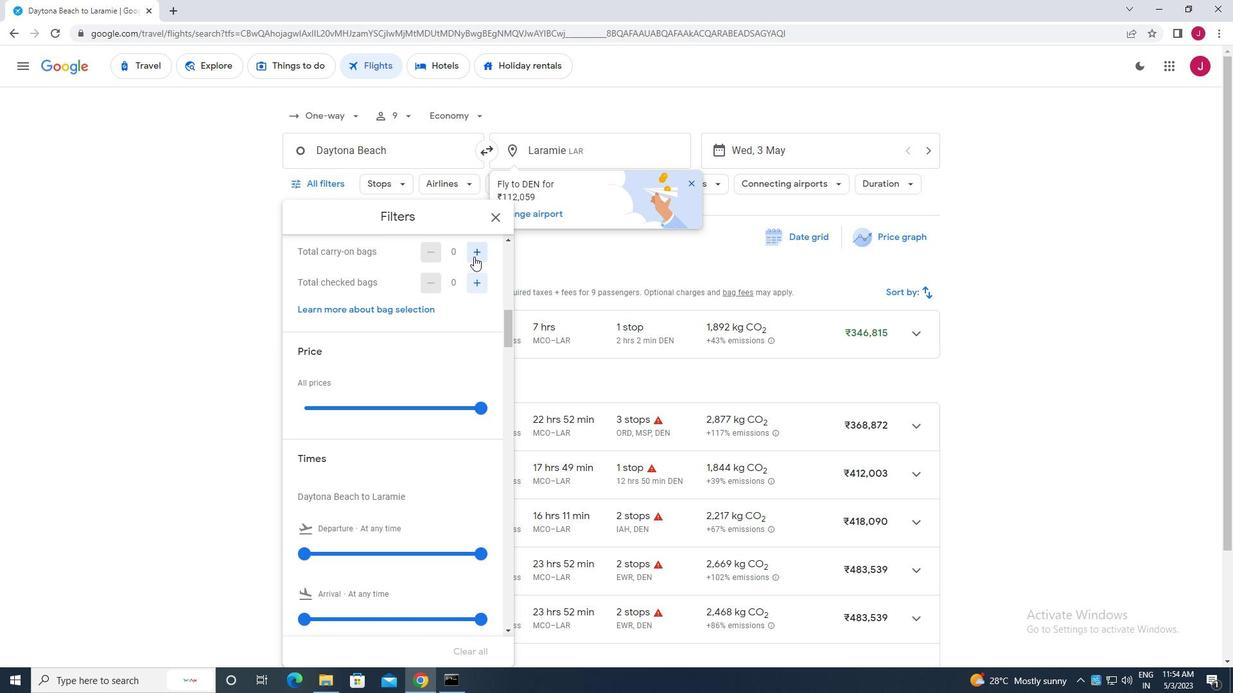 
Action: Mouse pressed left at (474, 252)
Screenshot: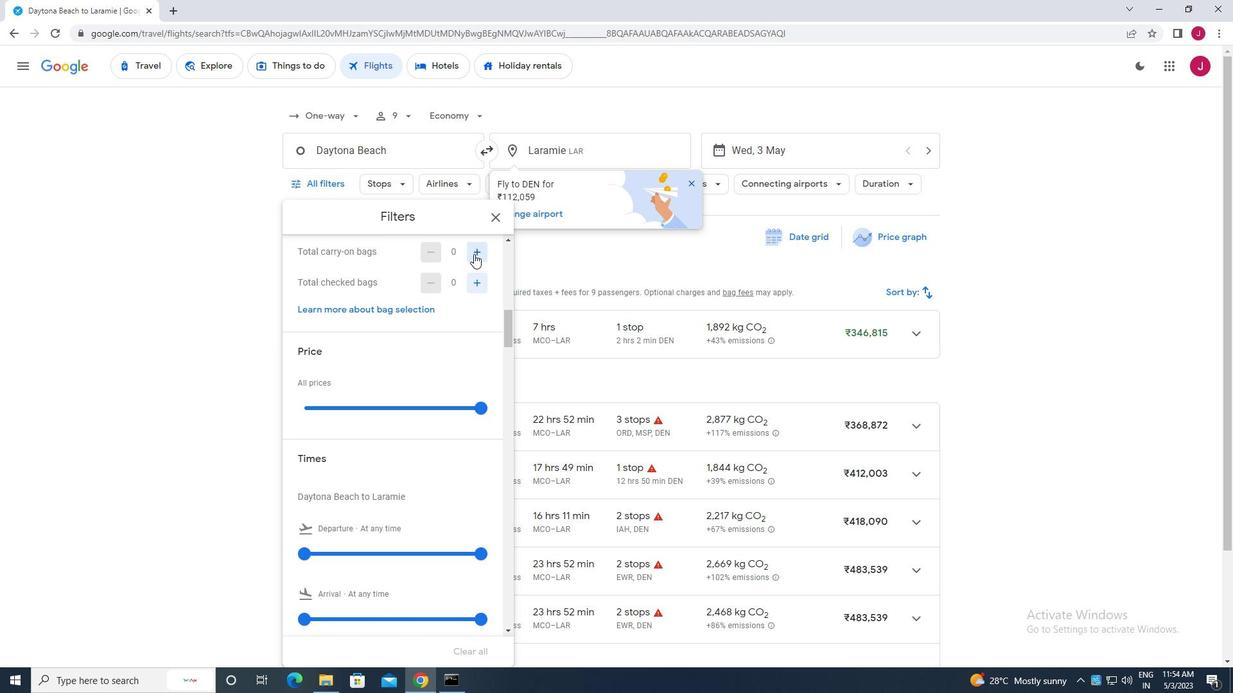 
Action: Mouse moved to (481, 409)
Screenshot: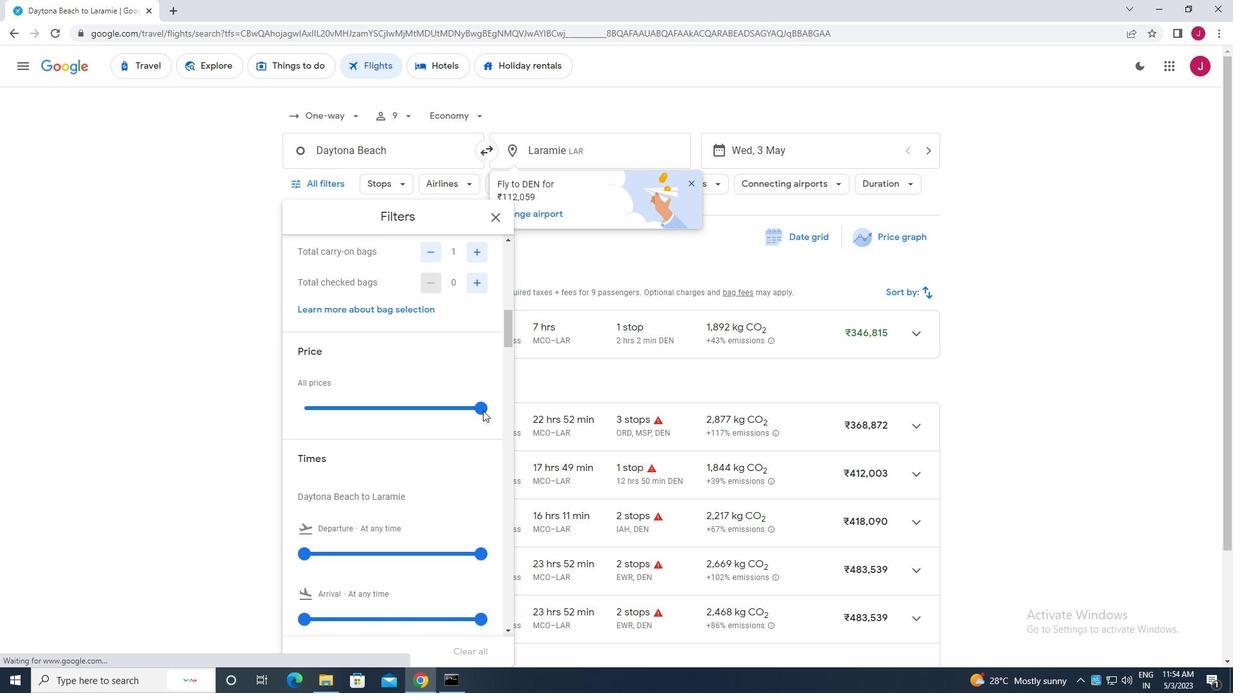 
Action: Mouse pressed left at (481, 409)
Screenshot: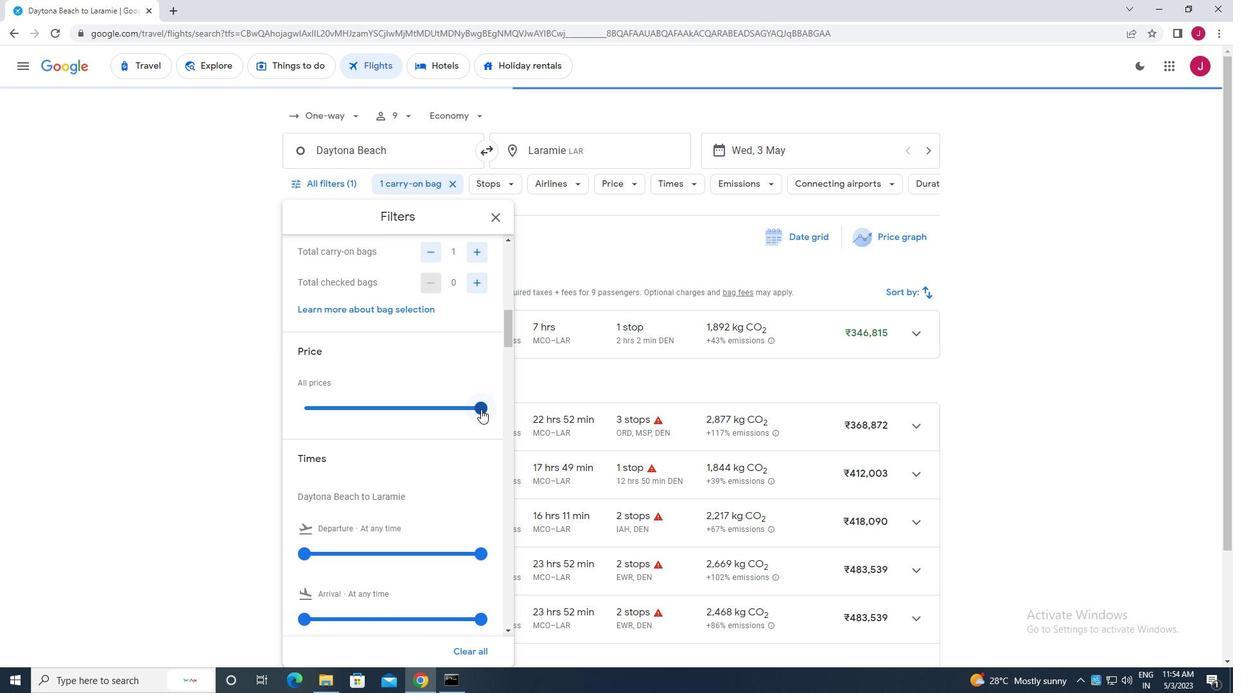 
Action: Mouse moved to (380, 361)
Screenshot: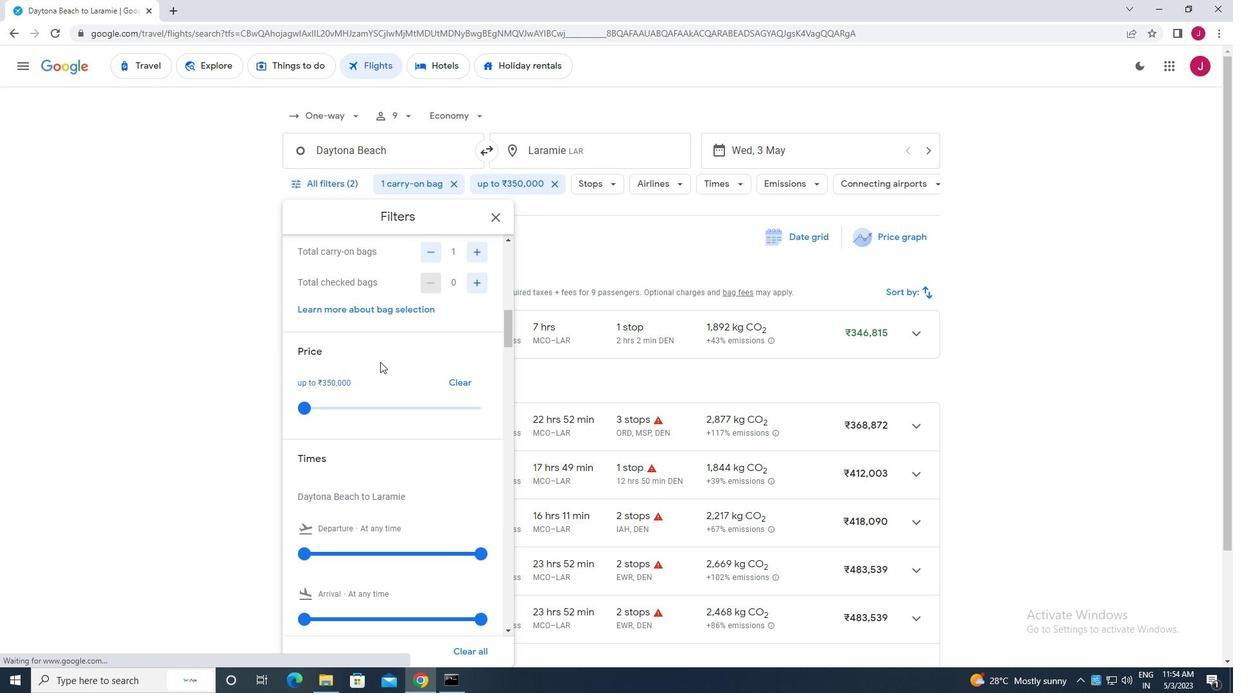 
Action: Mouse scrolled (380, 361) with delta (0, 0)
Screenshot: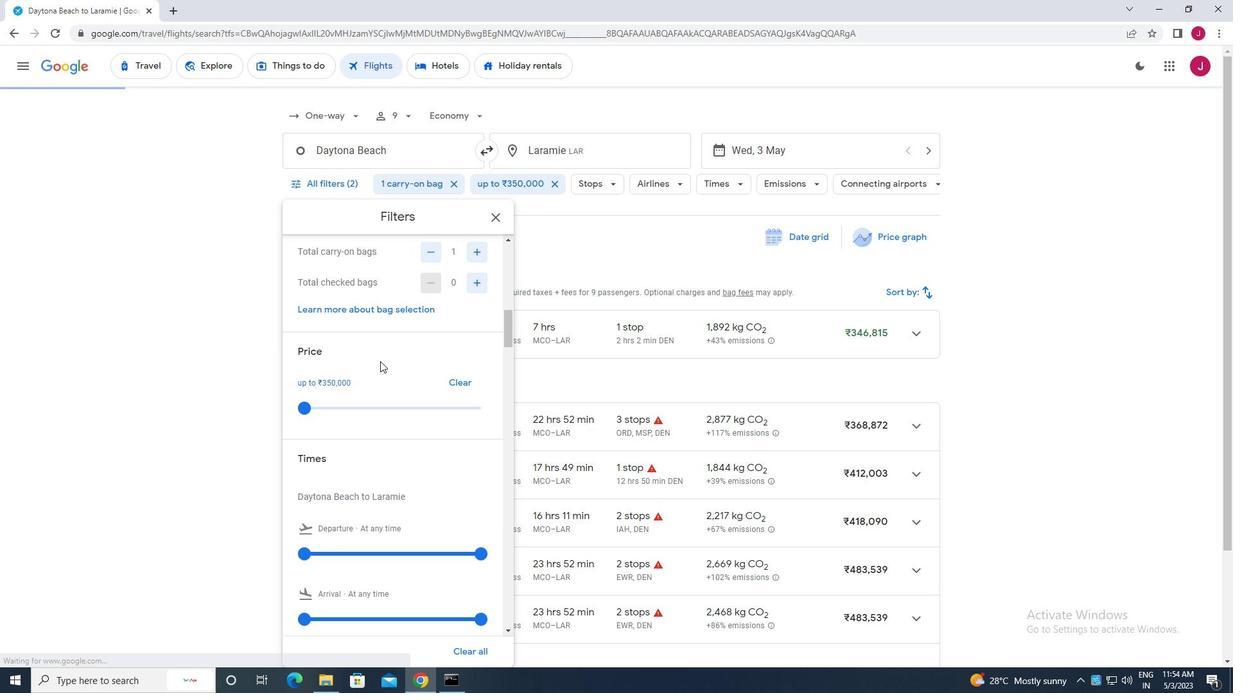 
Action: Mouse scrolled (380, 361) with delta (0, 0)
Screenshot: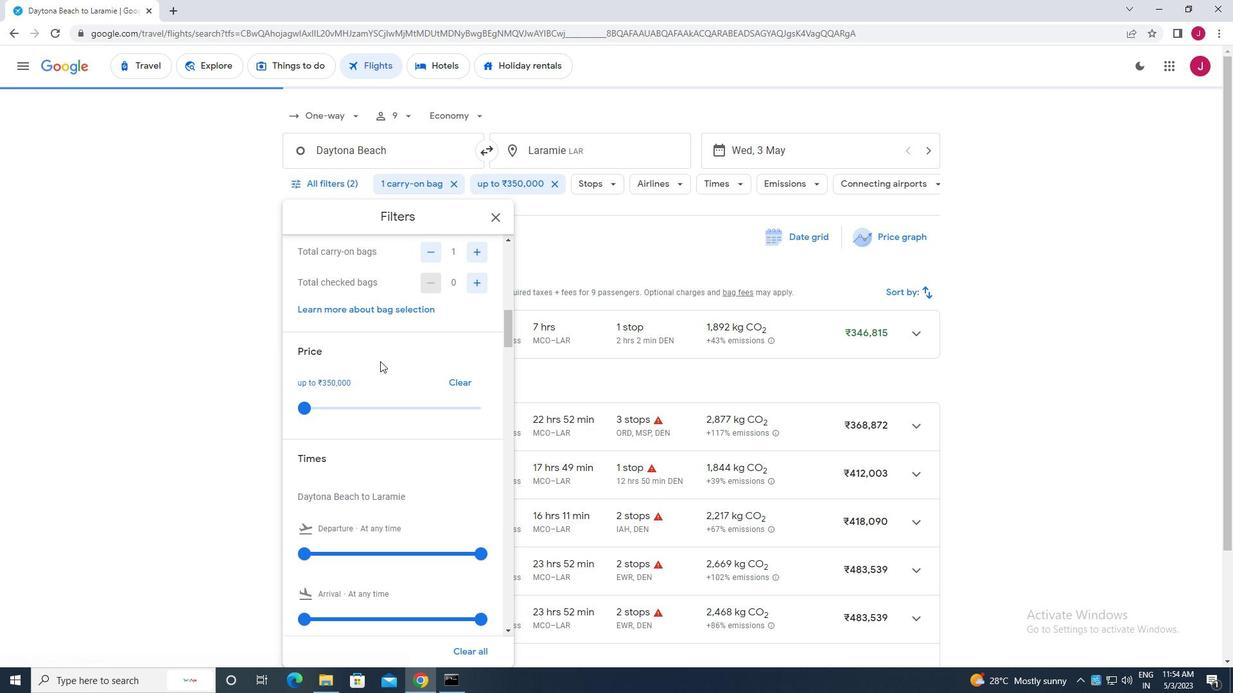 
Action: Mouse moved to (309, 424)
Screenshot: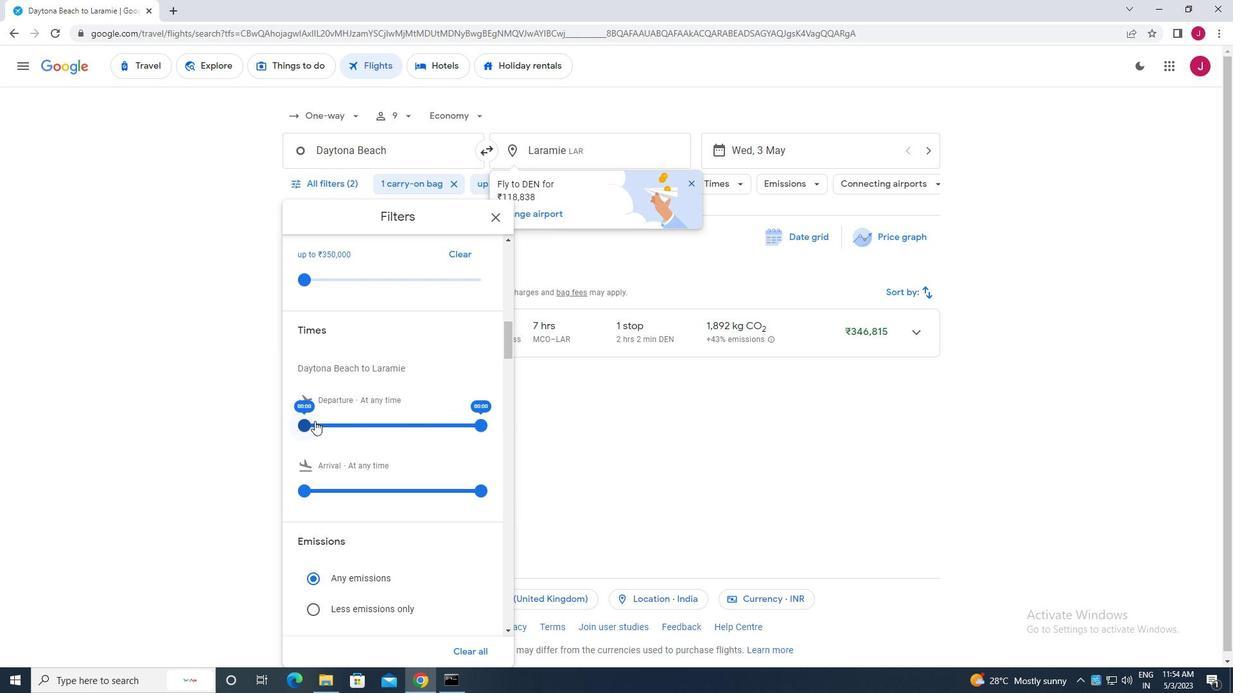 
Action: Mouse pressed left at (309, 424)
Screenshot: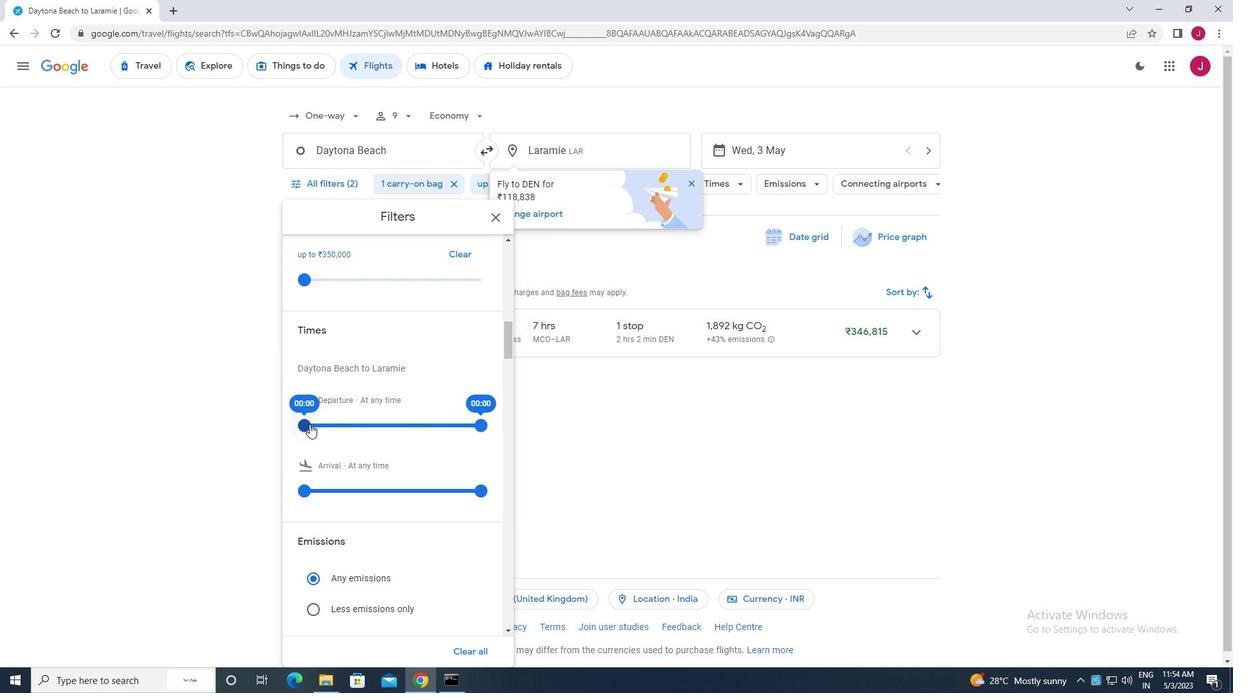 
Action: Mouse moved to (481, 426)
Screenshot: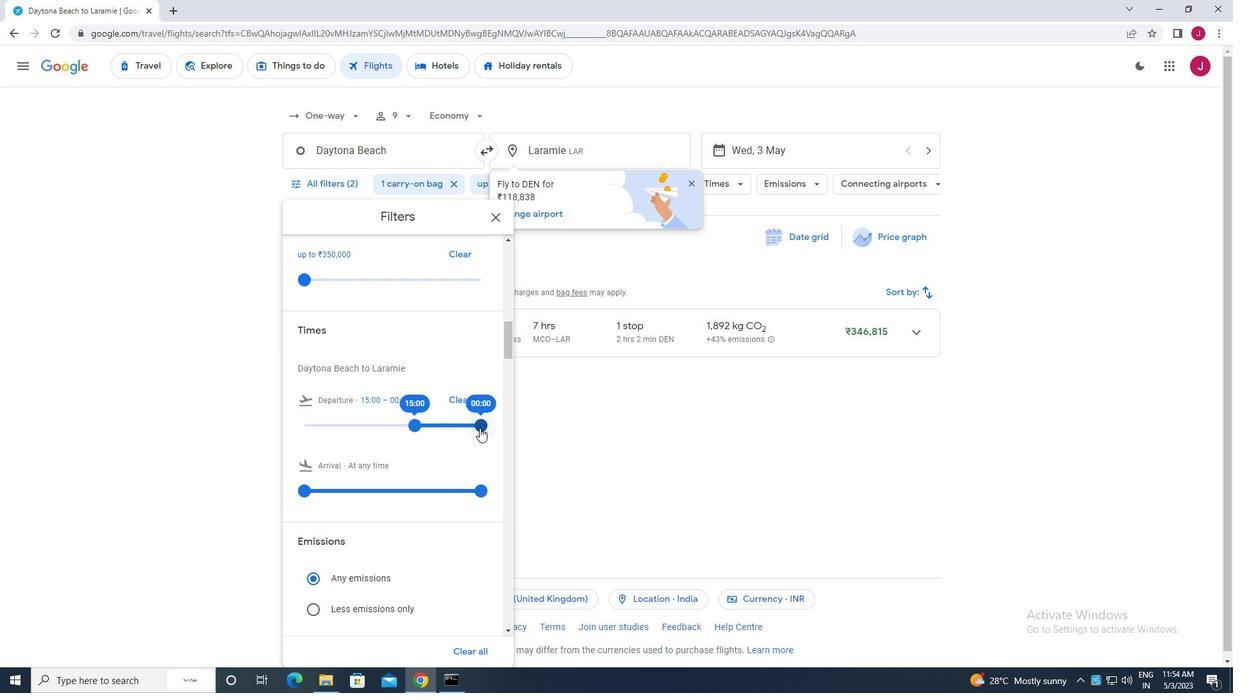 
Action: Mouse pressed left at (481, 426)
Screenshot: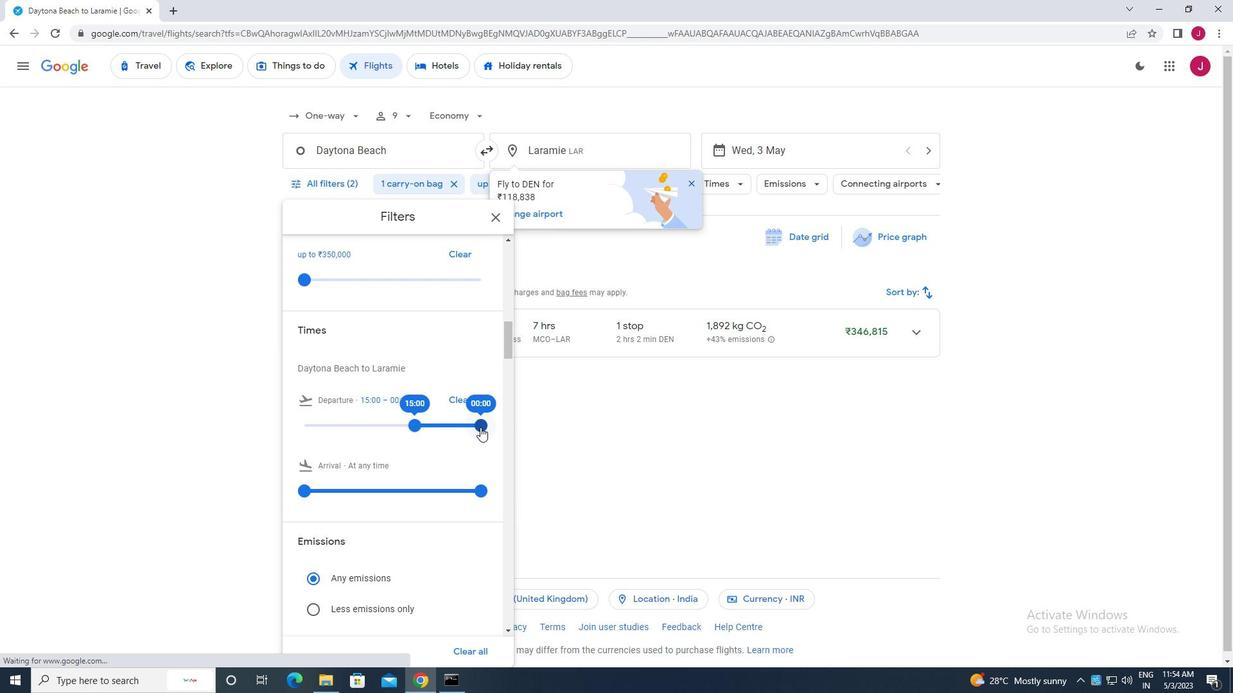 
Action: Mouse moved to (499, 214)
Screenshot: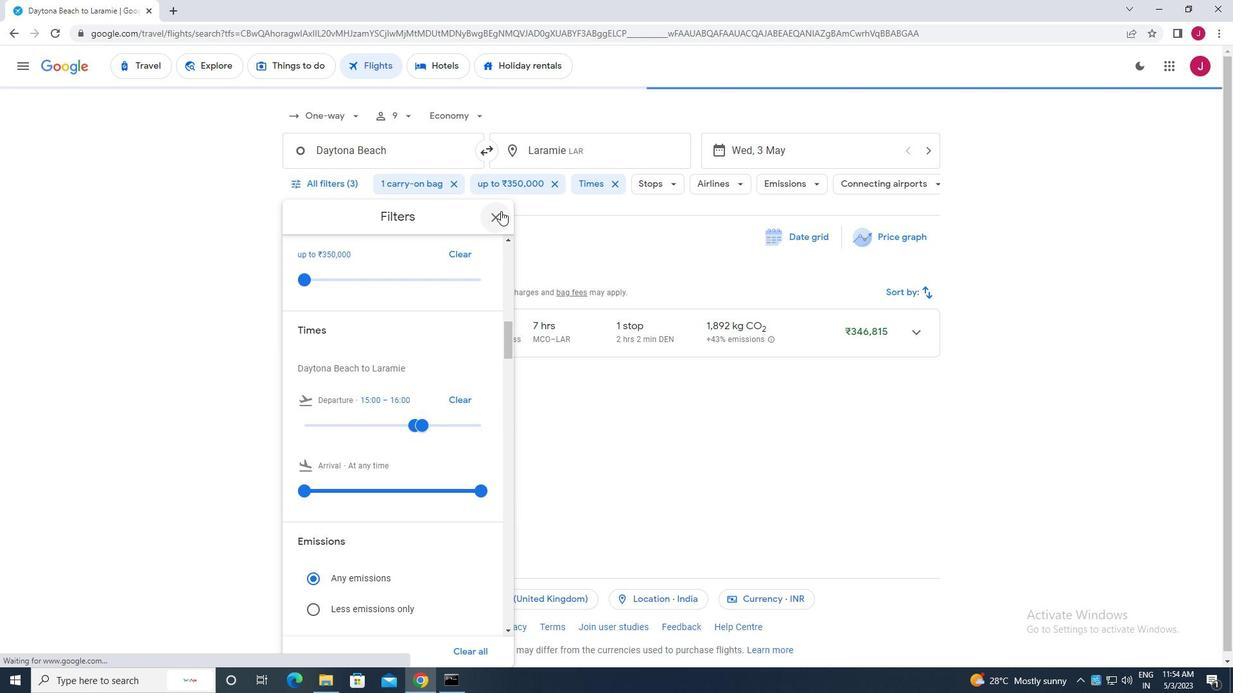 
Action: Mouse pressed left at (499, 214)
Screenshot: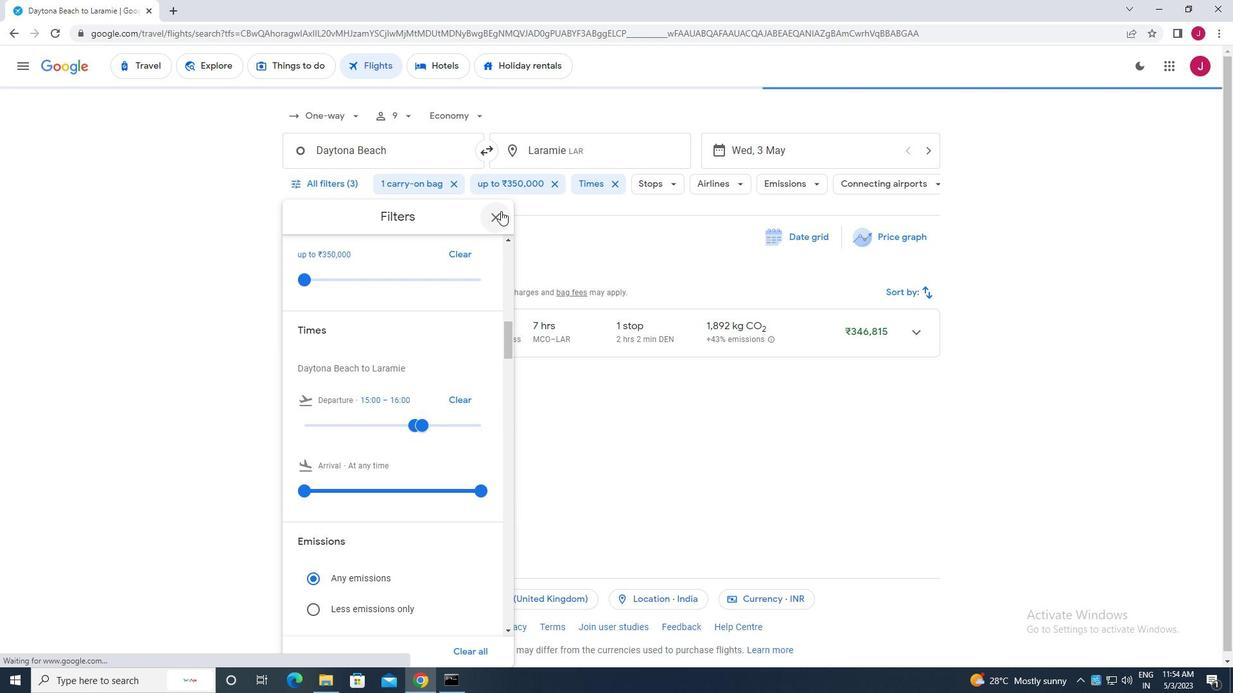 
Action: Mouse moved to (497, 214)
Screenshot: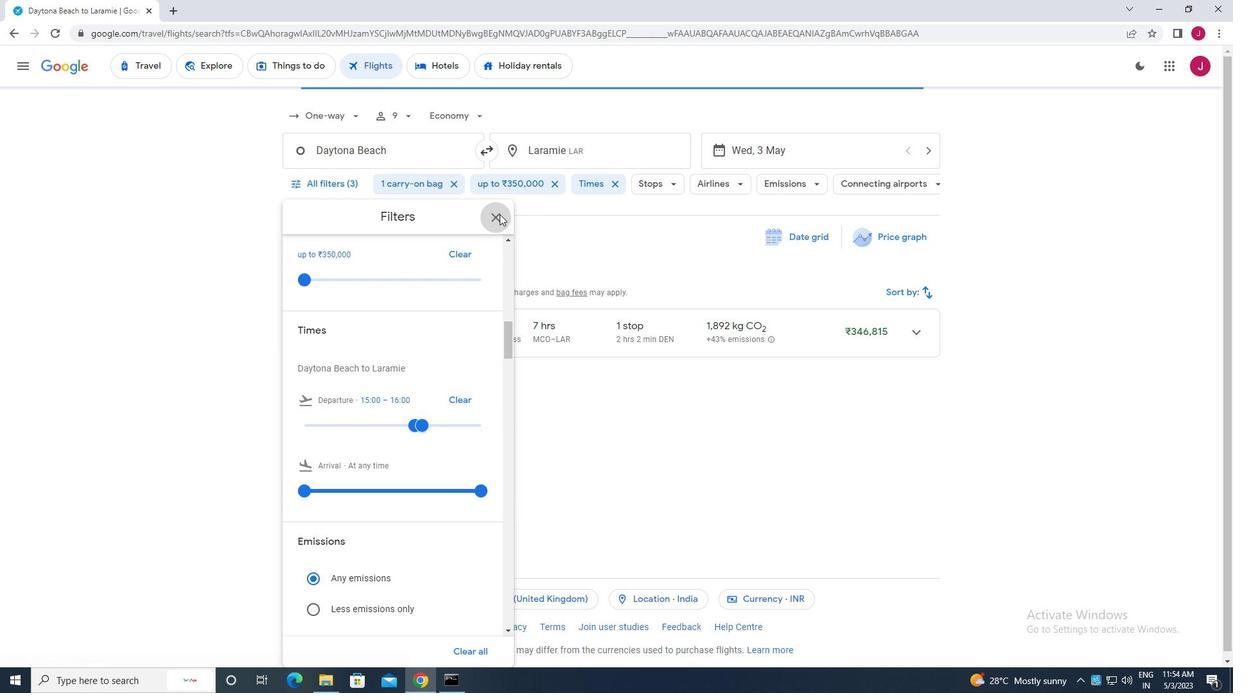 
